 Task: Look for space in Pembroke Pines, United States from 10th June, 2023 to 25th June, 2023 for 4 adults in price range Rs.10000 to Rs.15000. Place can be private room with 4 bedrooms having 4 beds and 4 bathrooms. Property type can be house, flat, guest house, hotel. Amenities needed are: wifi, TV, free parkinig on premises, gym, breakfast. Booking option can be shelf check-in. Required host language is English.
Action: Mouse moved to (464, 95)
Screenshot: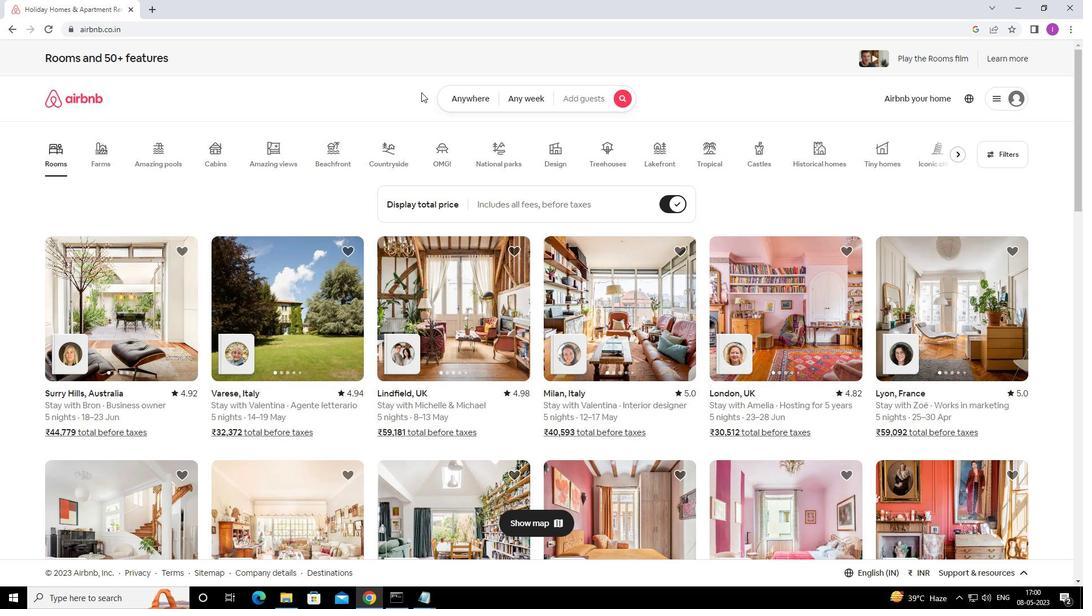 
Action: Mouse pressed left at (464, 95)
Screenshot: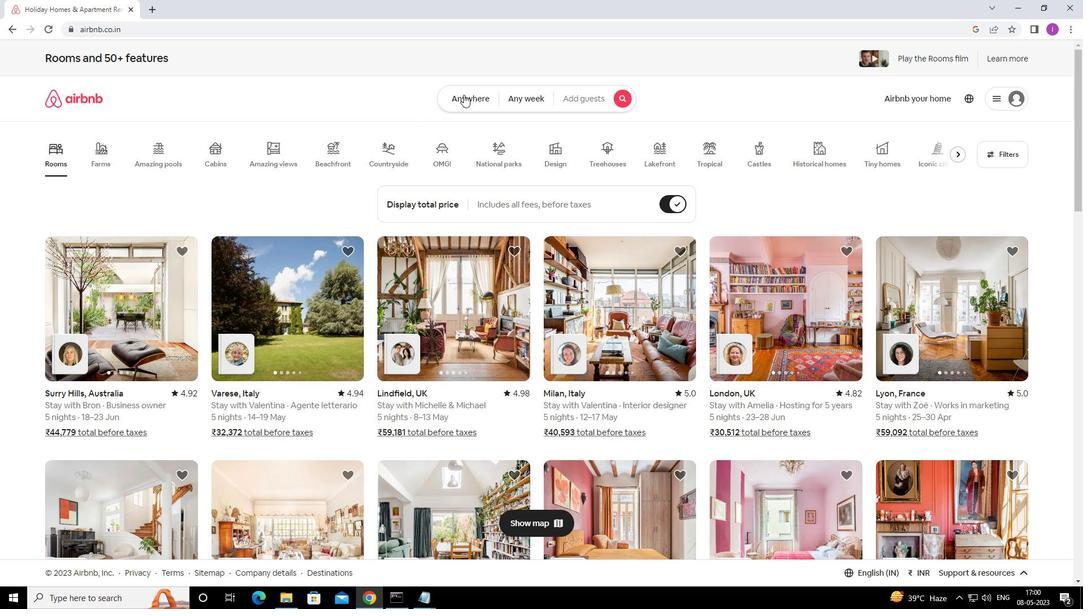 
Action: Mouse moved to (384, 139)
Screenshot: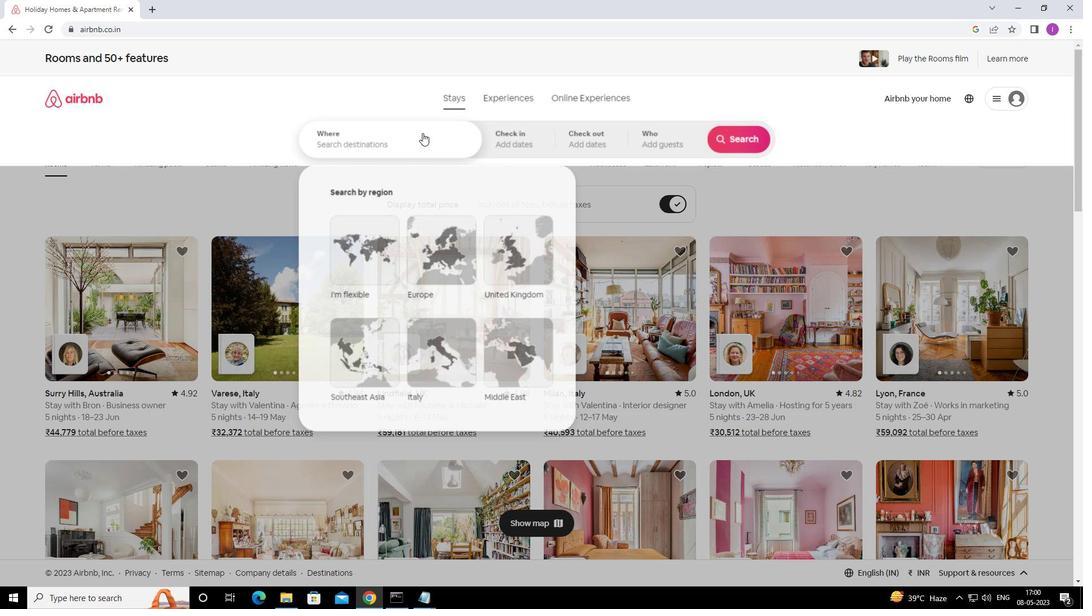 
Action: Mouse pressed left at (384, 139)
Screenshot: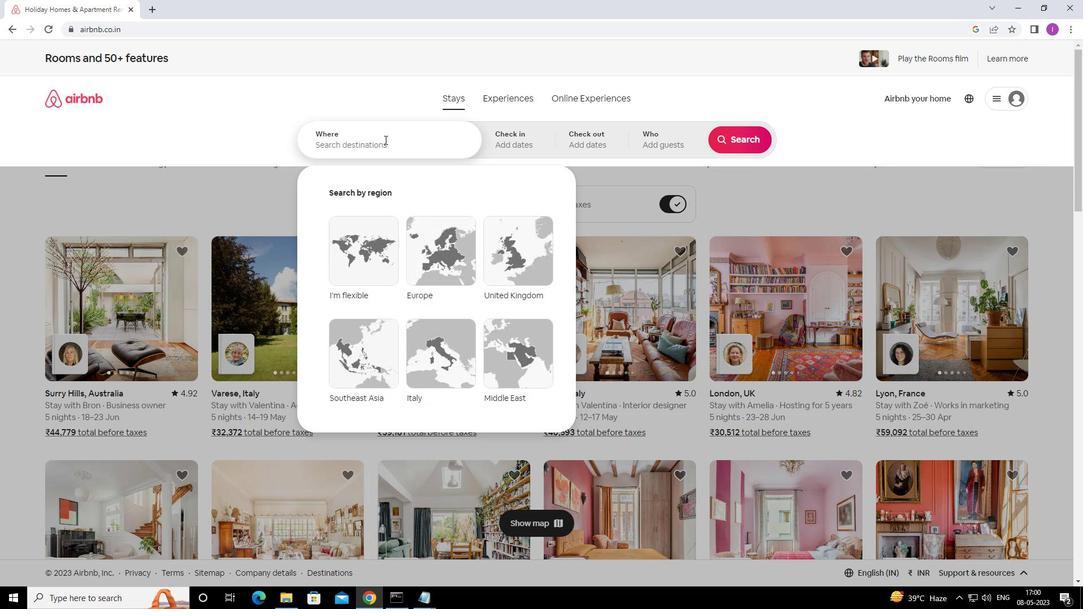 
Action: Key pressed <Key.shift><Key.shift><Key.shift><Key.shift><Key.shift><Key.shift>PEMBROKE<Key.space>PINES,<Key.shift>UNITED<Key.space>STATES
Screenshot: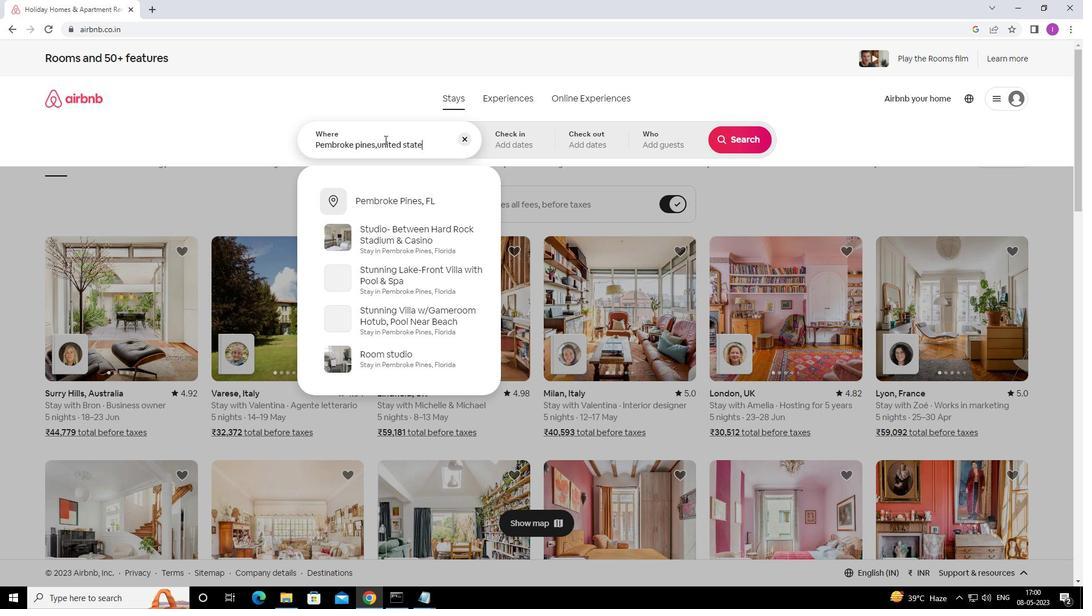 
Action: Mouse moved to (519, 142)
Screenshot: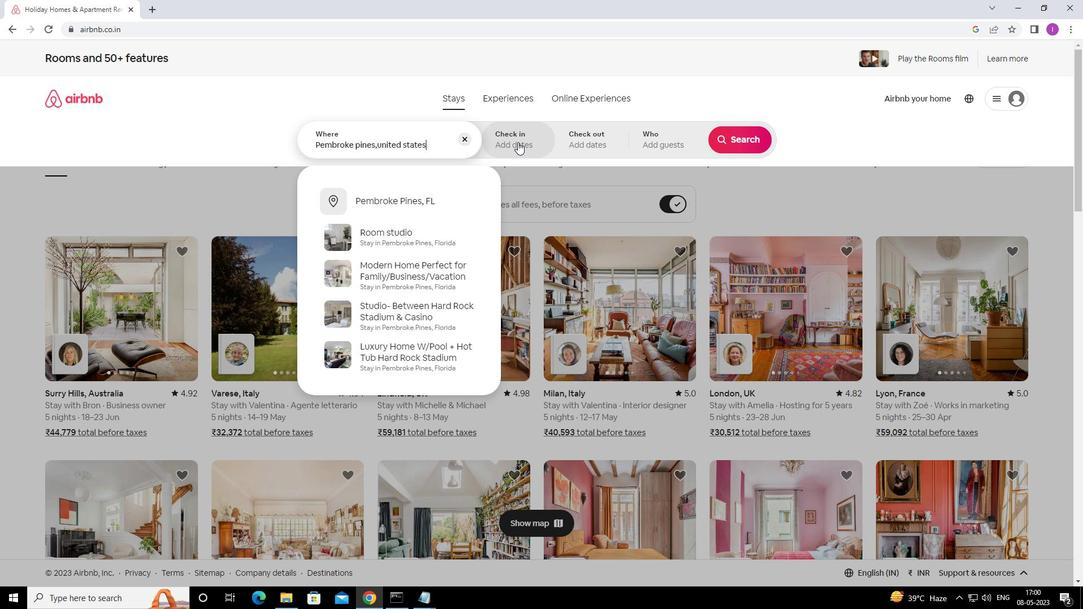 
Action: Mouse pressed left at (519, 142)
Screenshot: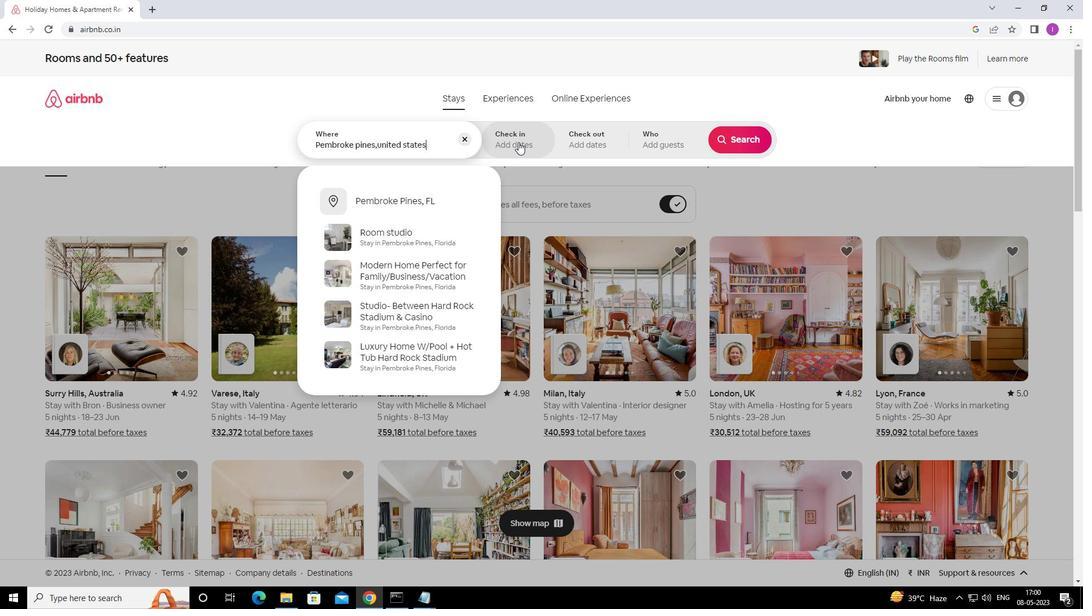 
Action: Mouse moved to (735, 226)
Screenshot: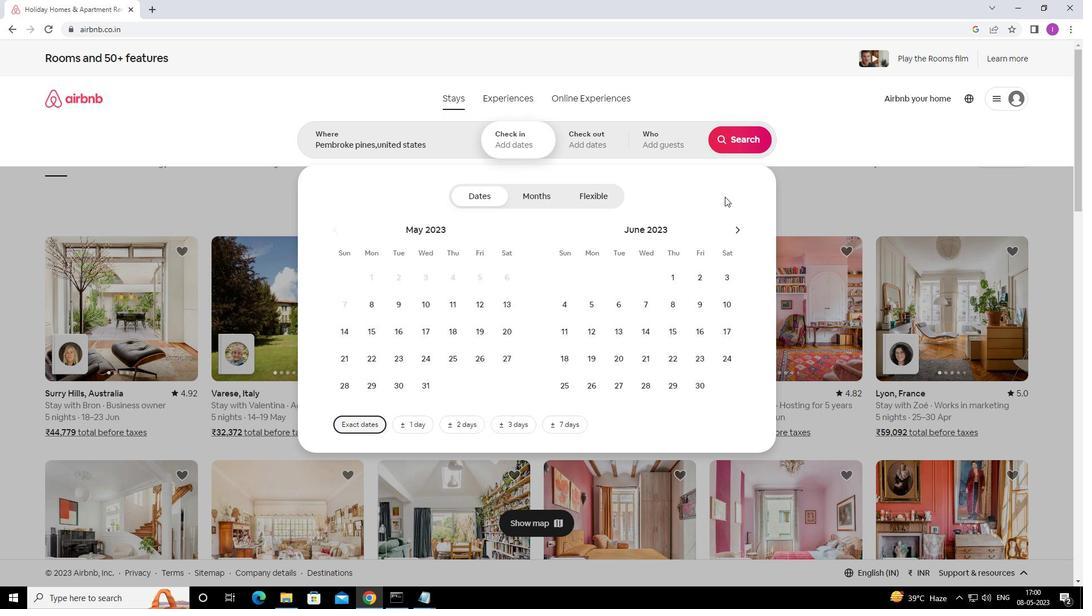 
Action: Mouse pressed left at (735, 226)
Screenshot: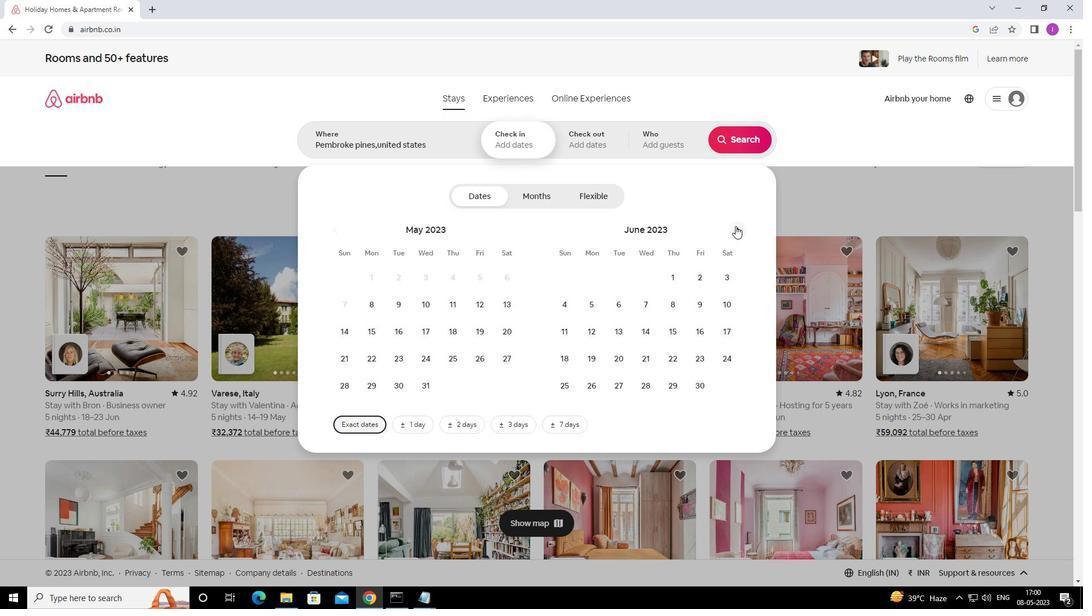 
Action: Mouse moved to (739, 224)
Screenshot: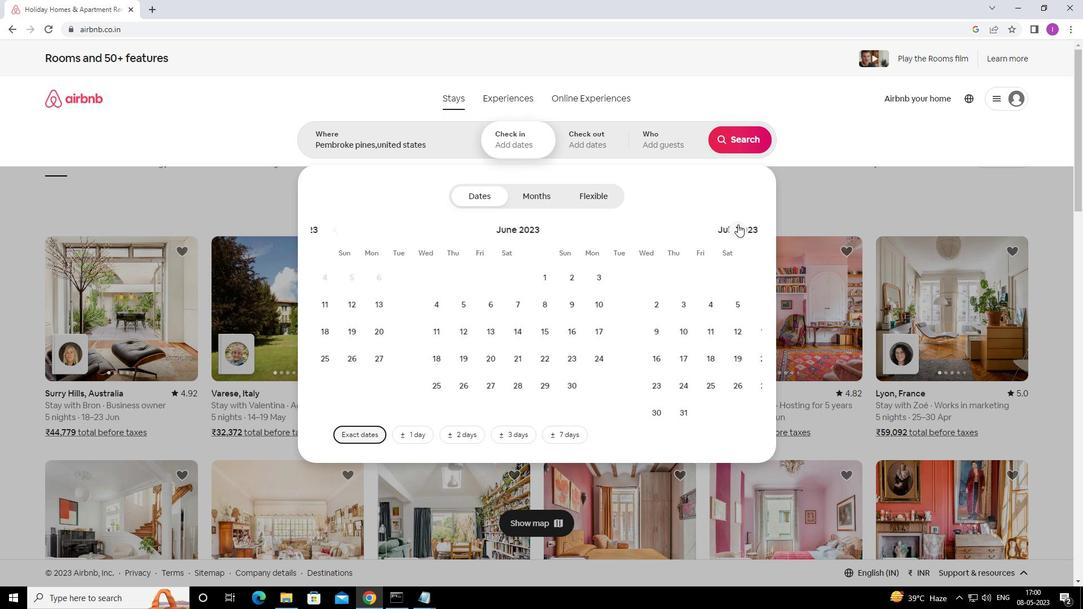
Action: Mouse pressed left at (739, 224)
Screenshot: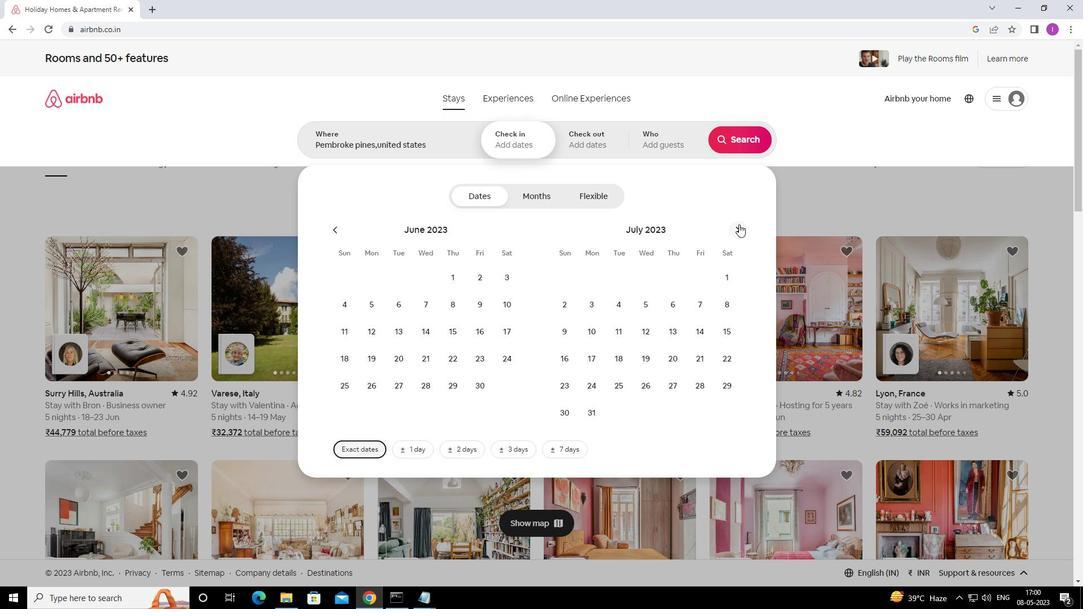 
Action: Mouse moved to (336, 232)
Screenshot: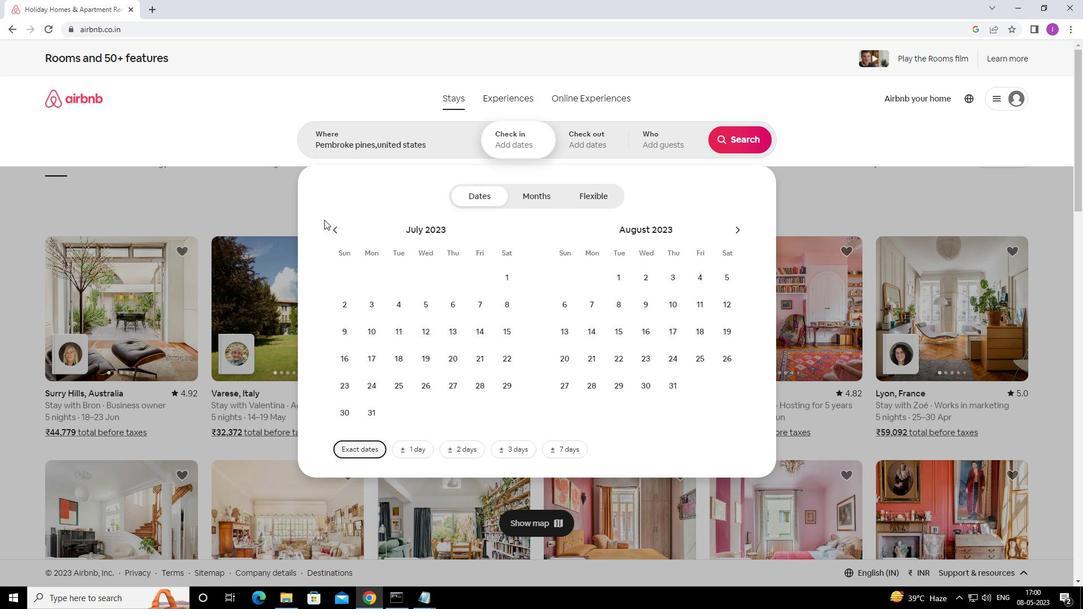 
Action: Mouse pressed left at (336, 232)
Screenshot: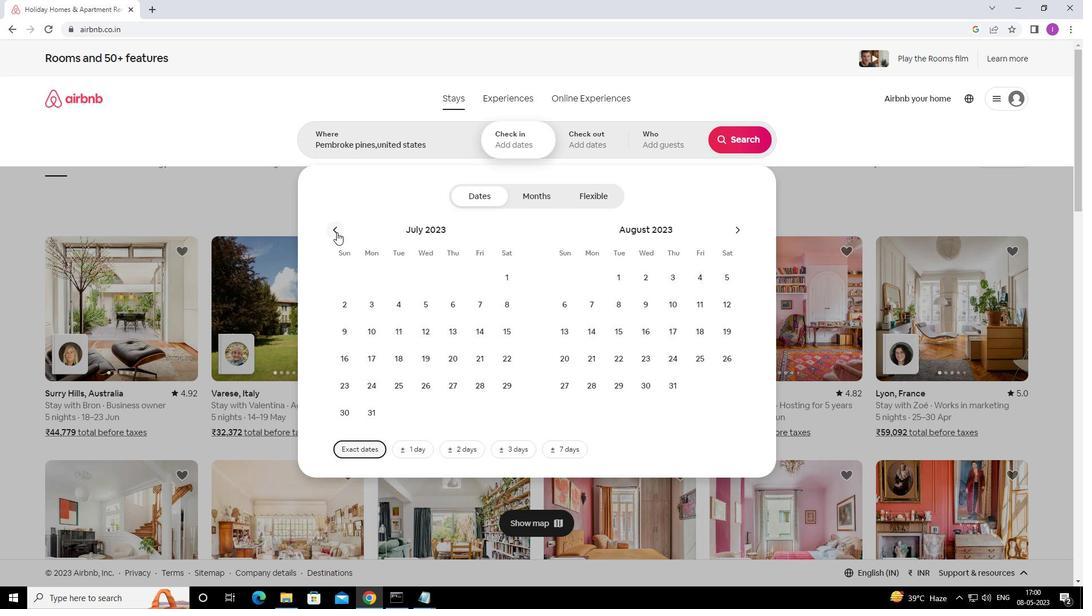 
Action: Mouse moved to (504, 303)
Screenshot: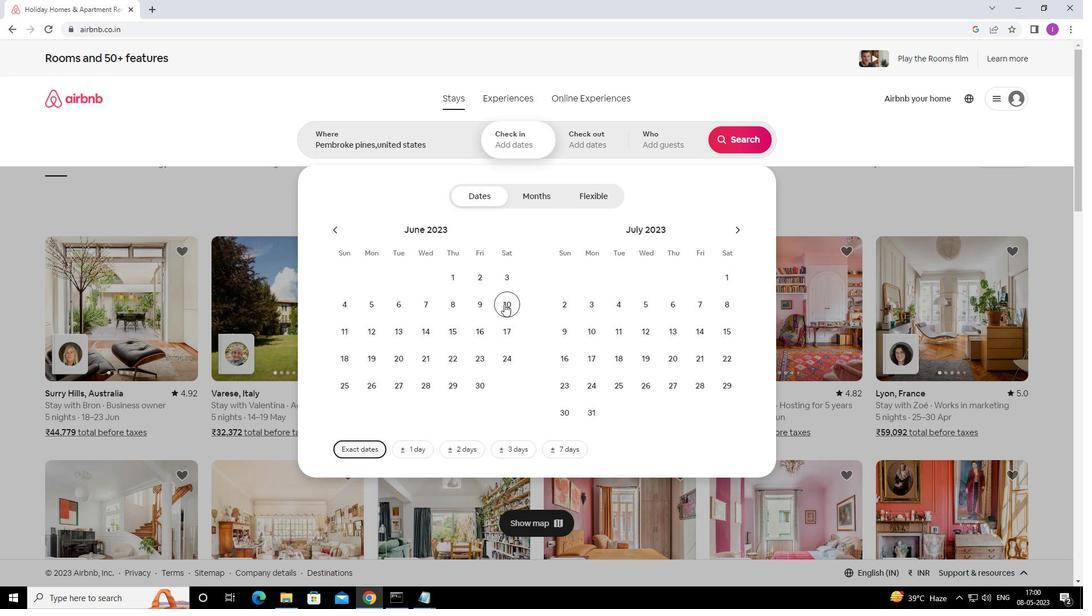
Action: Mouse pressed left at (504, 303)
Screenshot: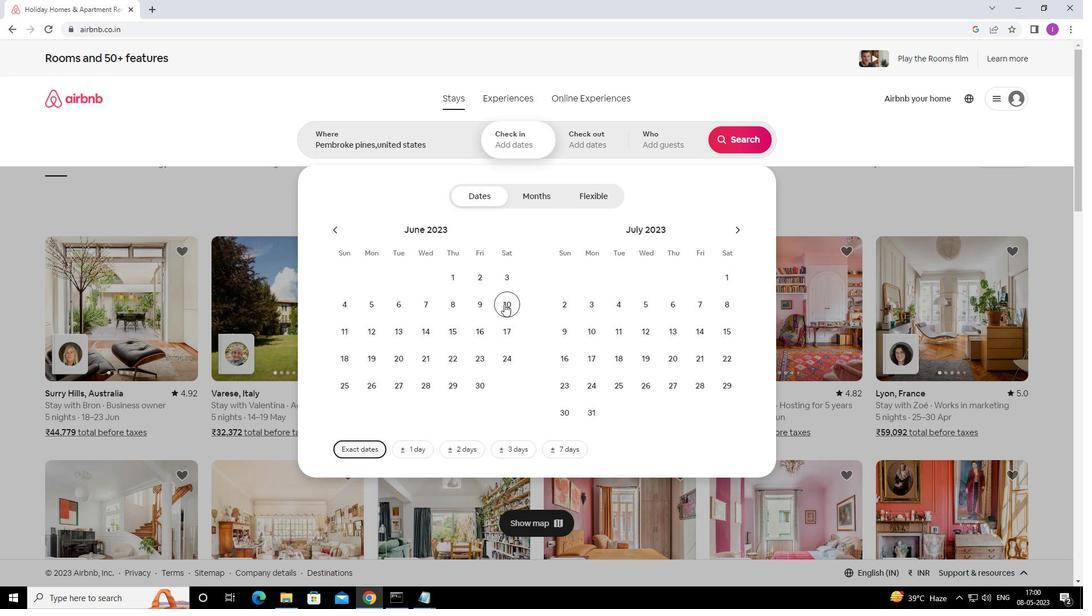 
Action: Mouse moved to (347, 388)
Screenshot: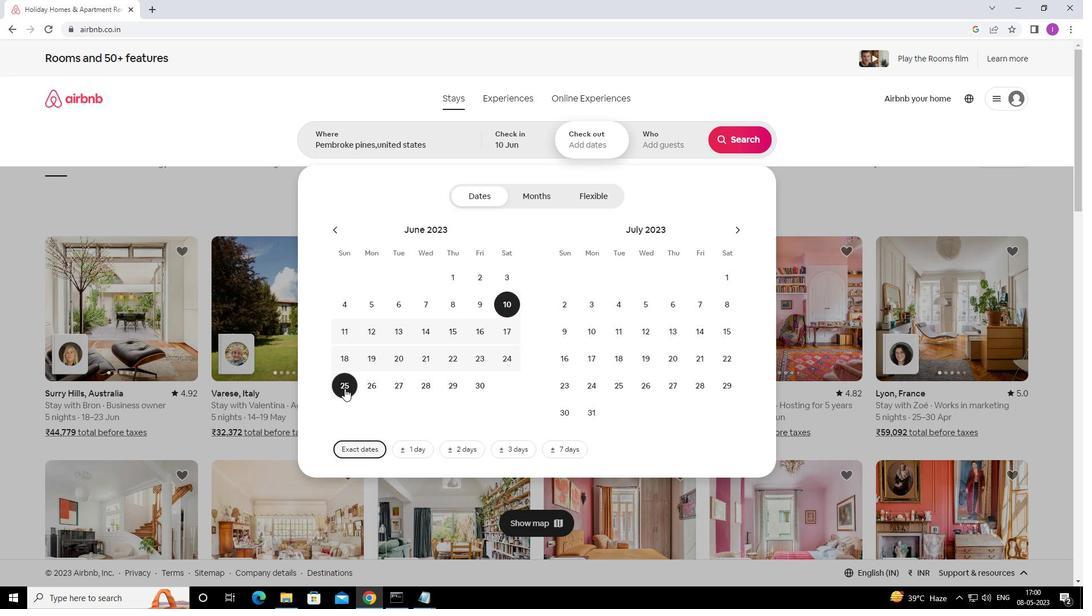 
Action: Mouse pressed left at (347, 388)
Screenshot: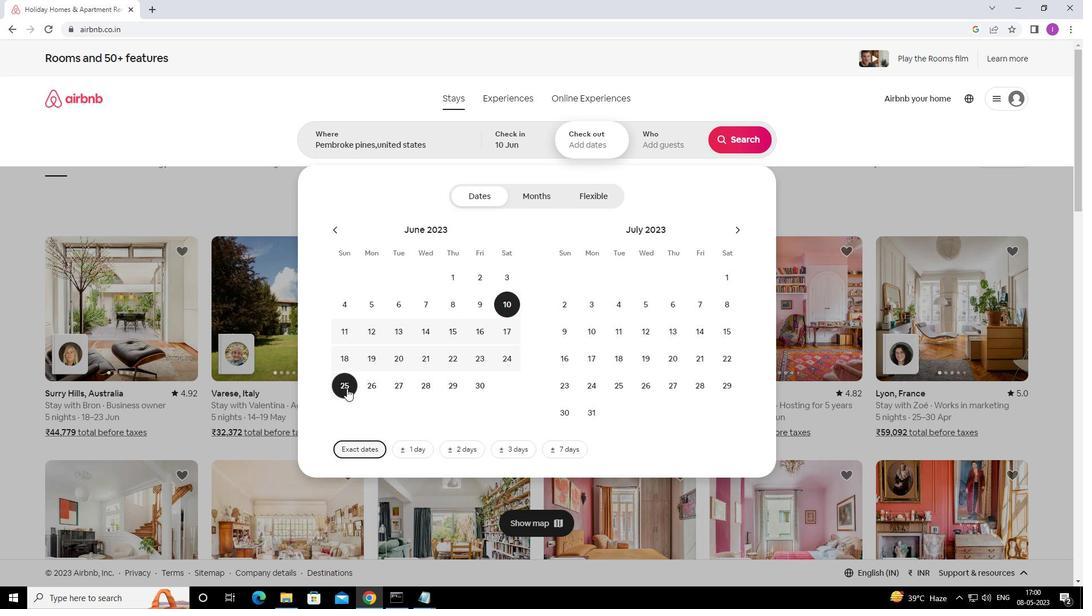 
Action: Mouse moved to (664, 134)
Screenshot: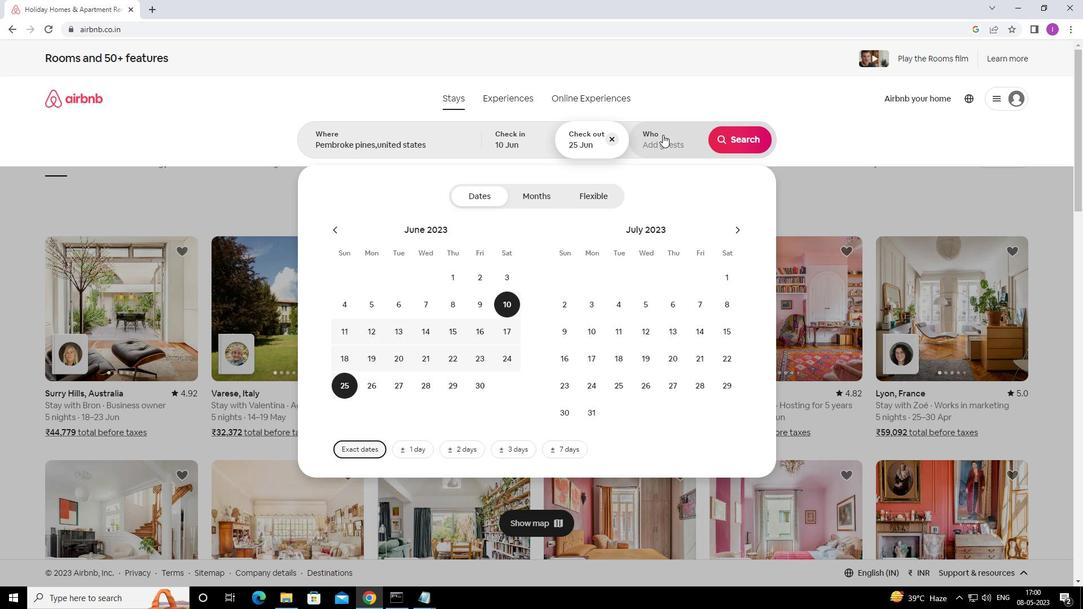 
Action: Mouse pressed left at (664, 134)
Screenshot: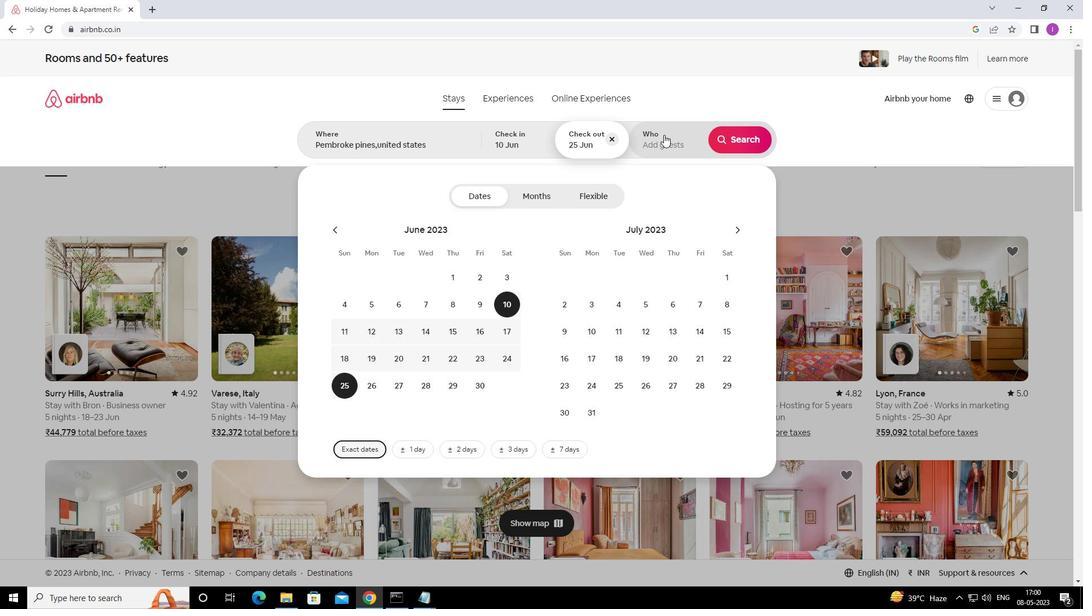
Action: Mouse moved to (741, 200)
Screenshot: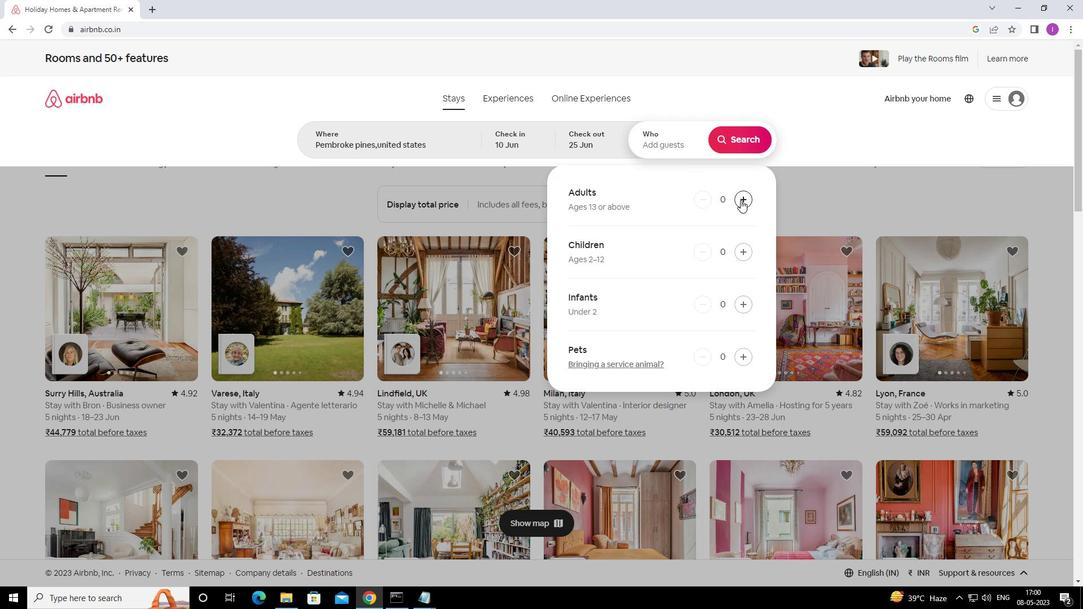 
Action: Mouse pressed left at (741, 200)
Screenshot: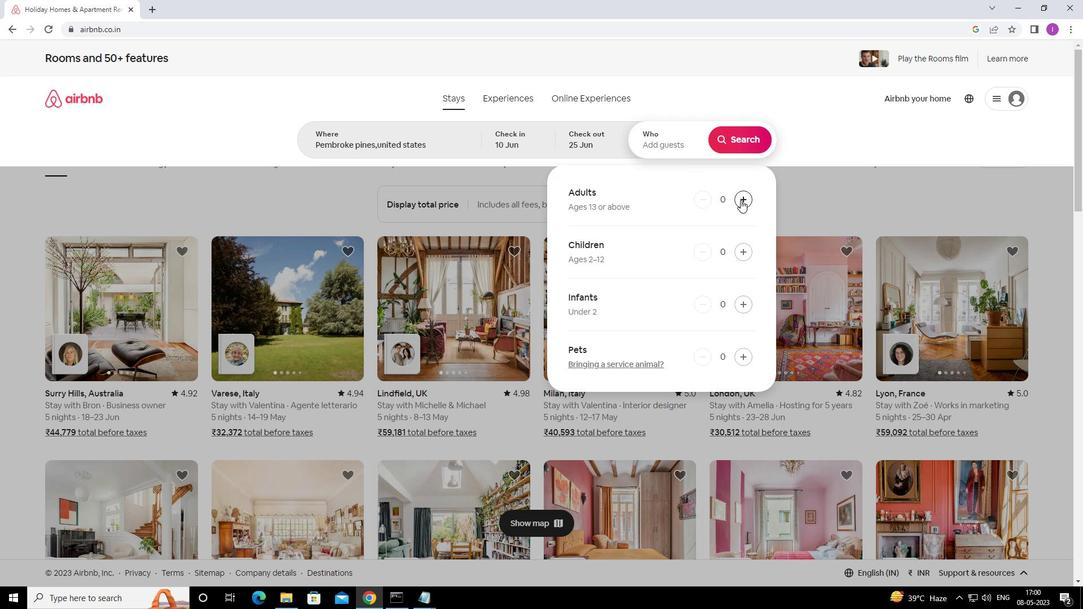 
Action: Mouse pressed left at (741, 200)
Screenshot: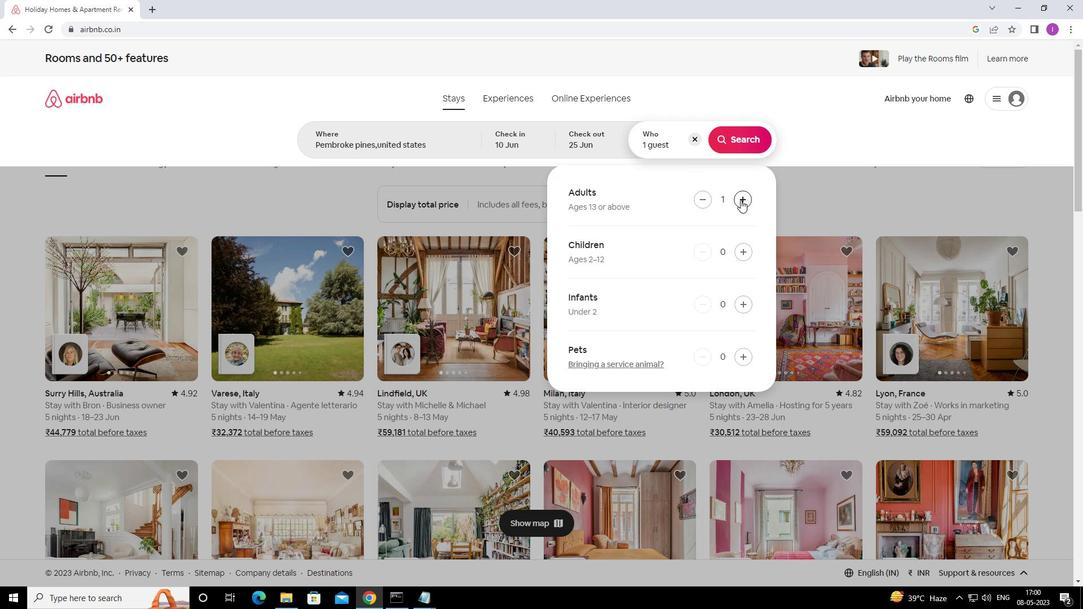 
Action: Mouse pressed left at (741, 200)
Screenshot: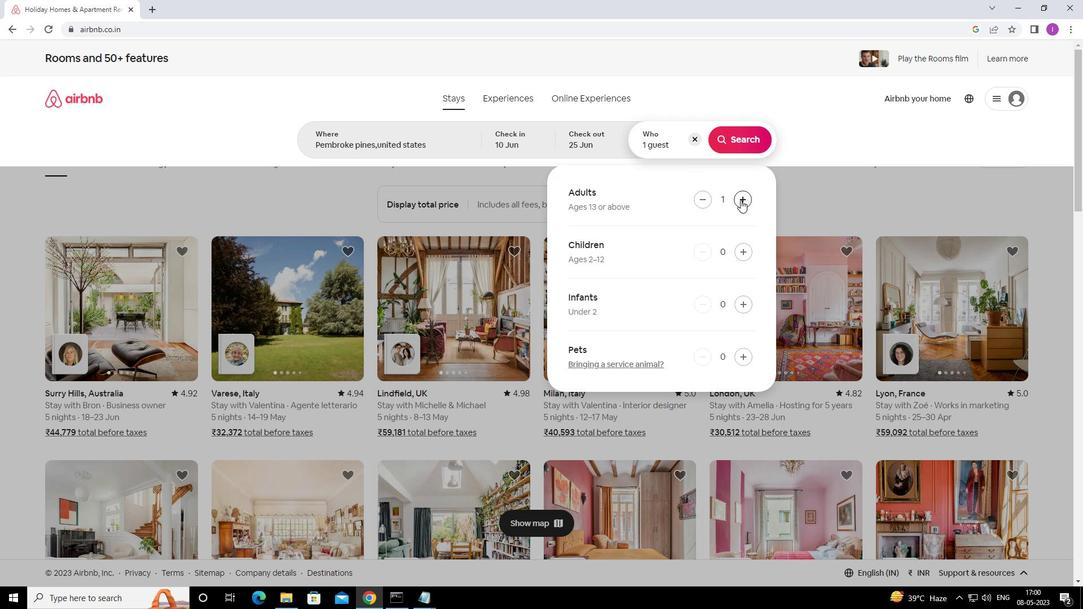 
Action: Mouse pressed left at (741, 200)
Screenshot: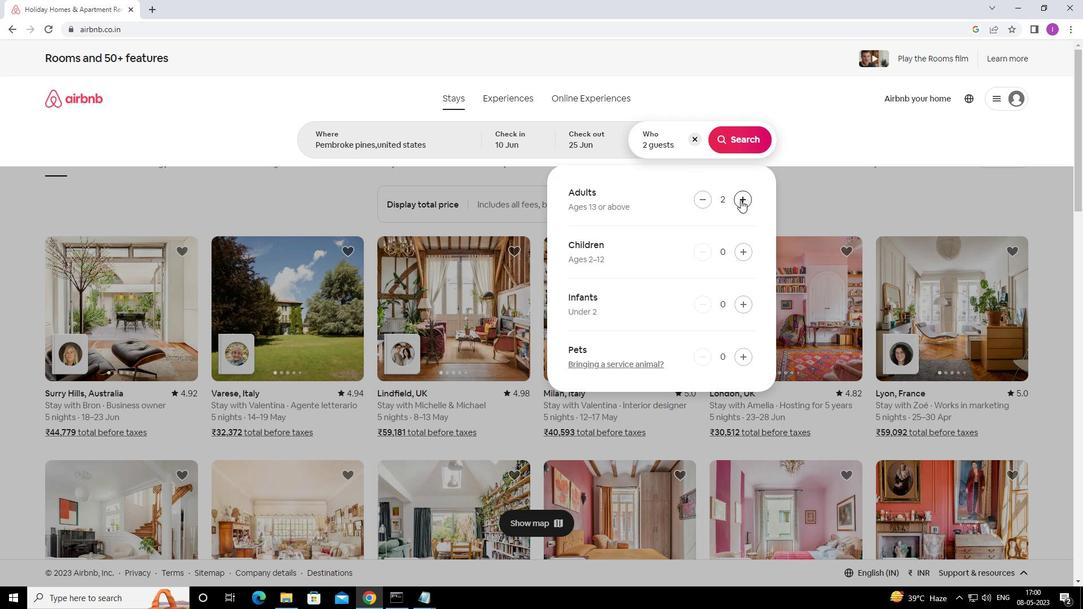 
Action: Mouse pressed left at (741, 200)
Screenshot: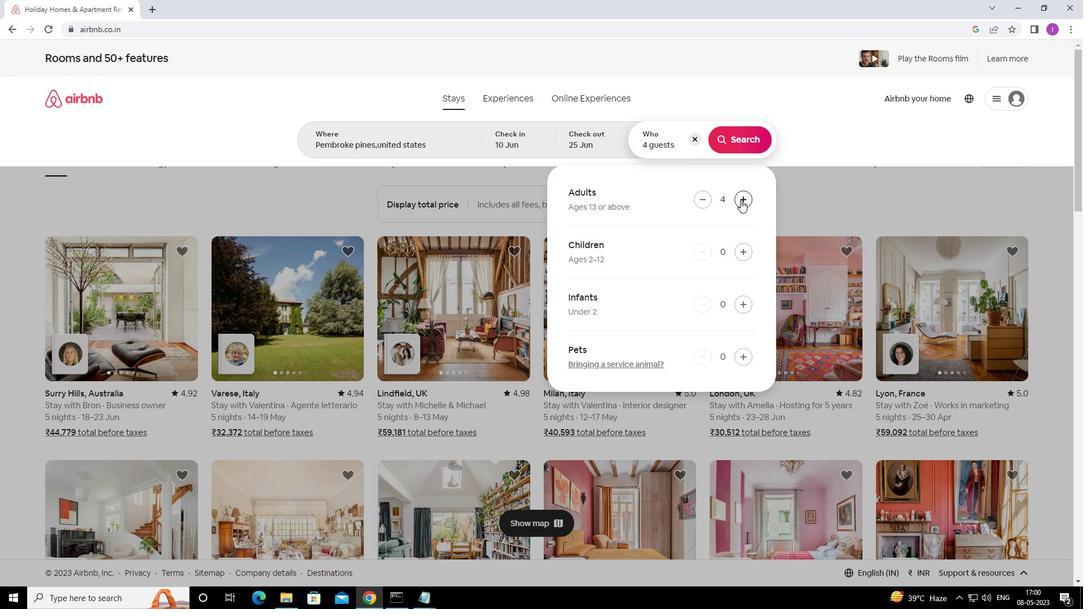 
Action: Mouse moved to (697, 195)
Screenshot: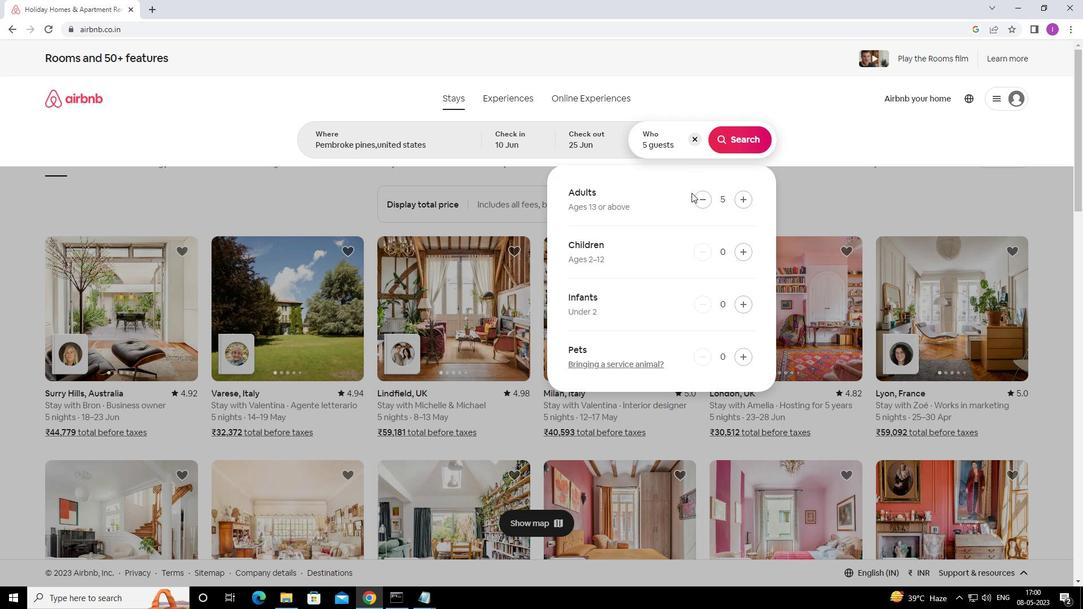 
Action: Mouse pressed left at (697, 195)
Screenshot: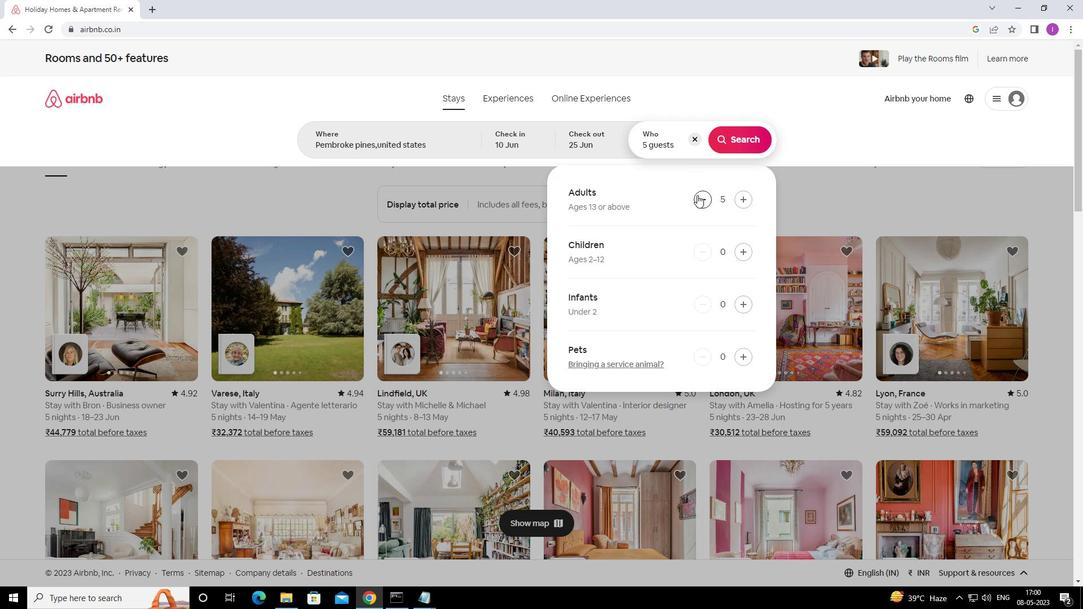 
Action: Mouse moved to (739, 142)
Screenshot: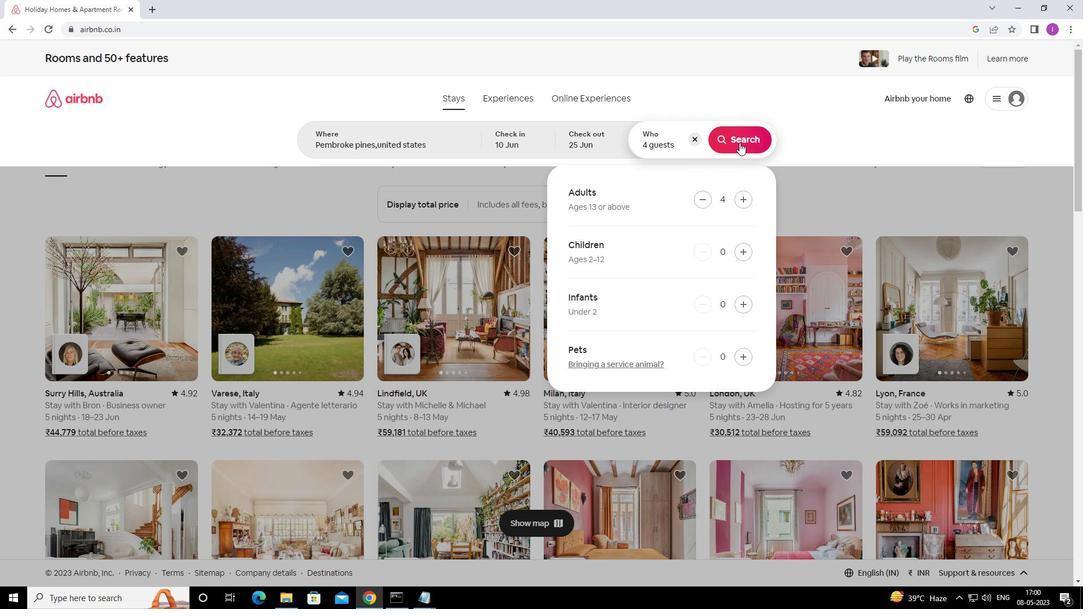 
Action: Mouse pressed left at (739, 142)
Screenshot: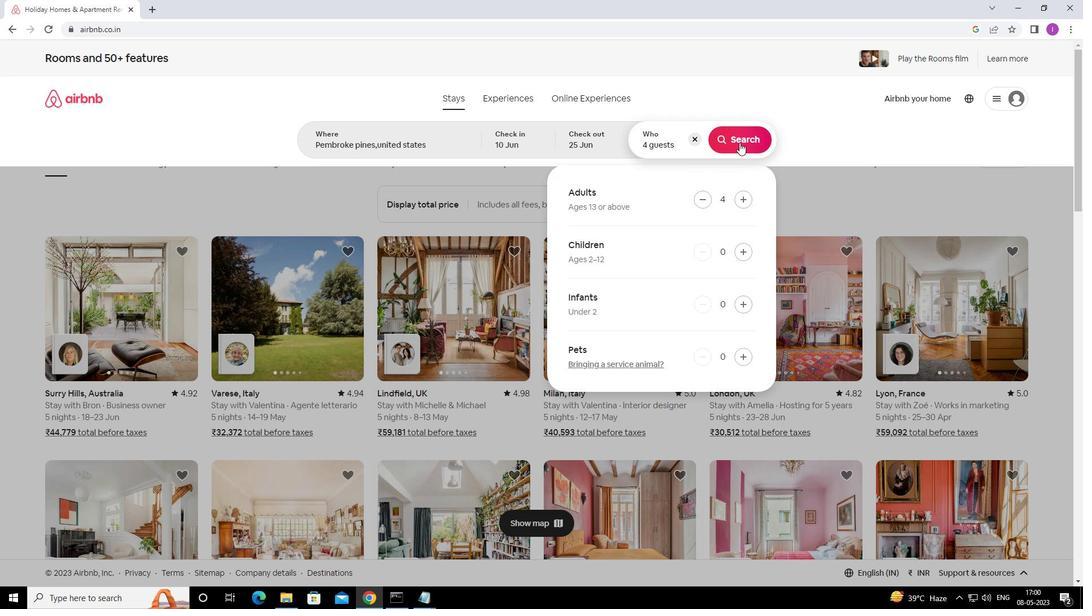 
Action: Mouse moved to (1029, 107)
Screenshot: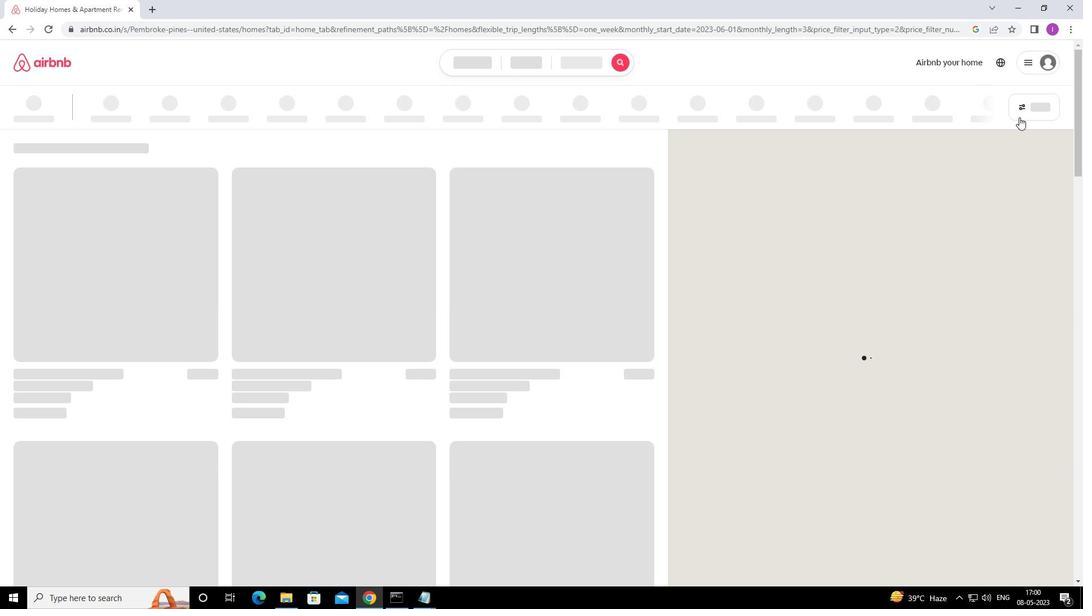 
Action: Mouse pressed left at (1029, 107)
Screenshot: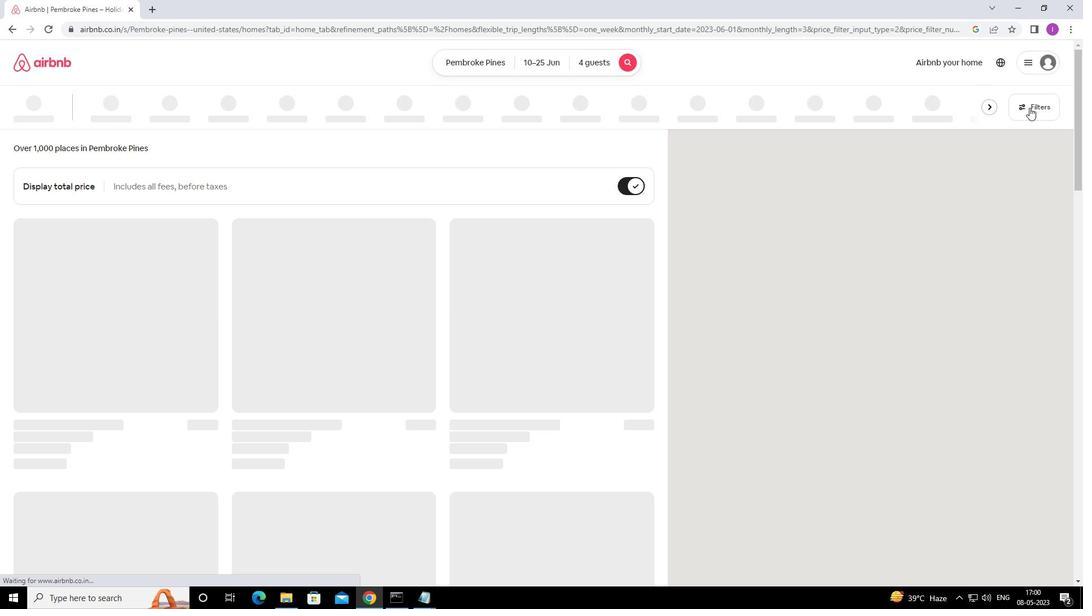 
Action: Mouse moved to (431, 387)
Screenshot: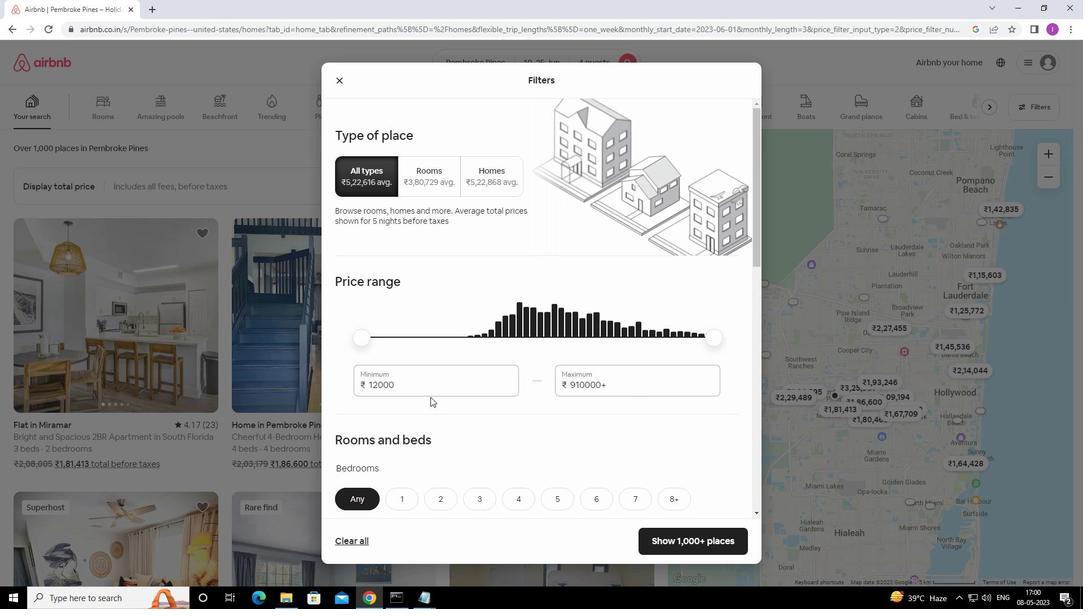 
Action: Mouse pressed left at (431, 387)
Screenshot: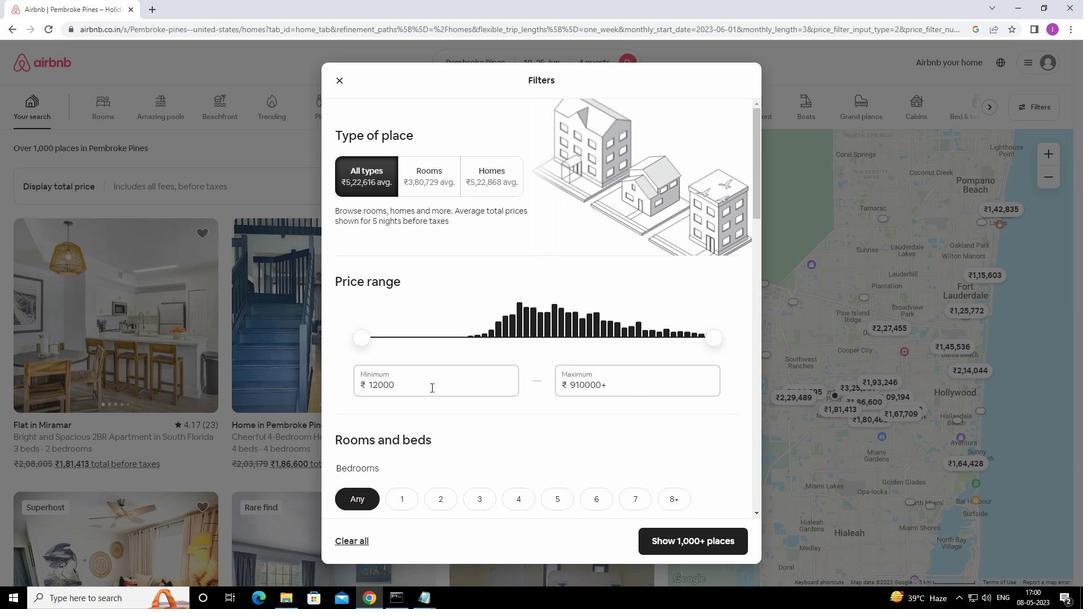 
Action: Mouse moved to (343, 379)
Screenshot: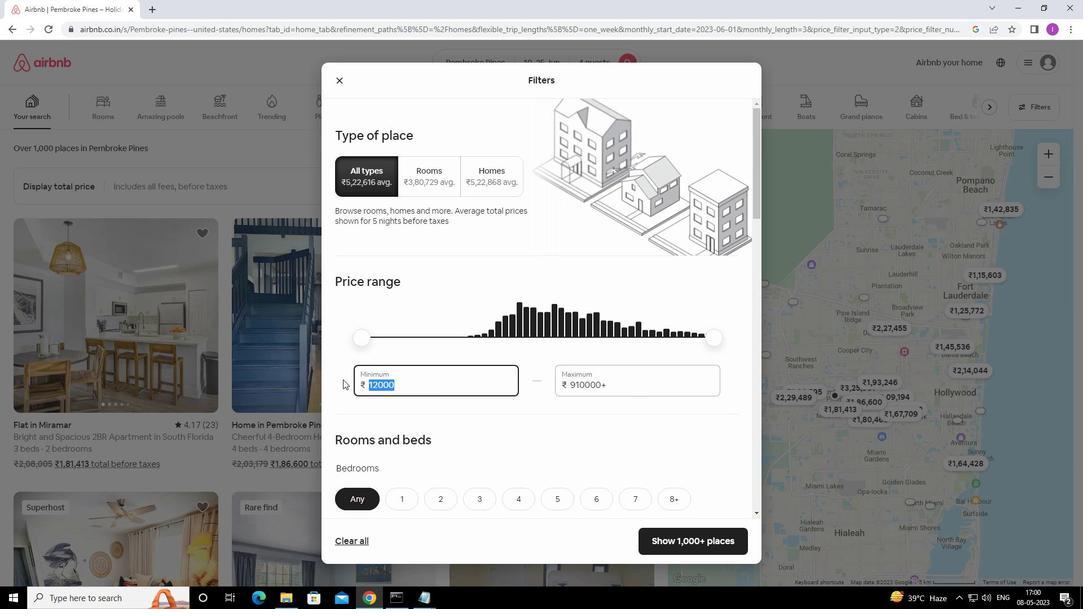 
Action: Key pressed 1
Screenshot: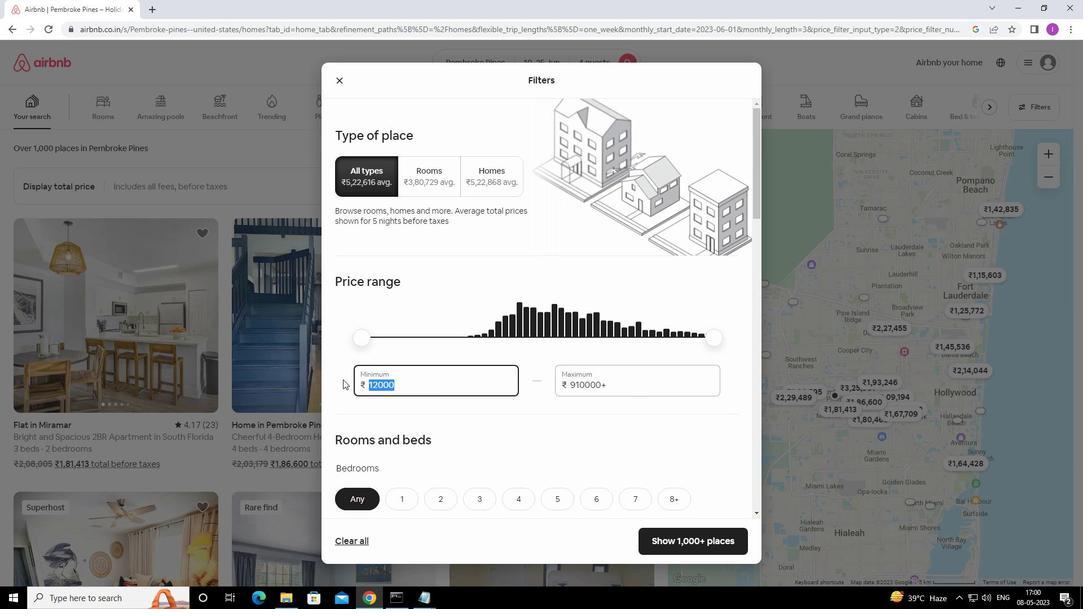 
Action: Mouse moved to (351, 375)
Screenshot: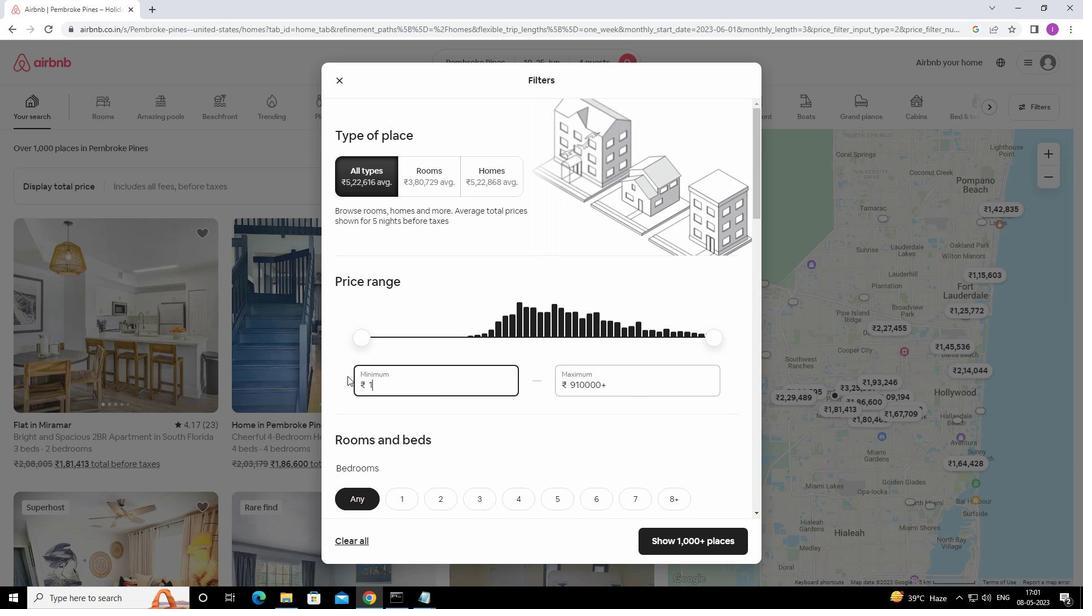 
Action: Key pressed 0
Screenshot: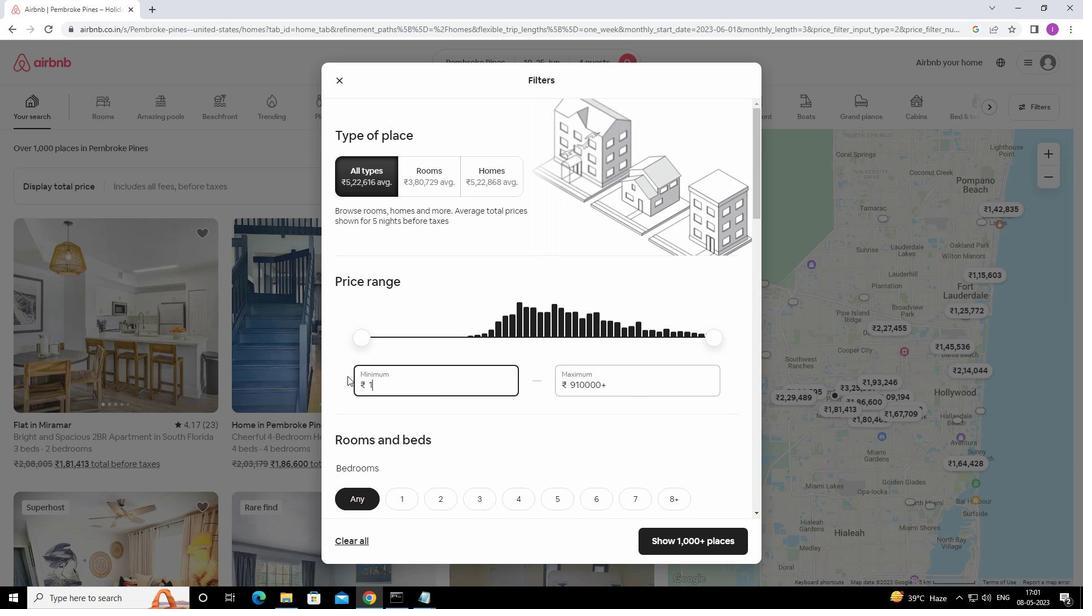 
Action: Mouse moved to (356, 371)
Screenshot: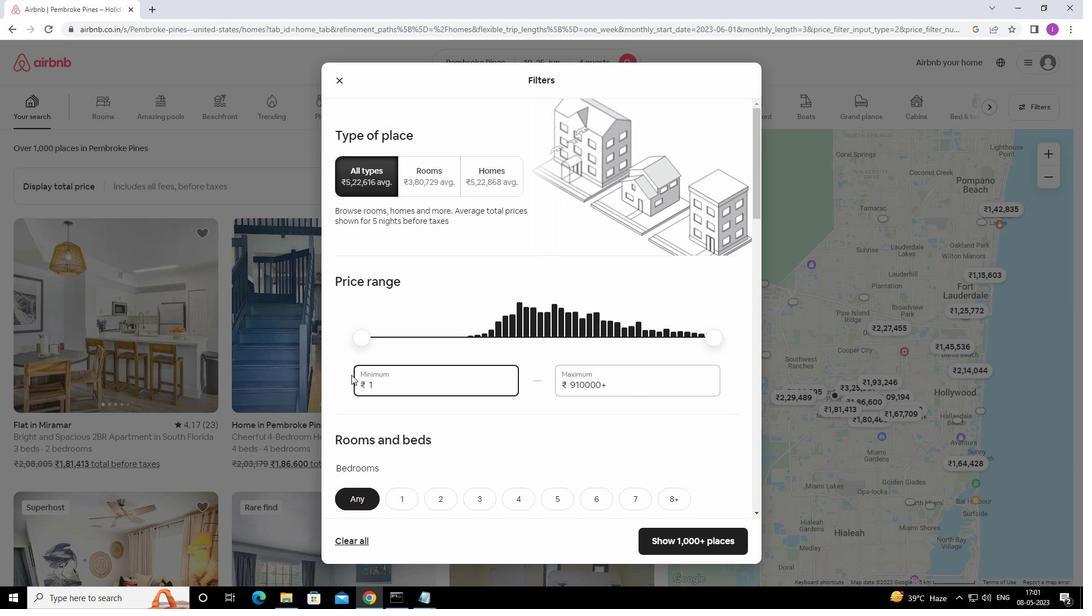 
Action: Key pressed 0
Screenshot: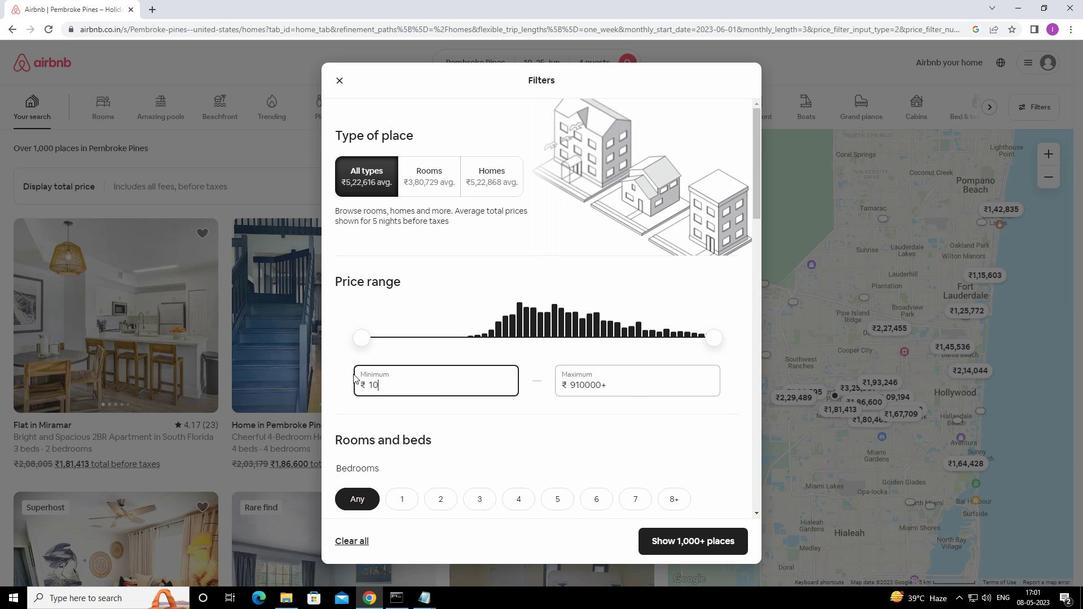 
Action: Mouse moved to (357, 371)
Screenshot: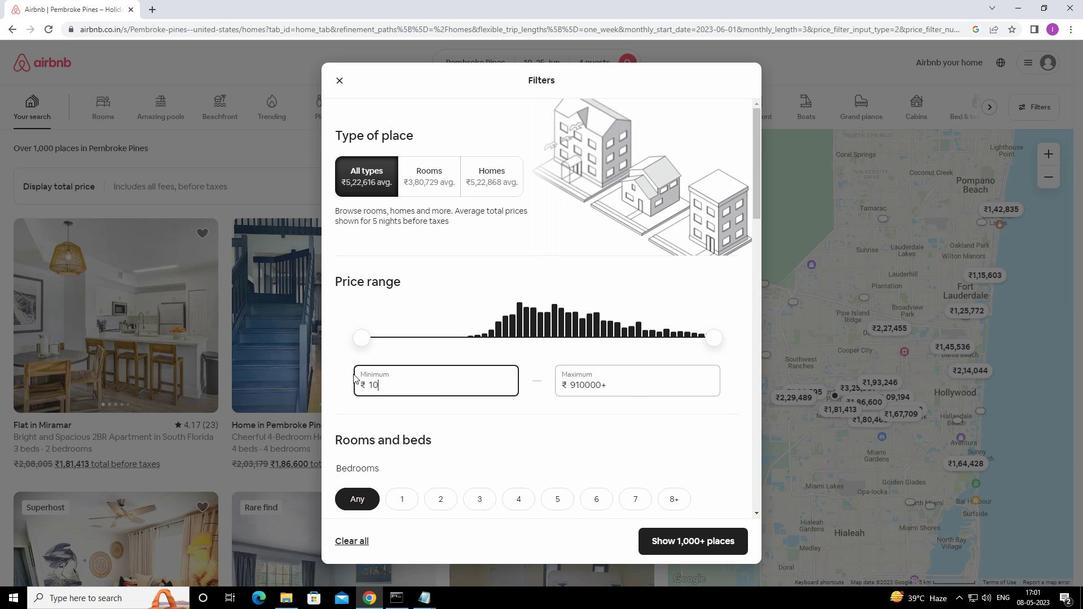 
Action: Key pressed 0
Screenshot: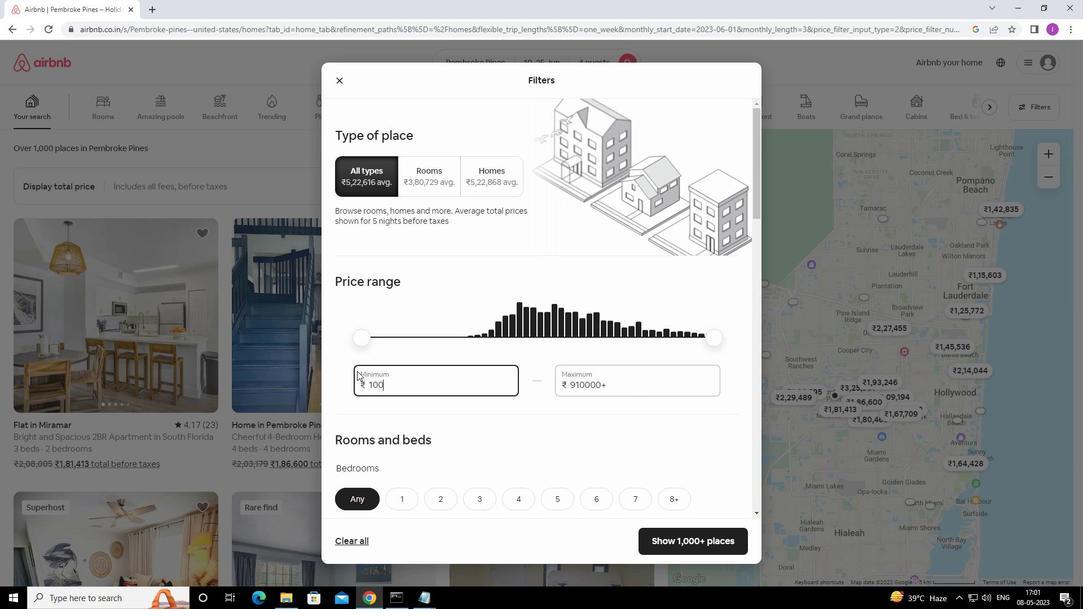 
Action: Mouse moved to (371, 371)
Screenshot: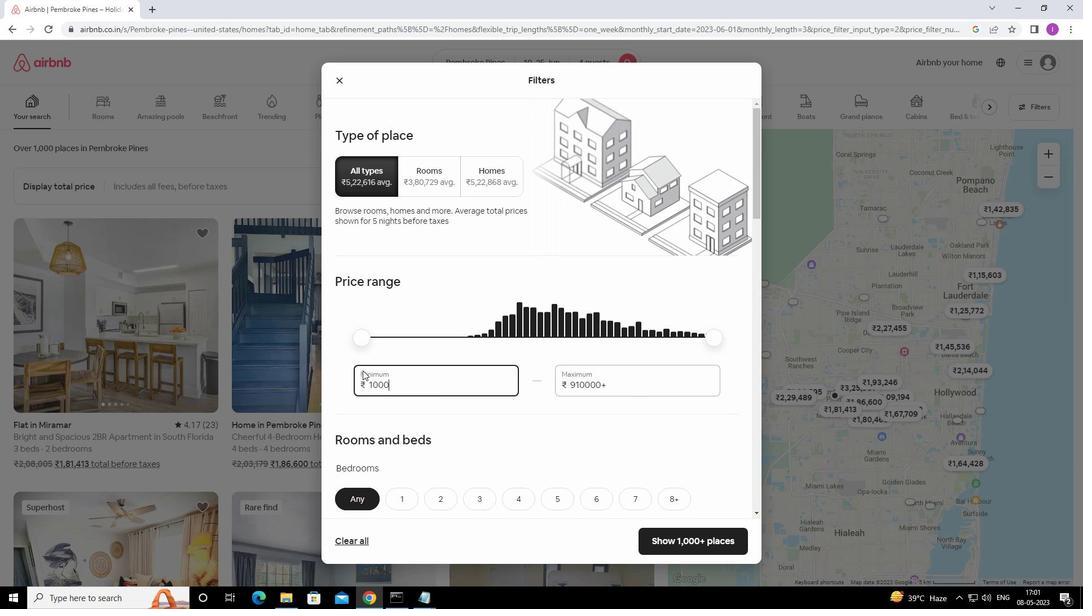 
Action: Key pressed 0
Screenshot: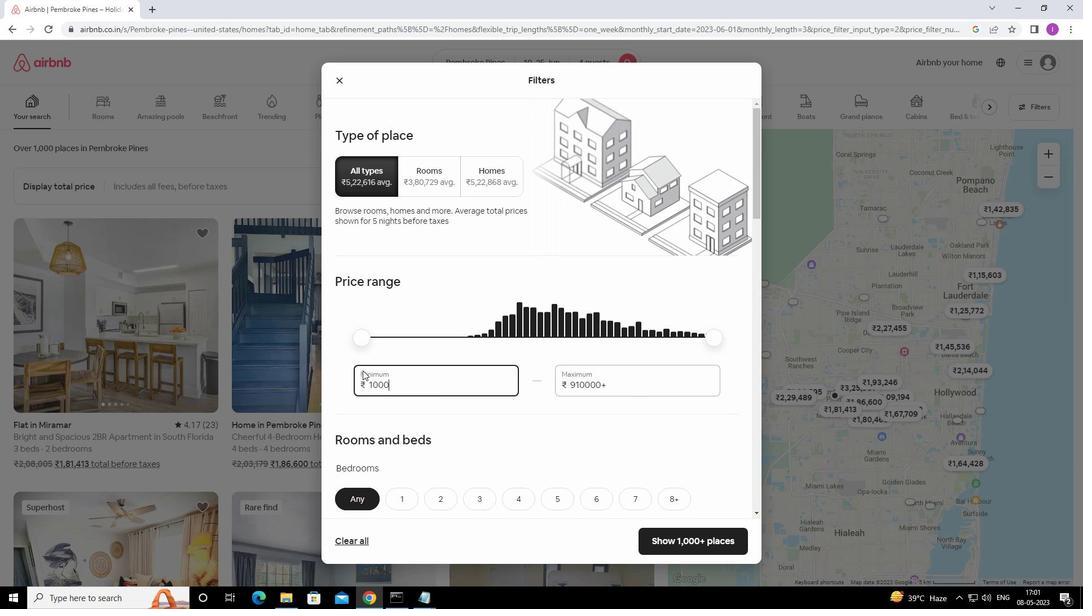 
Action: Mouse moved to (620, 386)
Screenshot: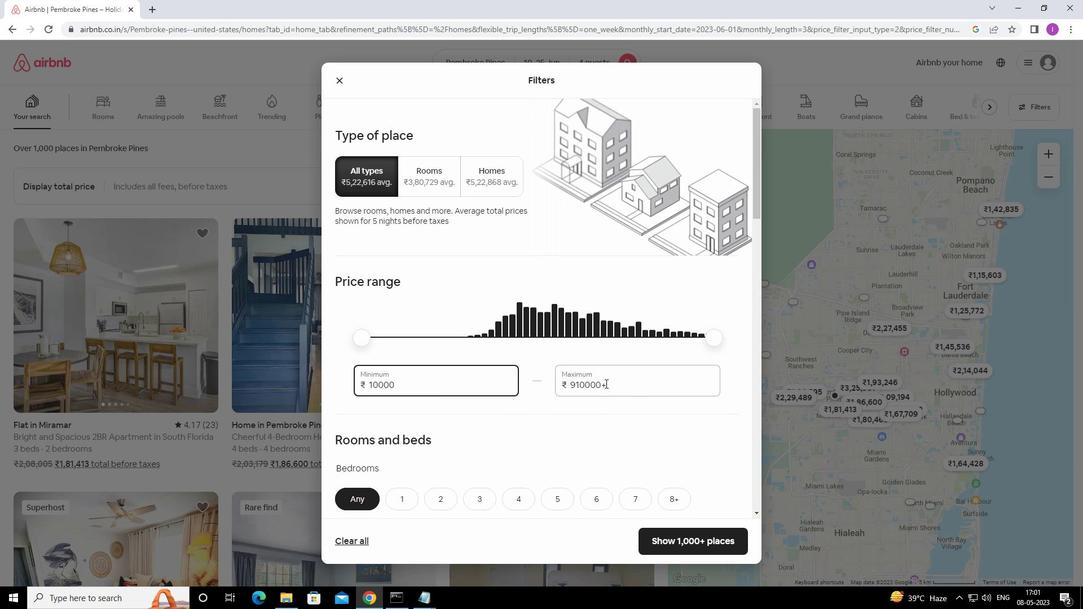 
Action: Mouse pressed left at (620, 386)
Screenshot: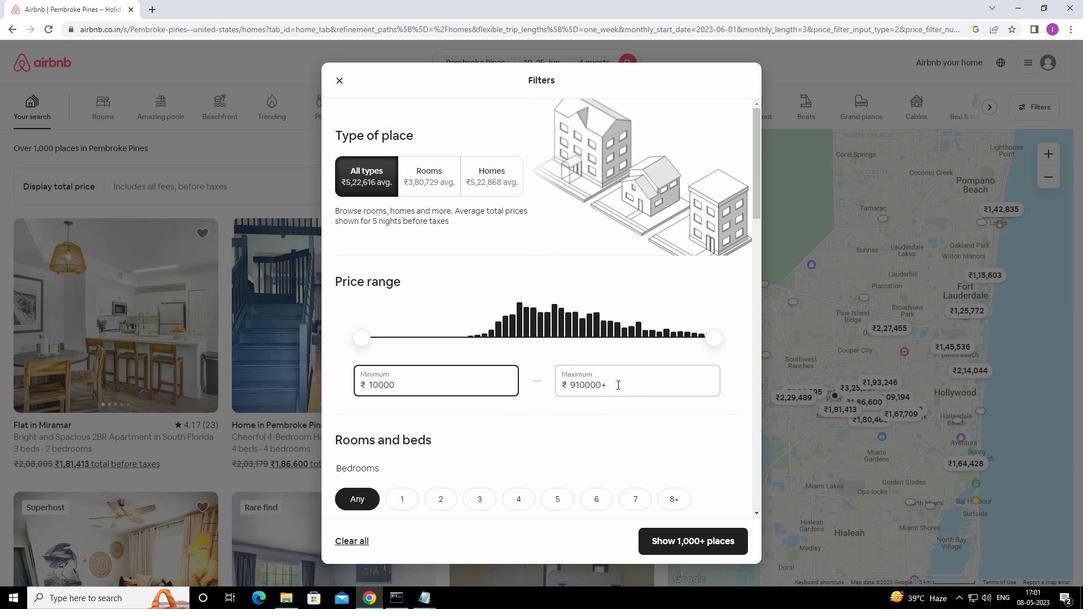 
Action: Mouse moved to (559, 395)
Screenshot: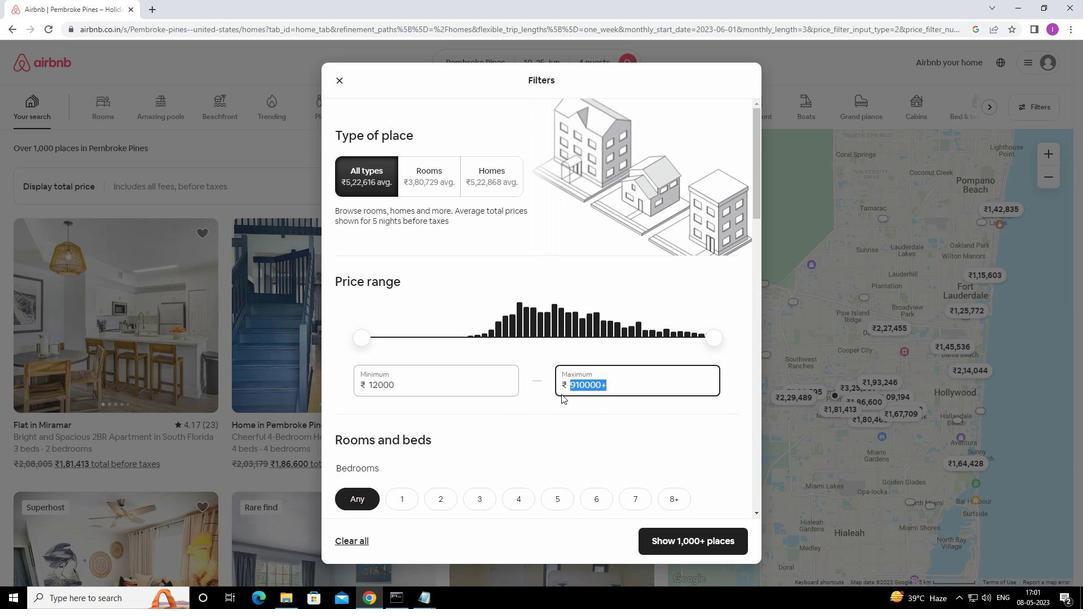 
Action: Key pressed 1
Screenshot: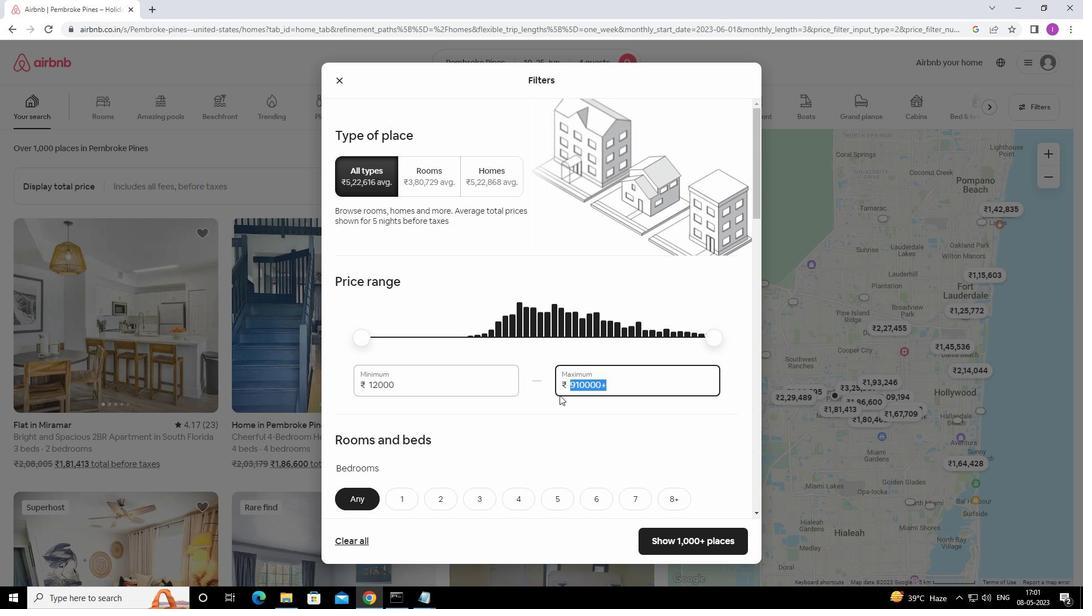 
Action: Mouse moved to (557, 395)
Screenshot: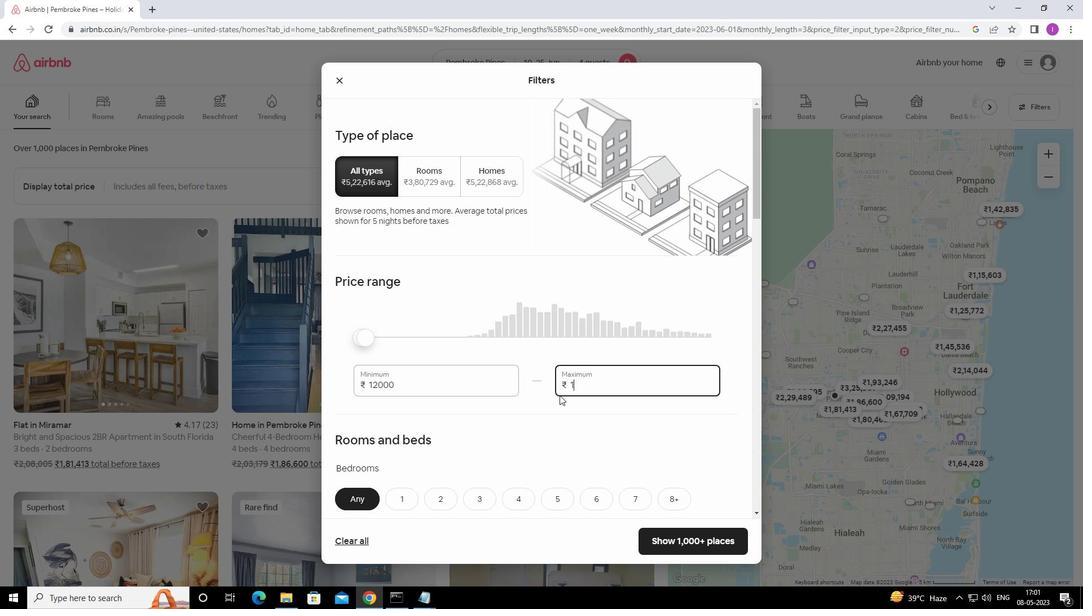 
Action: Key pressed 5000
Screenshot: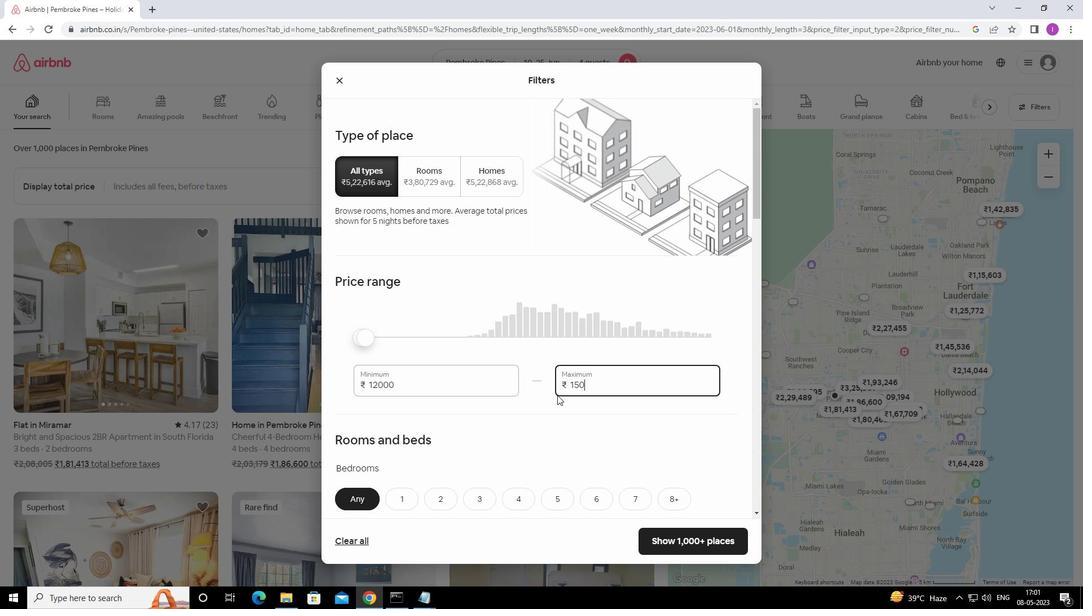 
Action: Mouse moved to (557, 405)
Screenshot: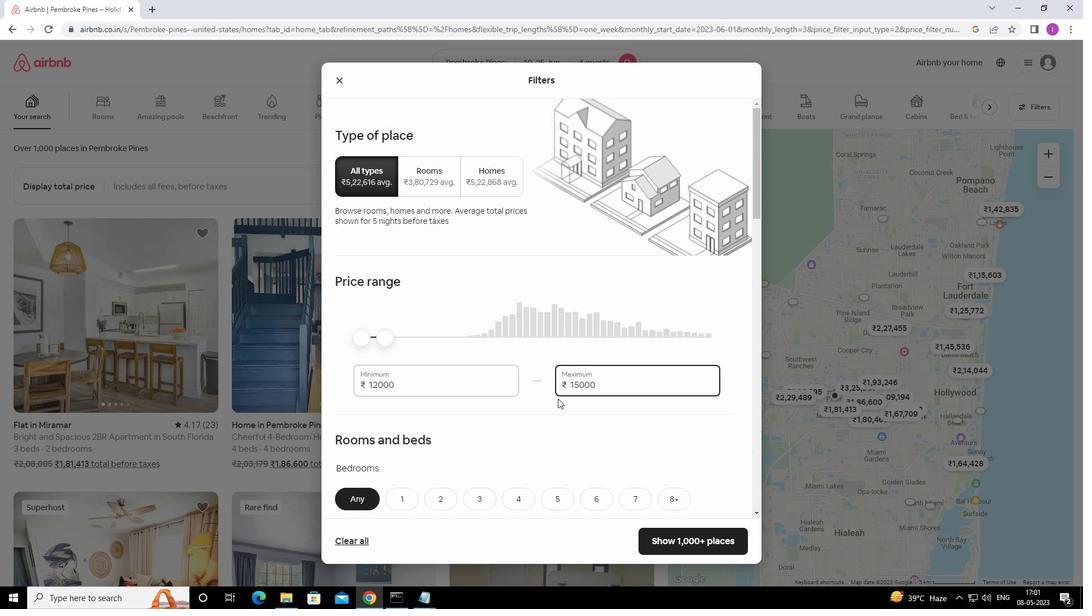 
Action: Mouse scrolled (557, 405) with delta (0, 0)
Screenshot: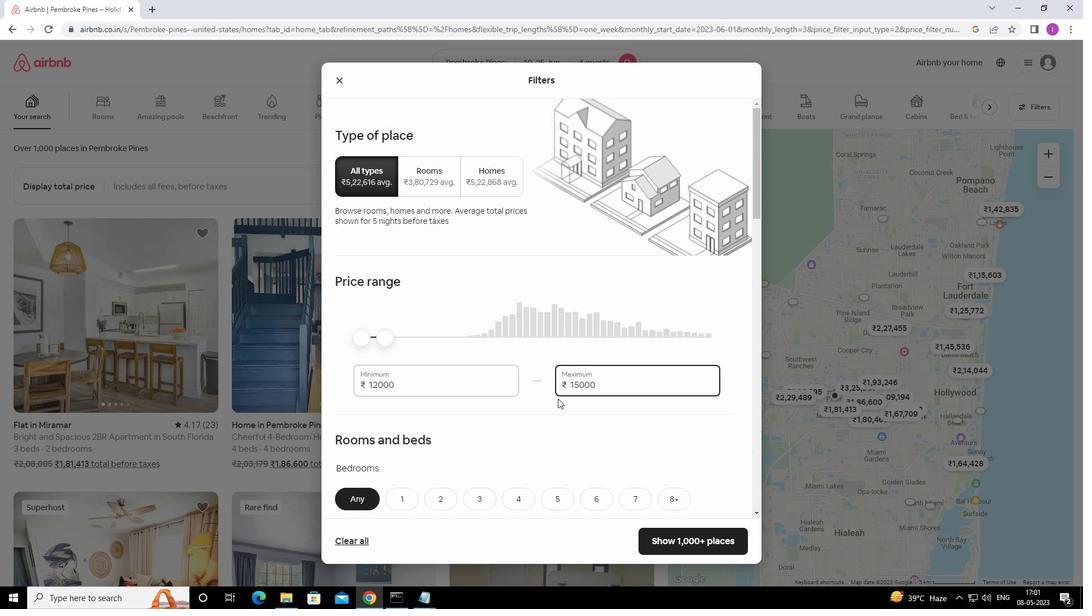 
Action: Mouse moved to (557, 405)
Screenshot: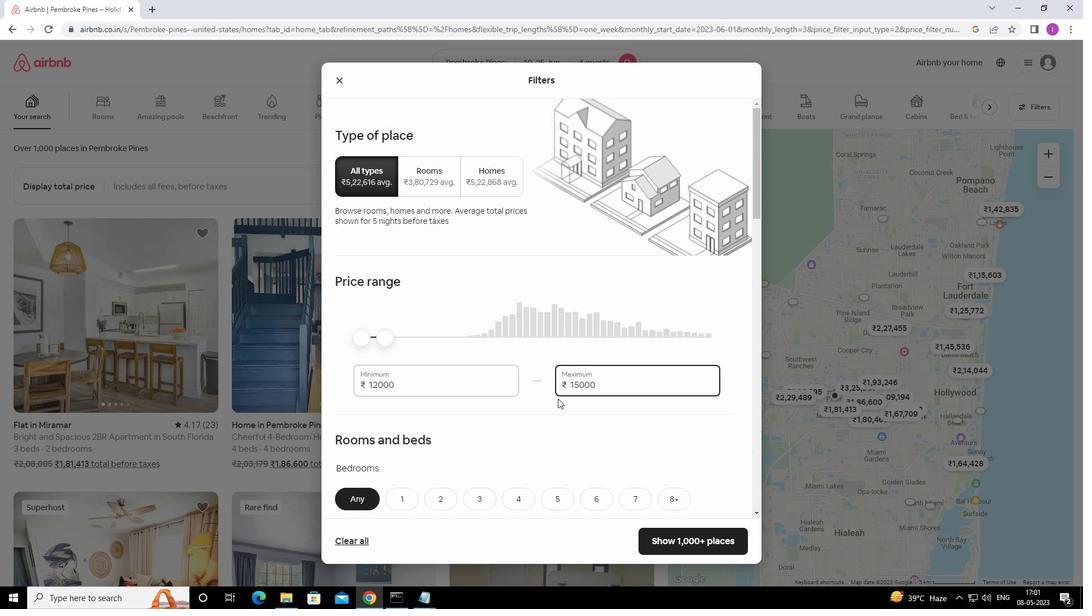 
Action: Mouse scrolled (557, 405) with delta (0, 0)
Screenshot: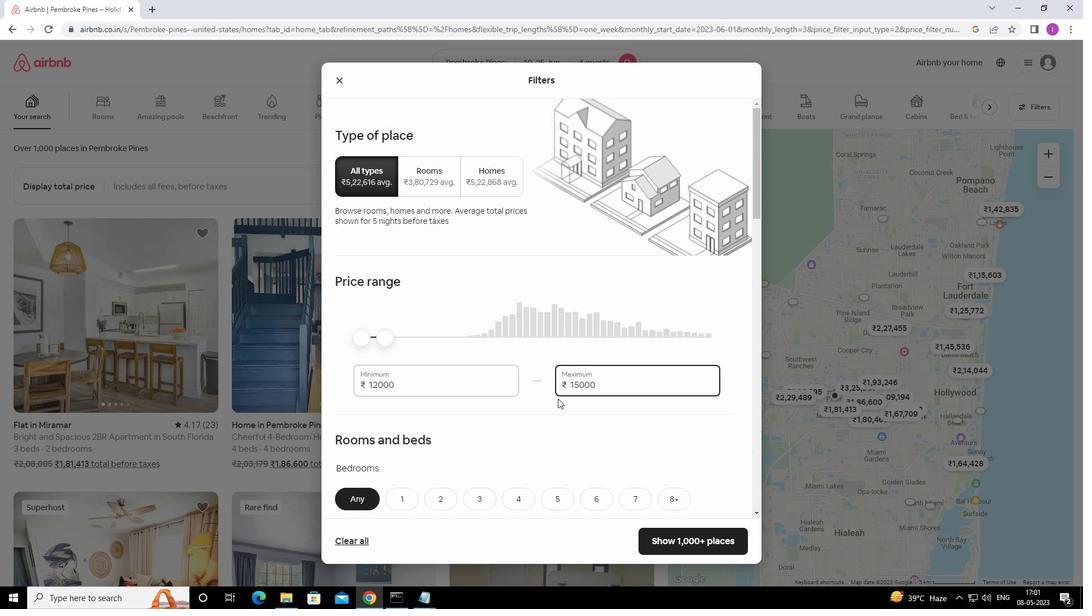 
Action: Mouse scrolled (557, 405) with delta (0, 0)
Screenshot: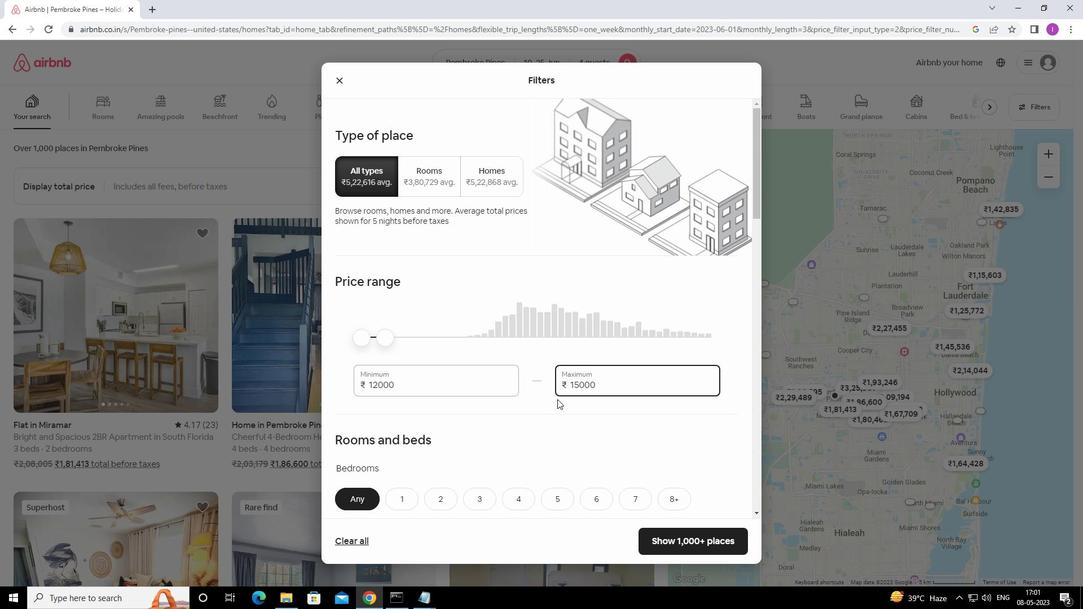
Action: Mouse moved to (518, 336)
Screenshot: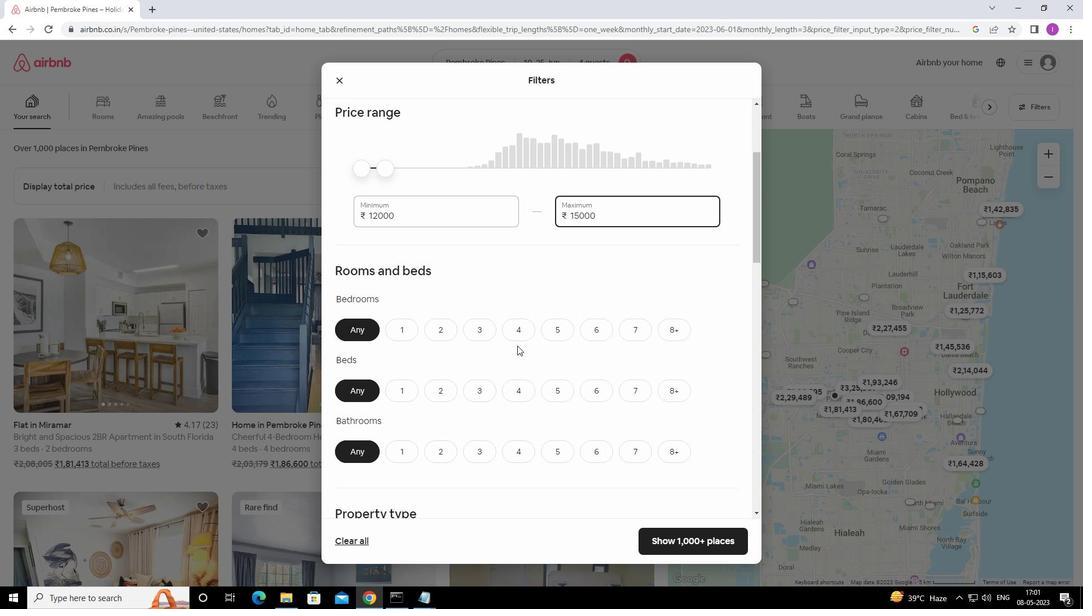 
Action: Mouse pressed left at (518, 336)
Screenshot: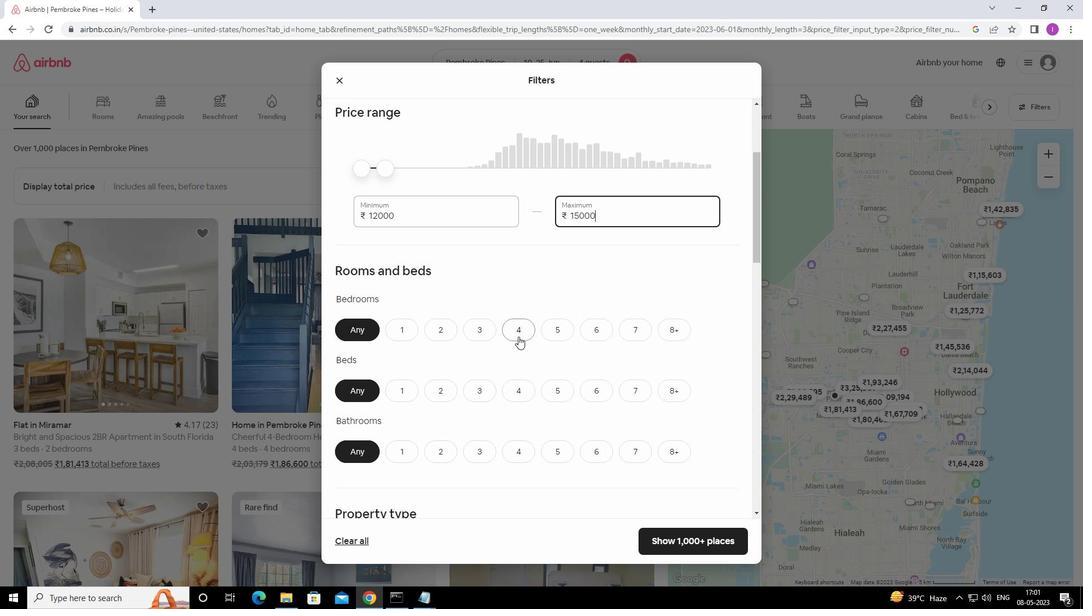 
Action: Mouse moved to (518, 392)
Screenshot: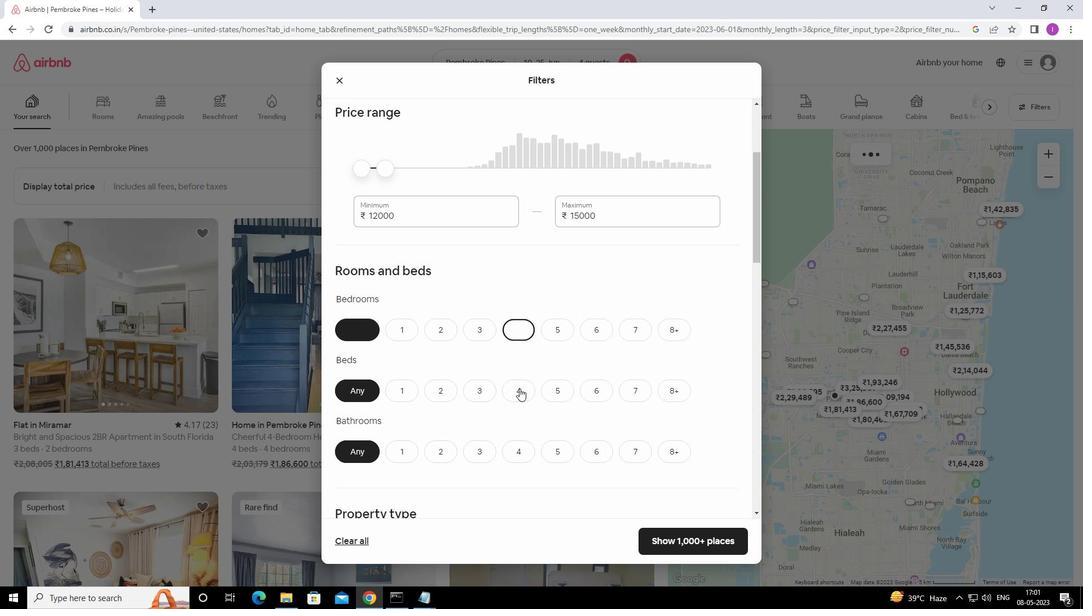
Action: Mouse pressed left at (518, 392)
Screenshot: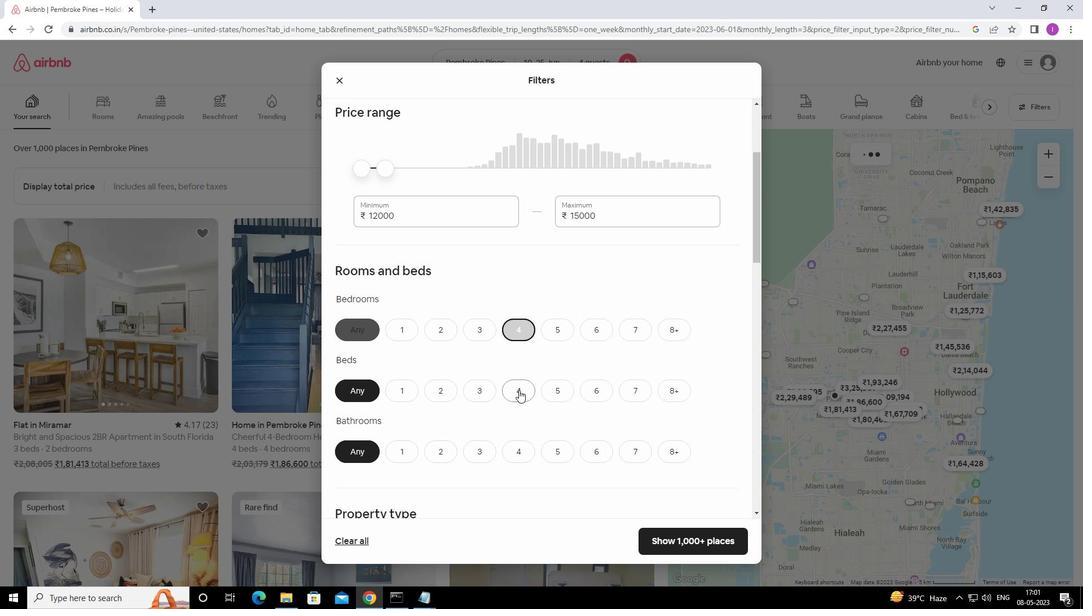 
Action: Mouse moved to (519, 449)
Screenshot: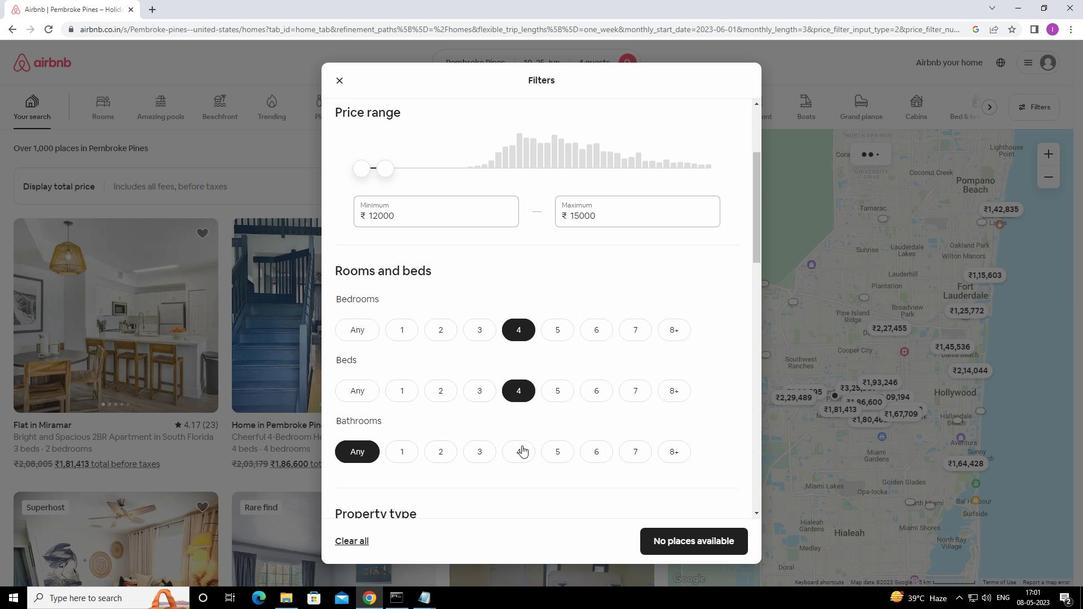 
Action: Mouse pressed left at (519, 449)
Screenshot: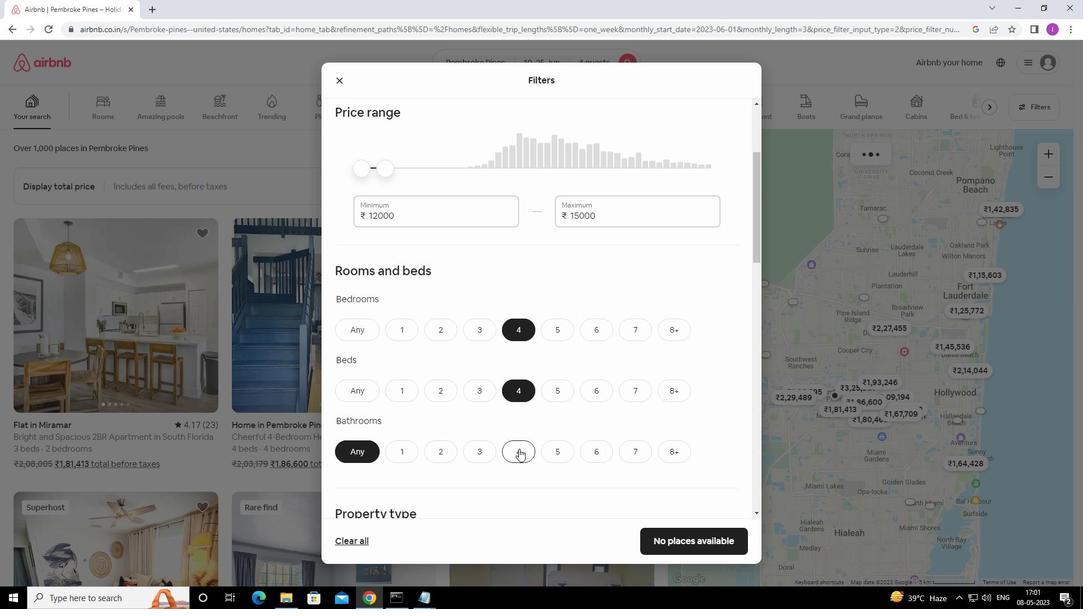 
Action: Mouse moved to (535, 459)
Screenshot: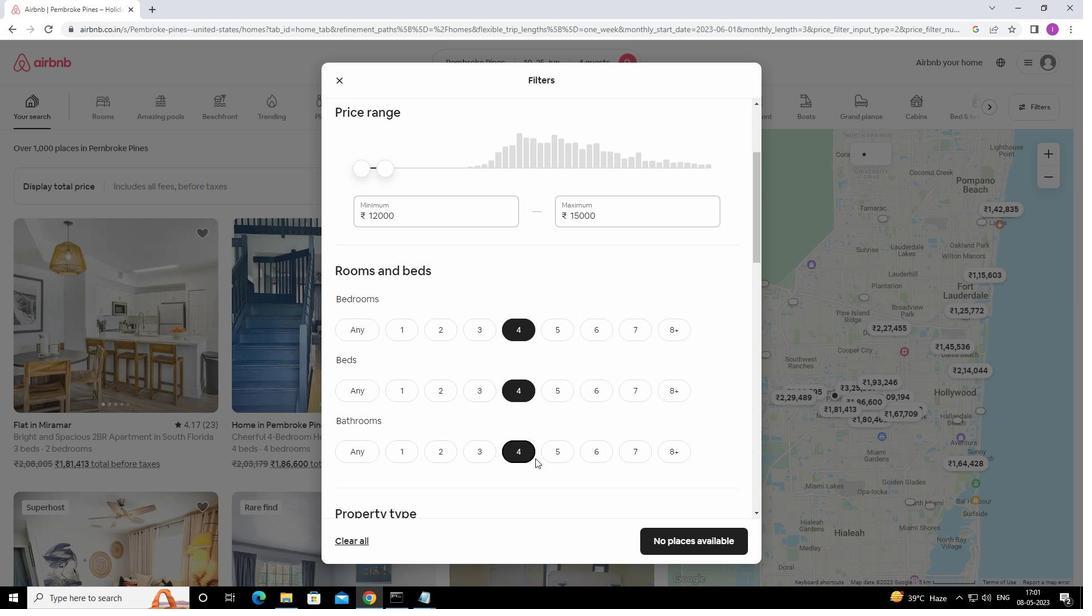 
Action: Mouse scrolled (535, 458) with delta (0, 0)
Screenshot: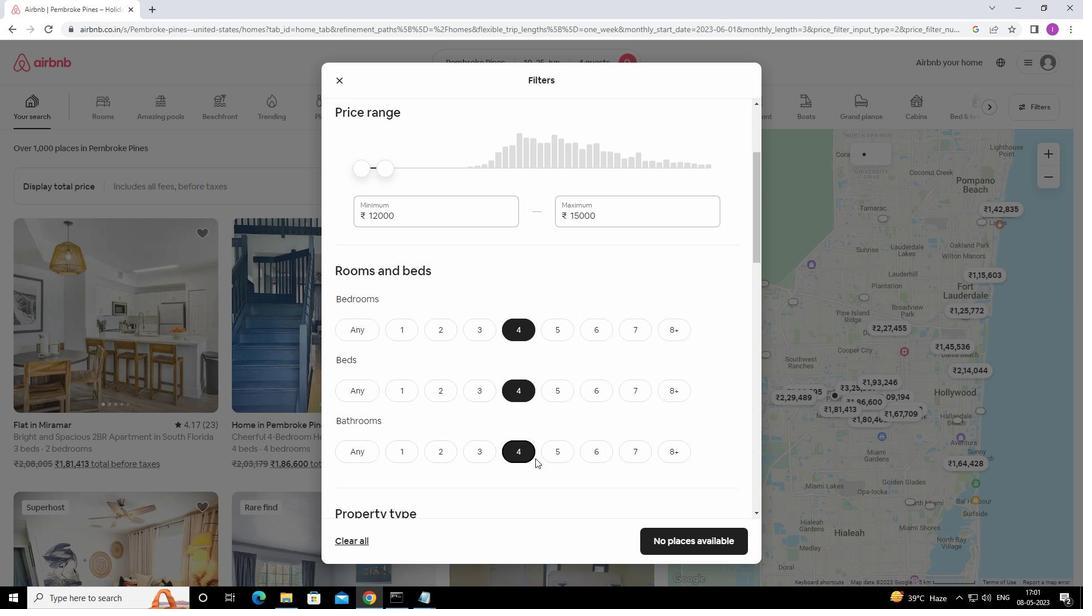
Action: Mouse scrolled (535, 458) with delta (0, 0)
Screenshot: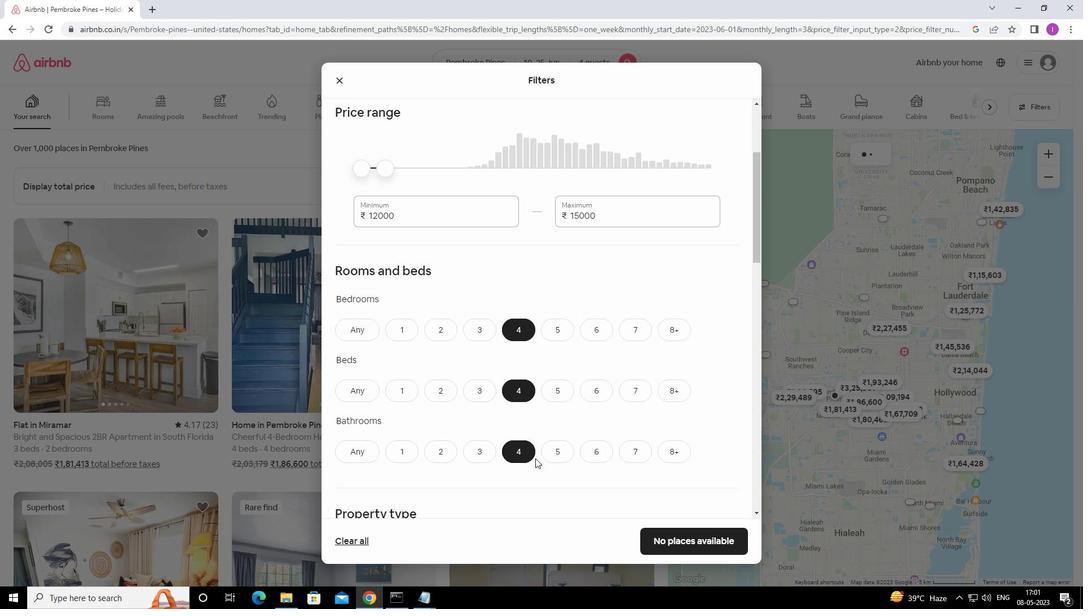 
Action: Mouse scrolled (535, 458) with delta (0, 0)
Screenshot: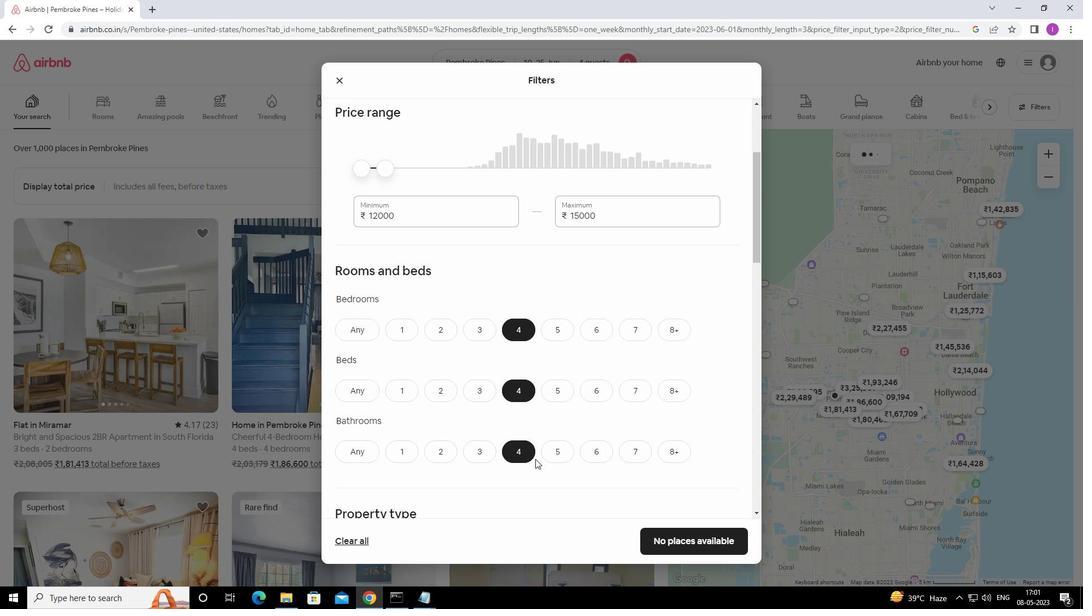 
Action: Mouse moved to (401, 421)
Screenshot: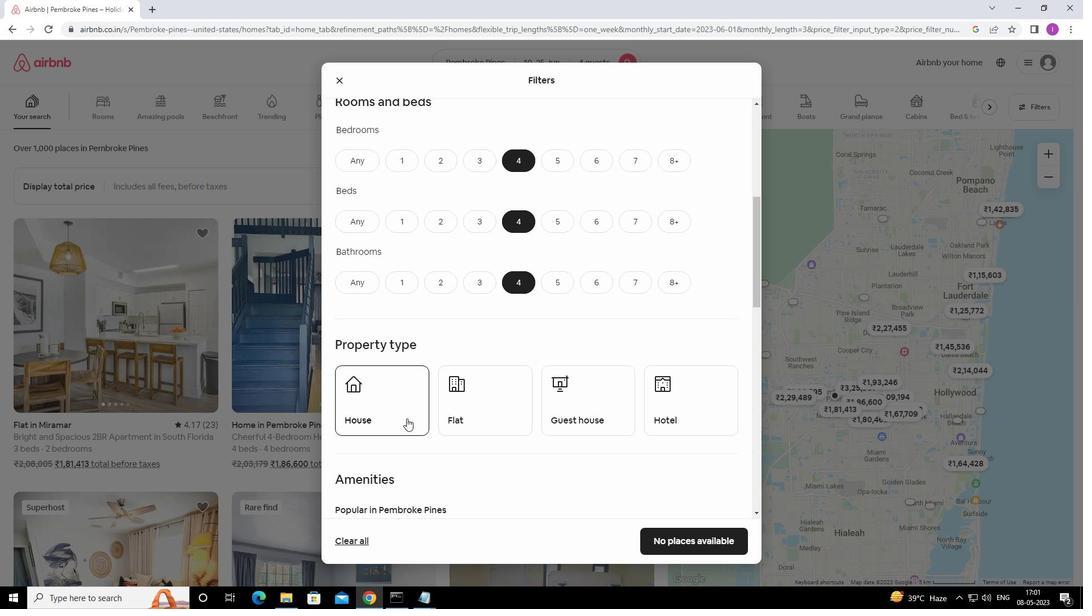 
Action: Mouse pressed left at (401, 421)
Screenshot: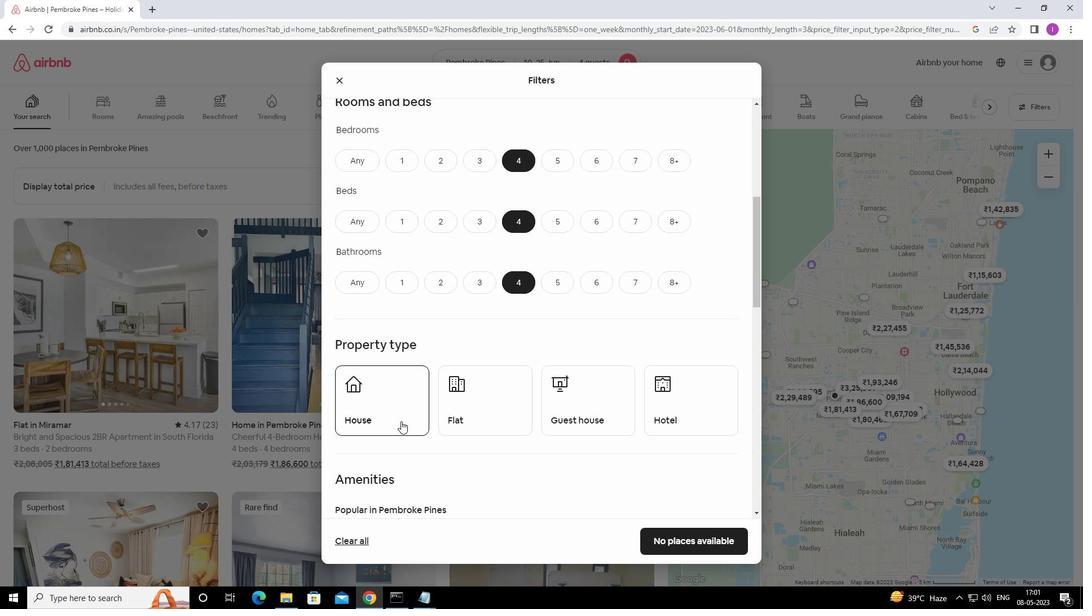 
Action: Mouse moved to (467, 424)
Screenshot: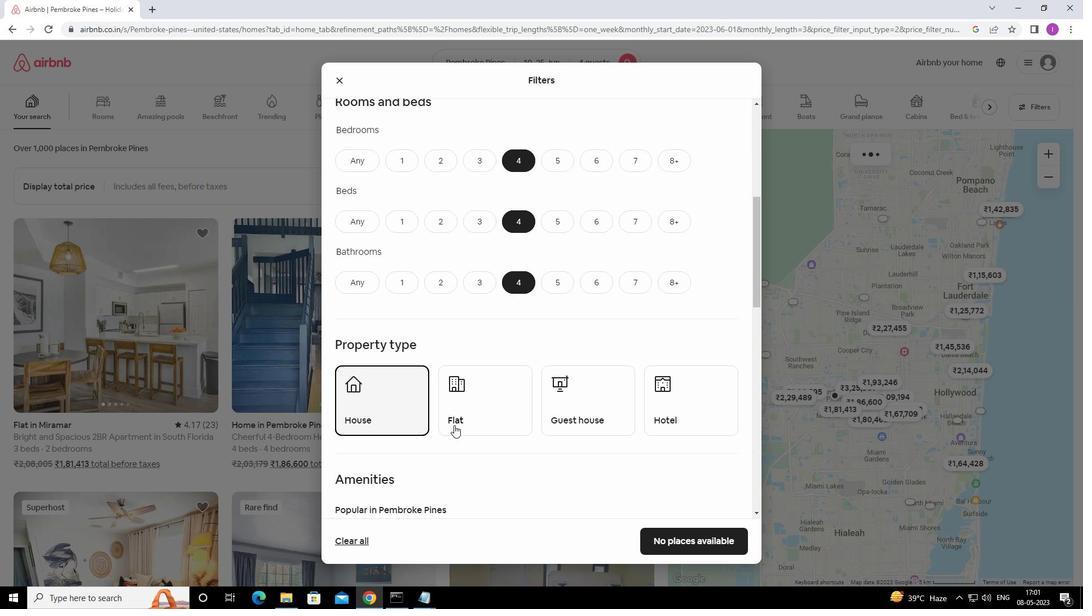 
Action: Mouse pressed left at (467, 424)
Screenshot: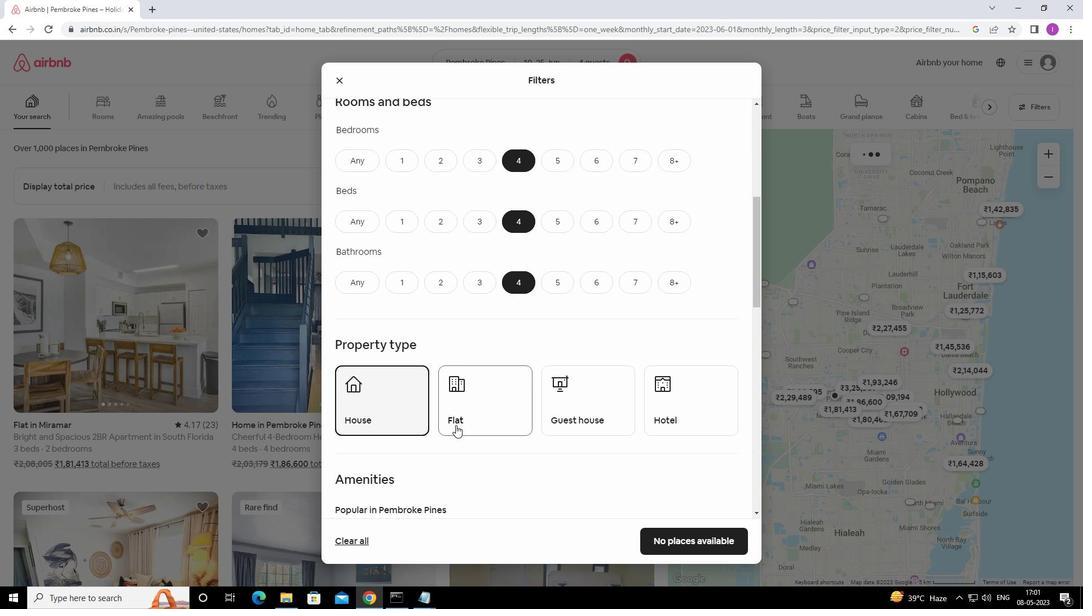 
Action: Mouse moved to (602, 410)
Screenshot: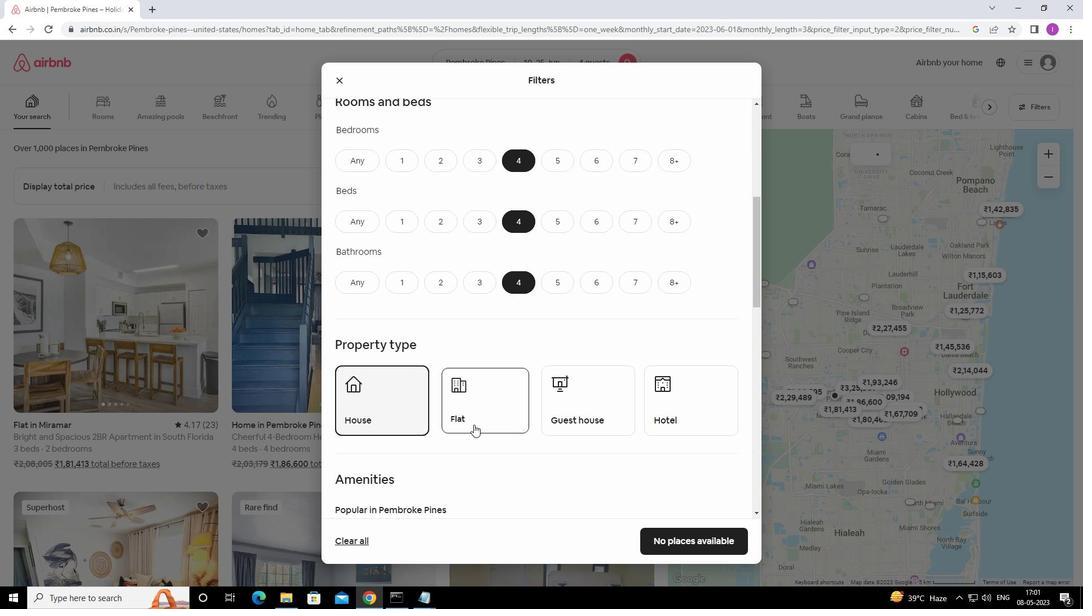 
Action: Mouse pressed left at (602, 410)
Screenshot: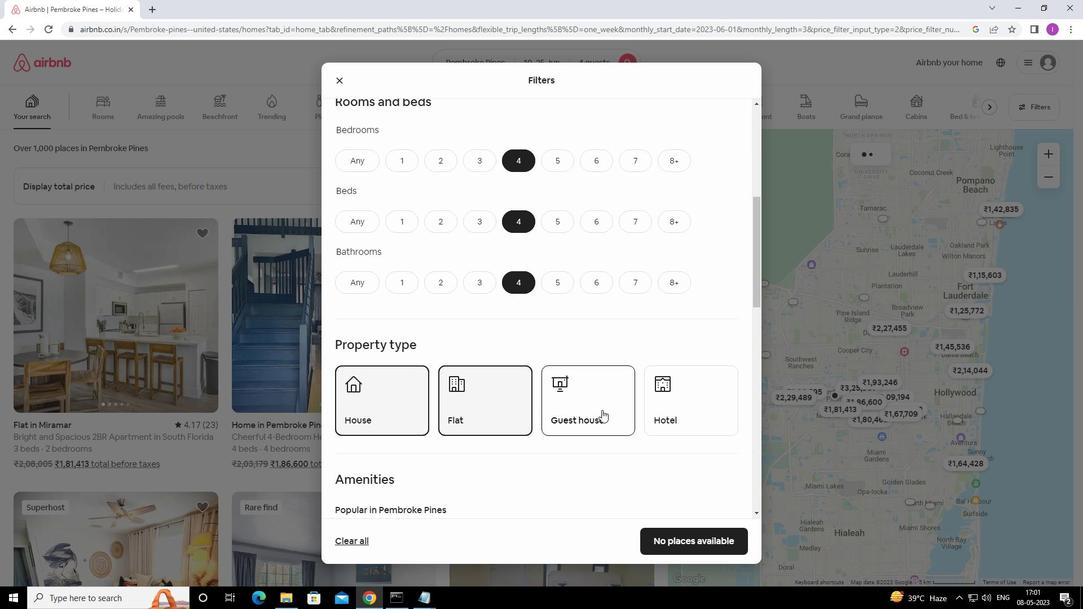 
Action: Mouse moved to (708, 408)
Screenshot: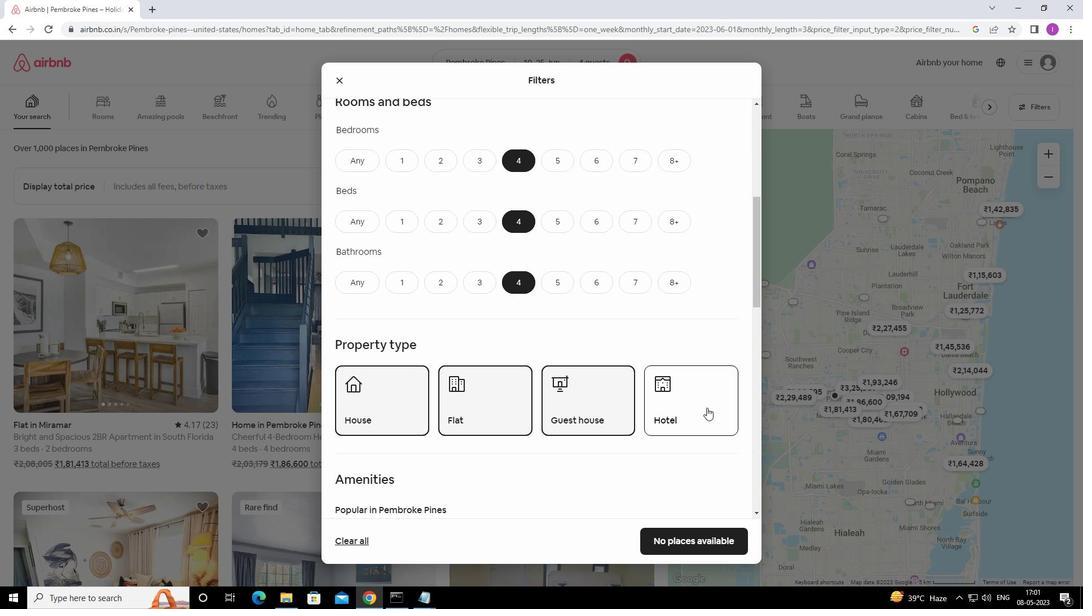 
Action: Mouse pressed left at (708, 408)
Screenshot: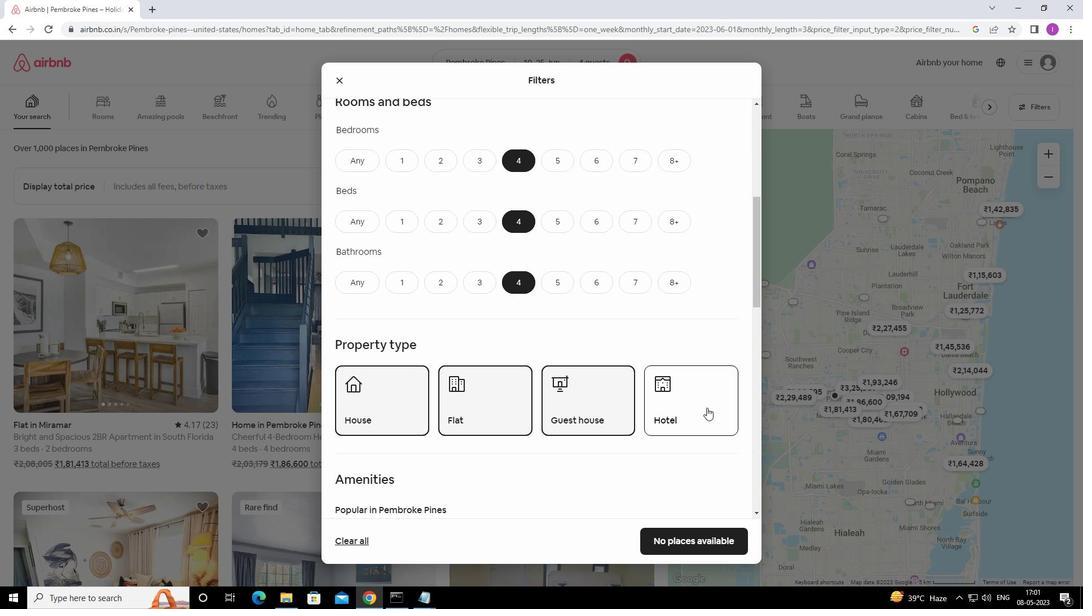 
Action: Mouse moved to (511, 429)
Screenshot: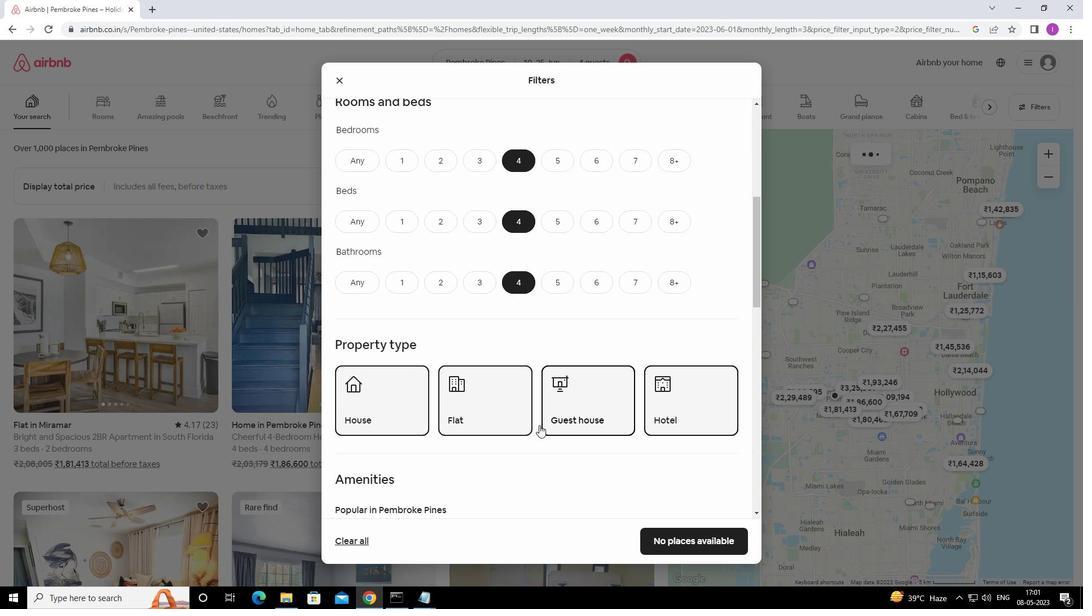 
Action: Mouse scrolled (511, 428) with delta (0, 0)
Screenshot: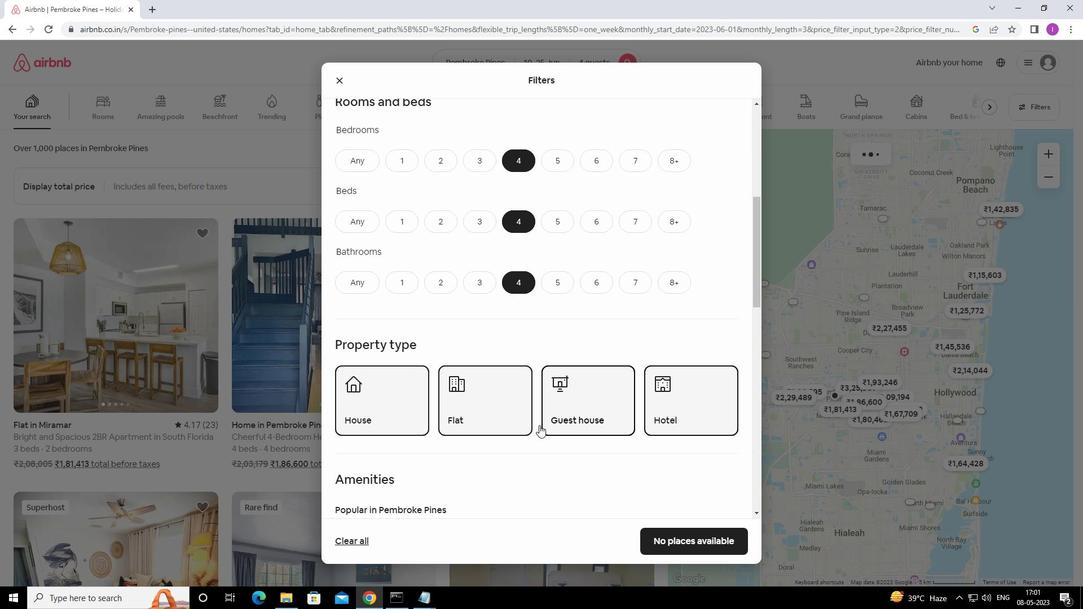 
Action: Mouse moved to (511, 430)
Screenshot: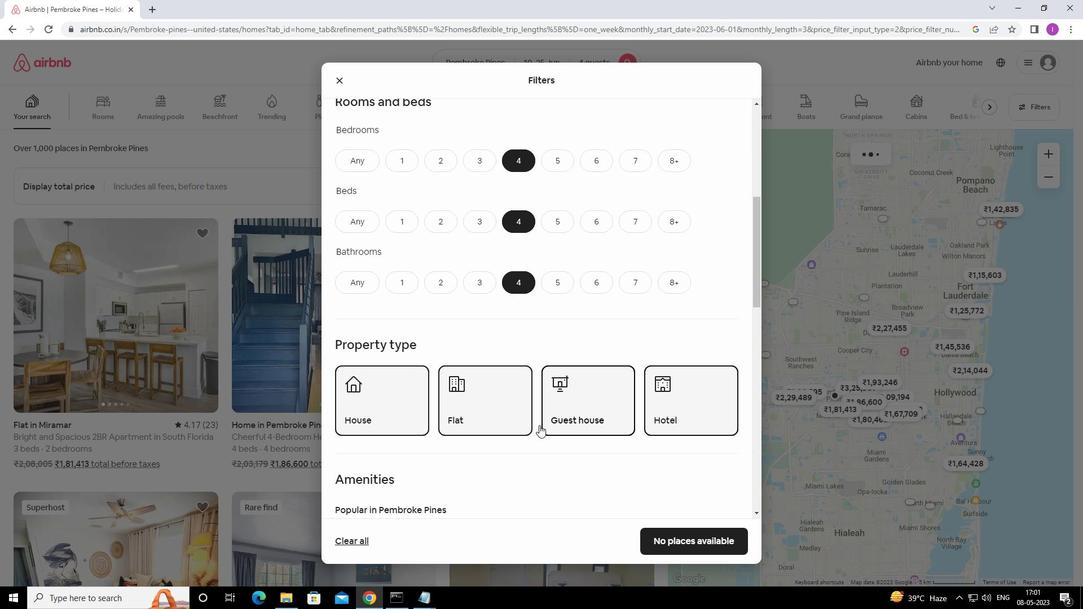 
Action: Mouse scrolled (511, 429) with delta (0, 0)
Screenshot: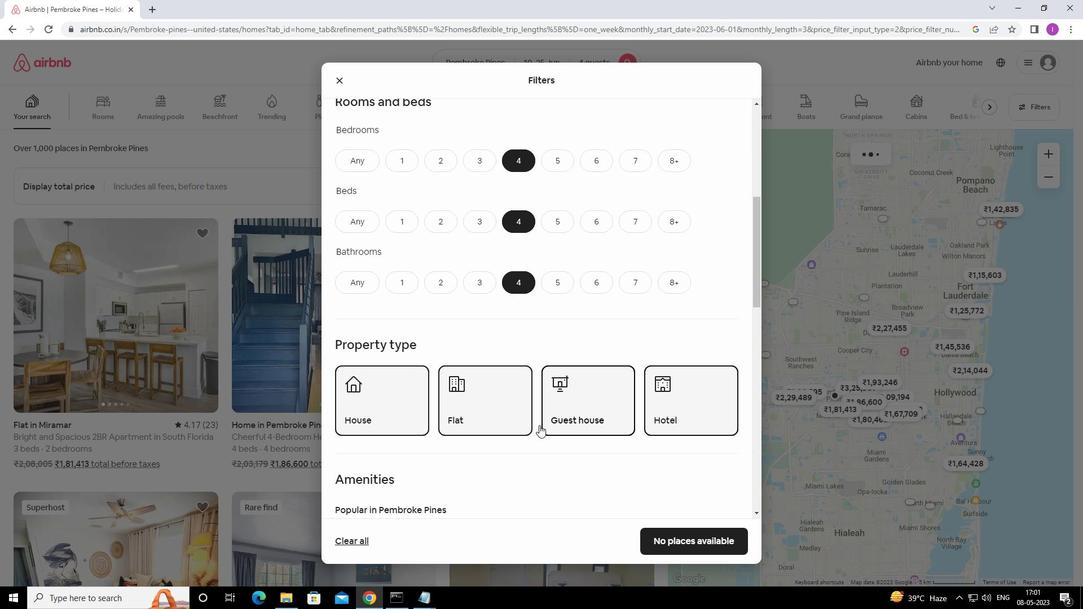 
Action: Mouse moved to (511, 431)
Screenshot: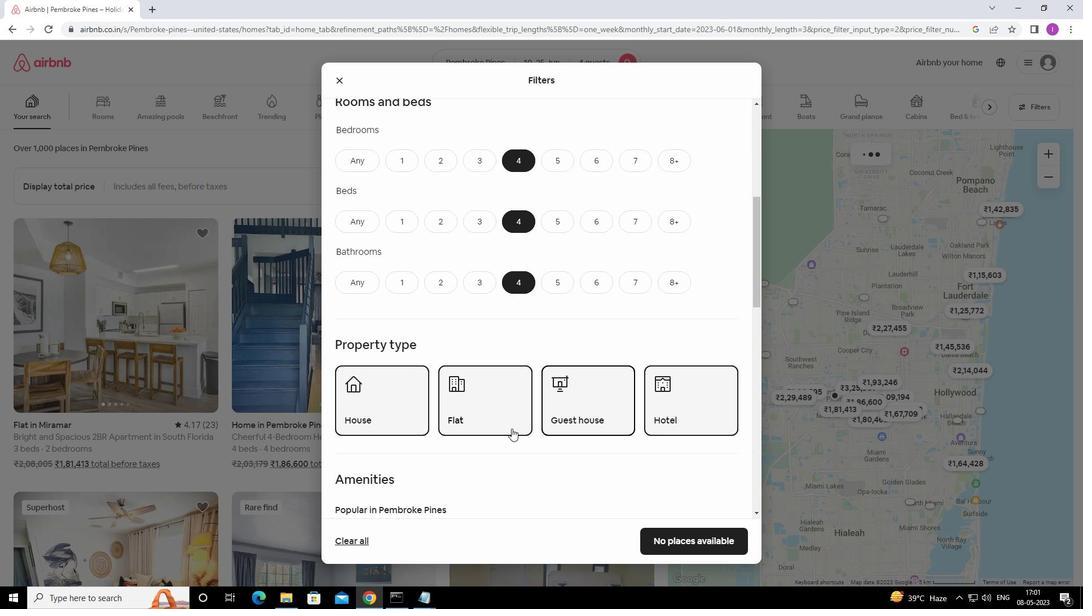 
Action: Mouse scrolled (511, 430) with delta (0, 0)
Screenshot: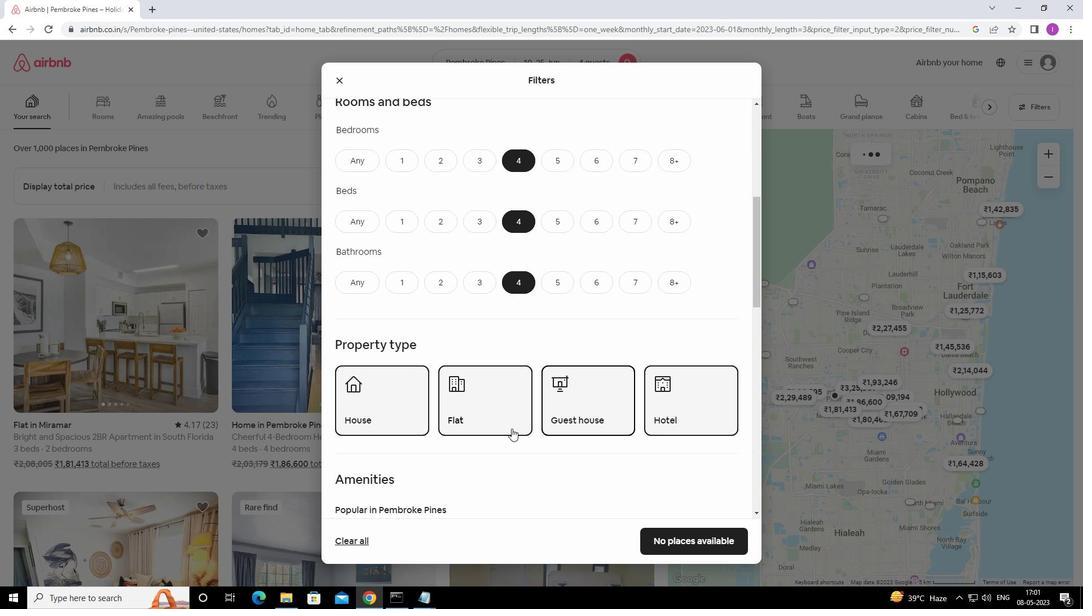 
Action: Mouse moved to (511, 427)
Screenshot: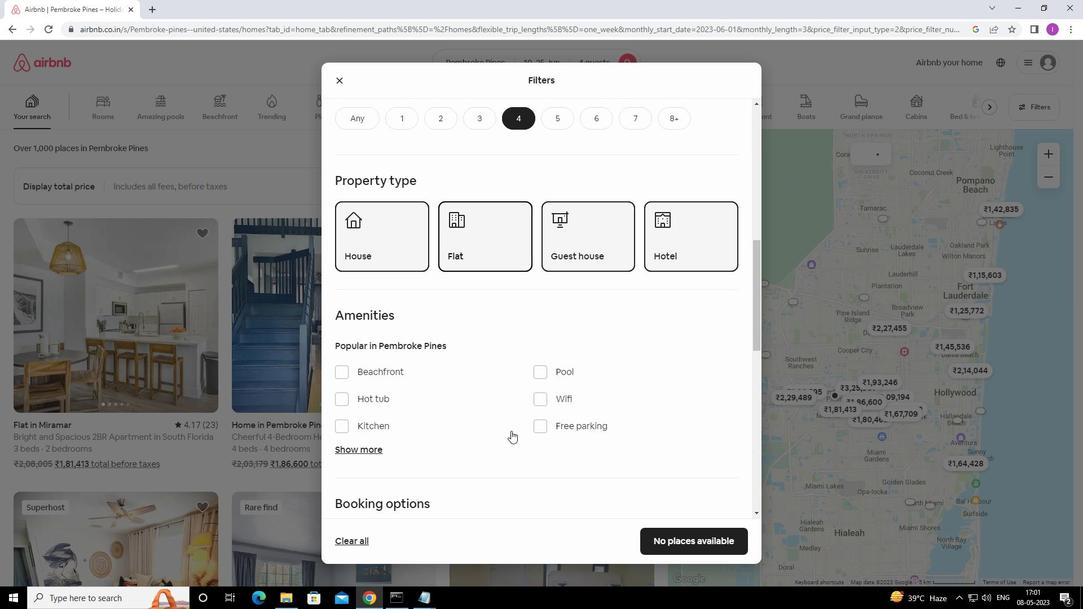 
Action: Mouse scrolled (511, 426) with delta (0, 0)
Screenshot: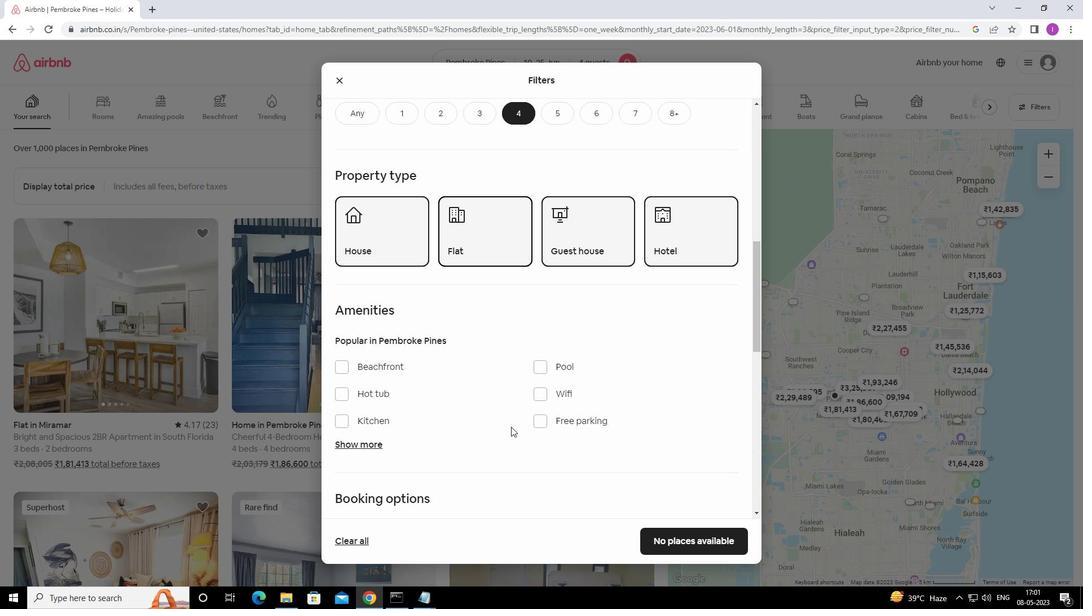 
Action: Mouse moved to (511, 427)
Screenshot: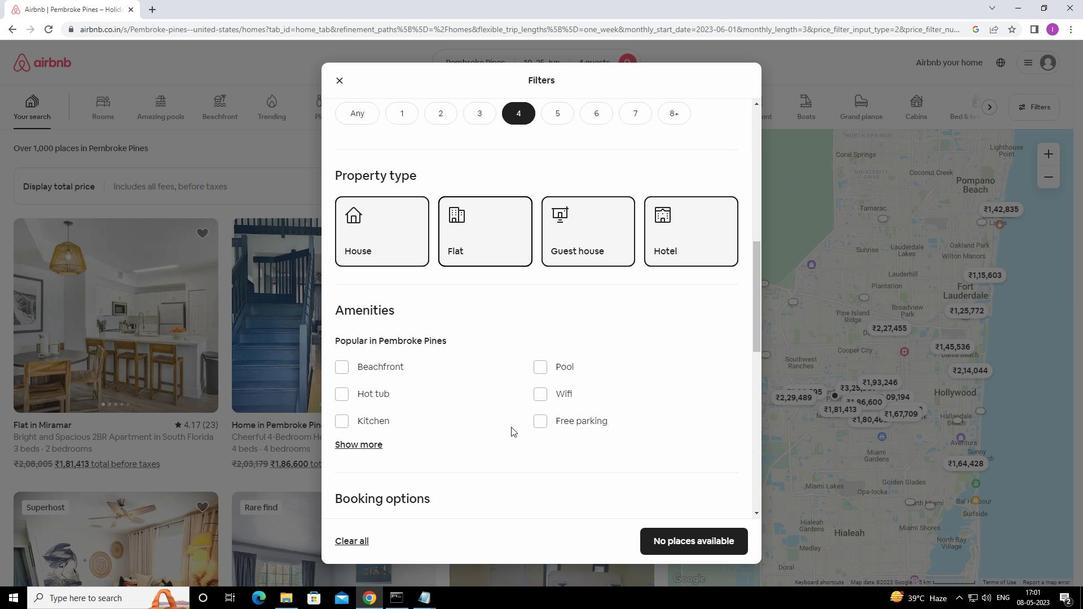 
Action: Mouse scrolled (511, 426) with delta (0, 0)
Screenshot: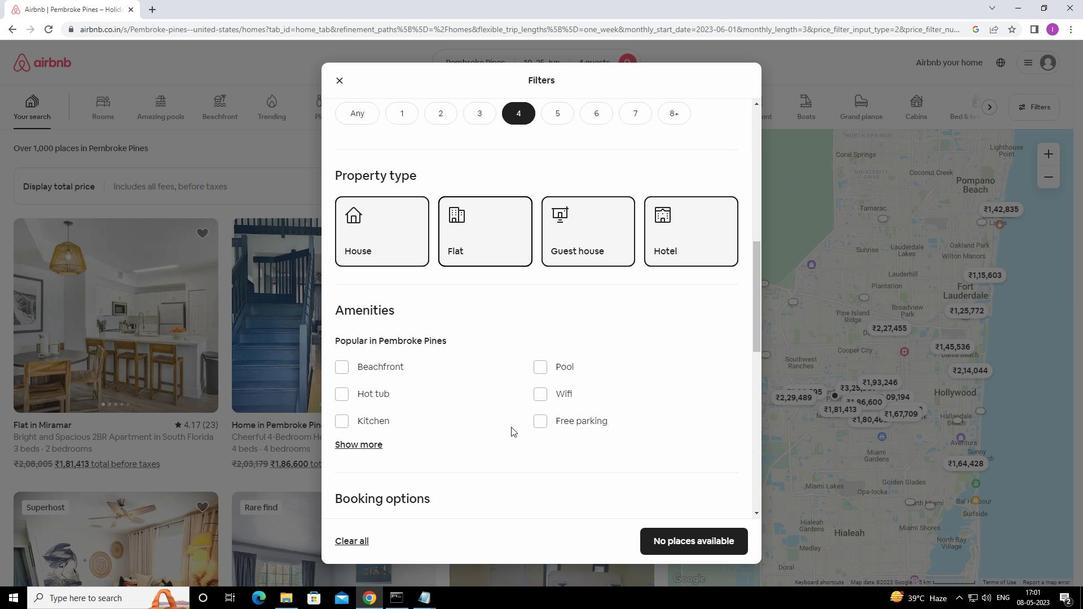 
Action: Mouse moved to (537, 275)
Screenshot: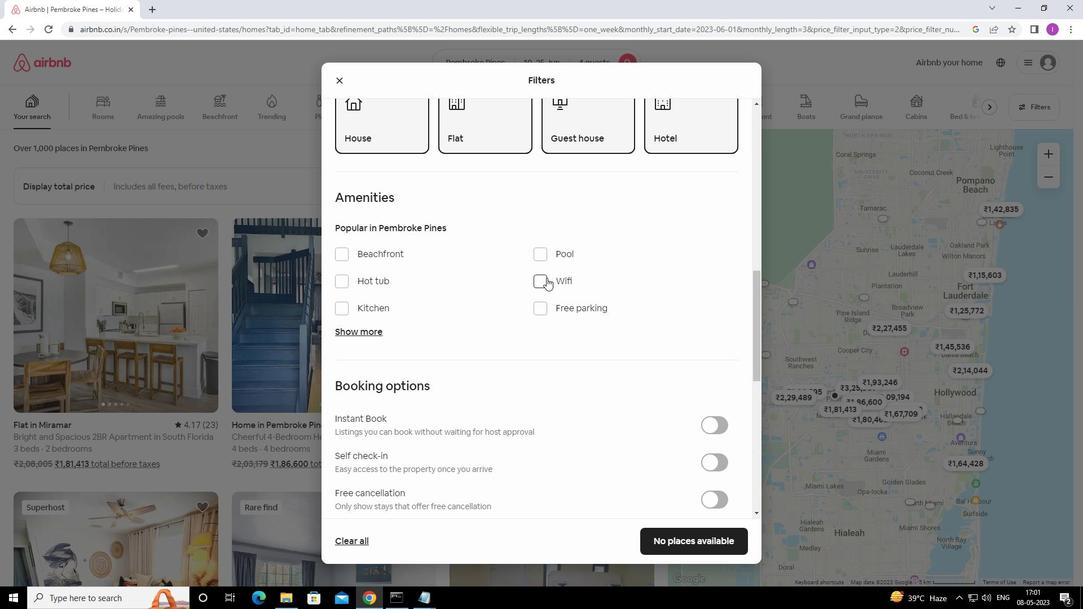 
Action: Mouse pressed left at (537, 275)
Screenshot: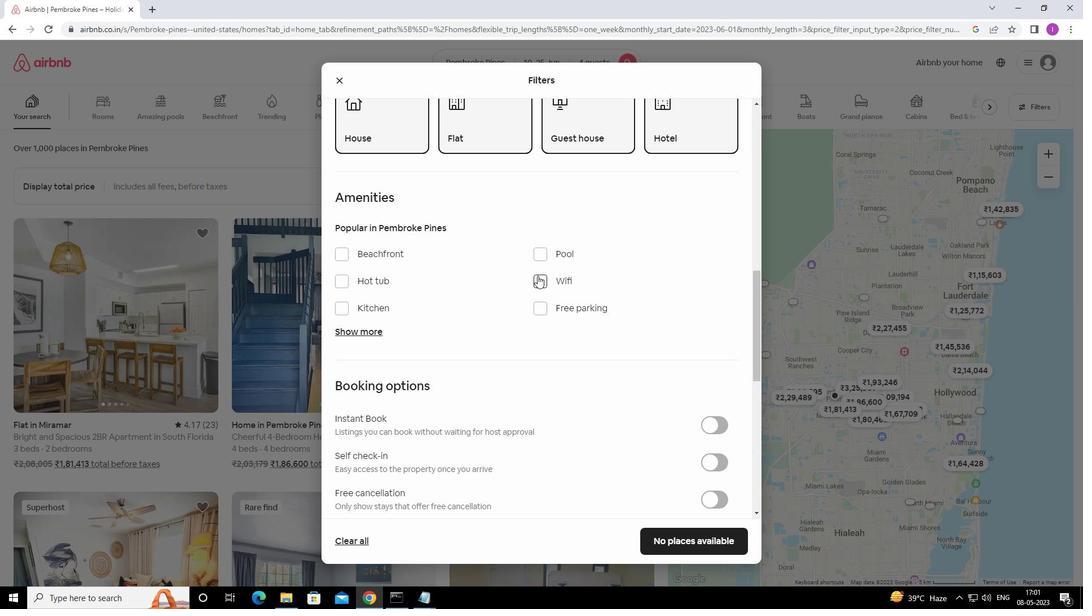 
Action: Mouse moved to (544, 304)
Screenshot: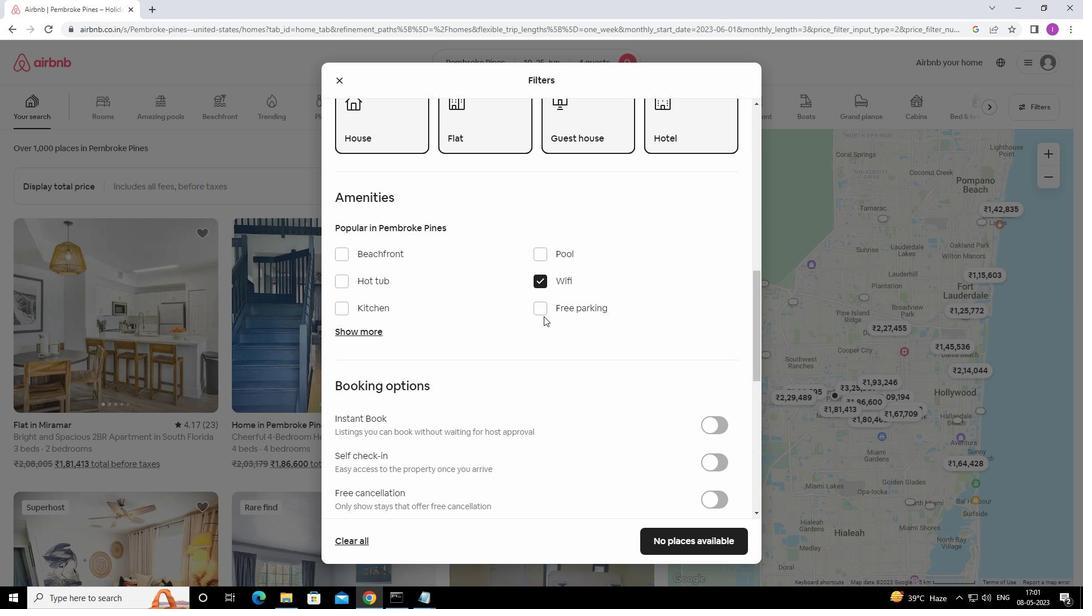
Action: Mouse pressed left at (544, 304)
Screenshot: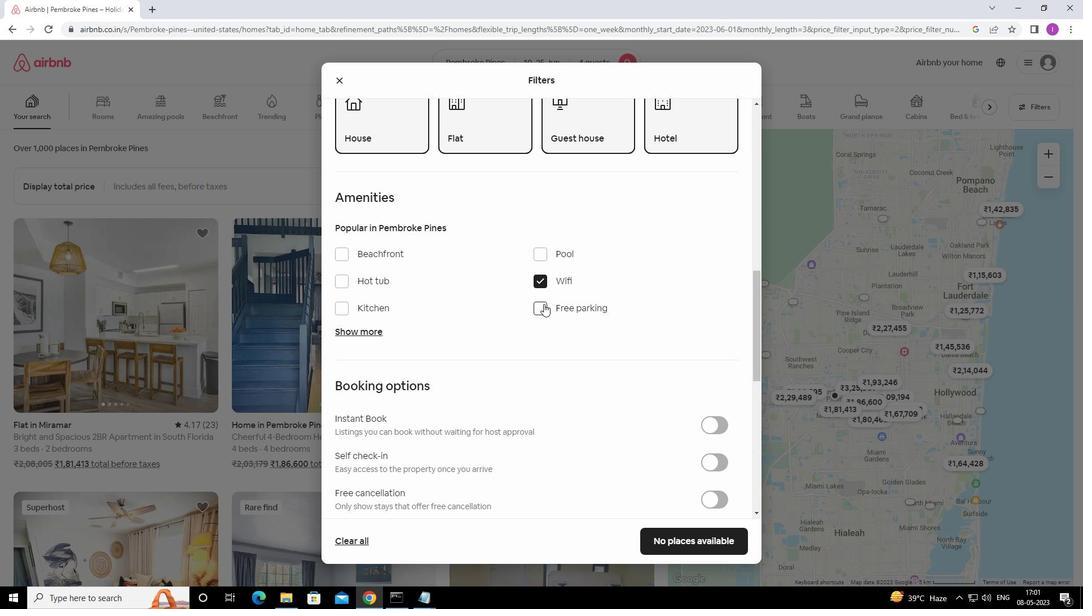 
Action: Mouse moved to (372, 326)
Screenshot: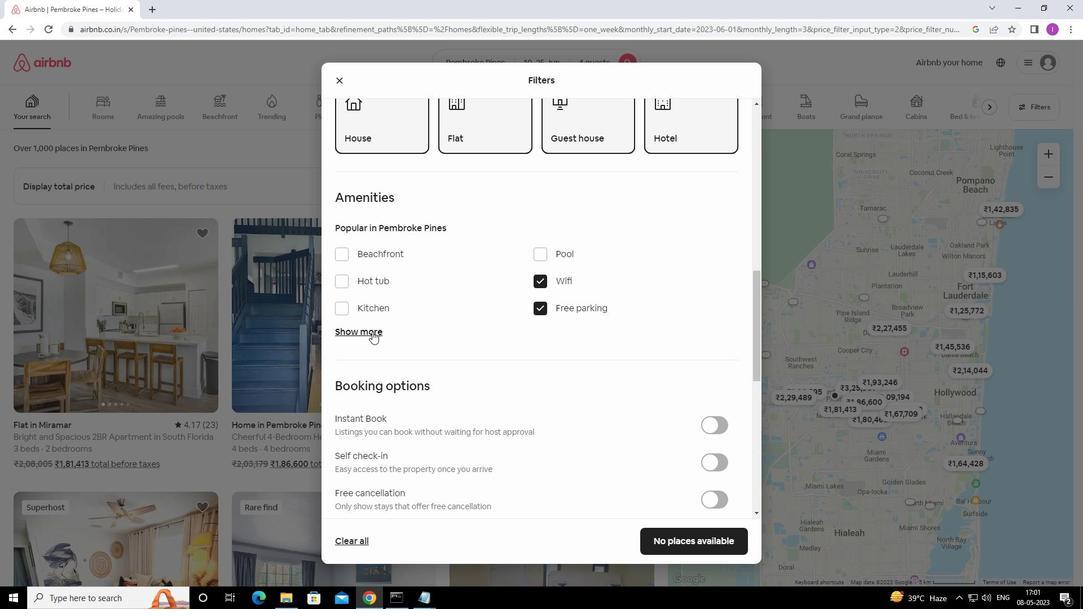 
Action: Mouse pressed left at (372, 326)
Screenshot: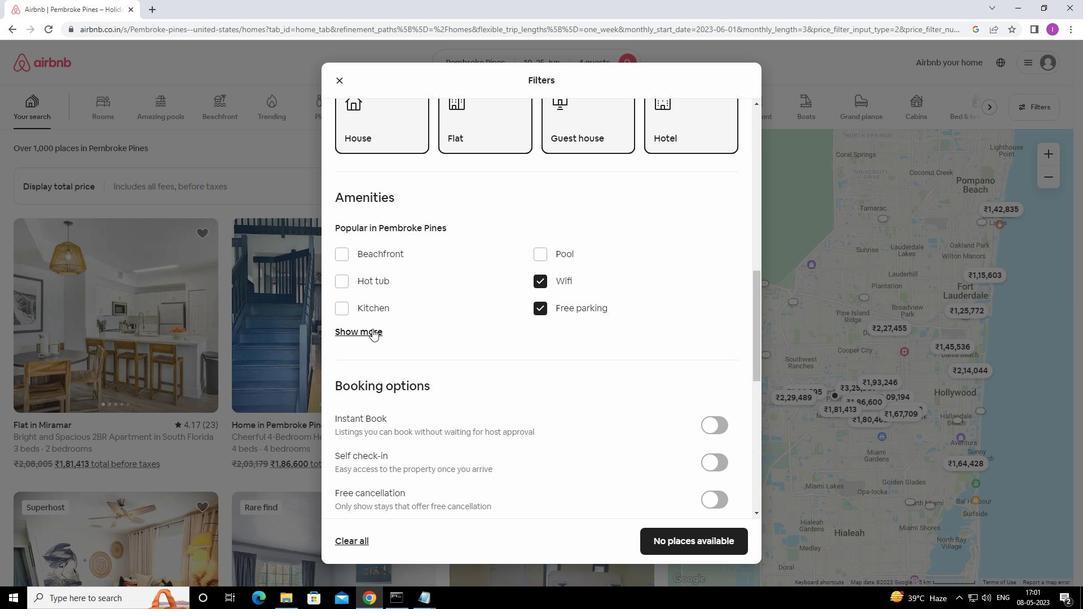 
Action: Mouse moved to (422, 365)
Screenshot: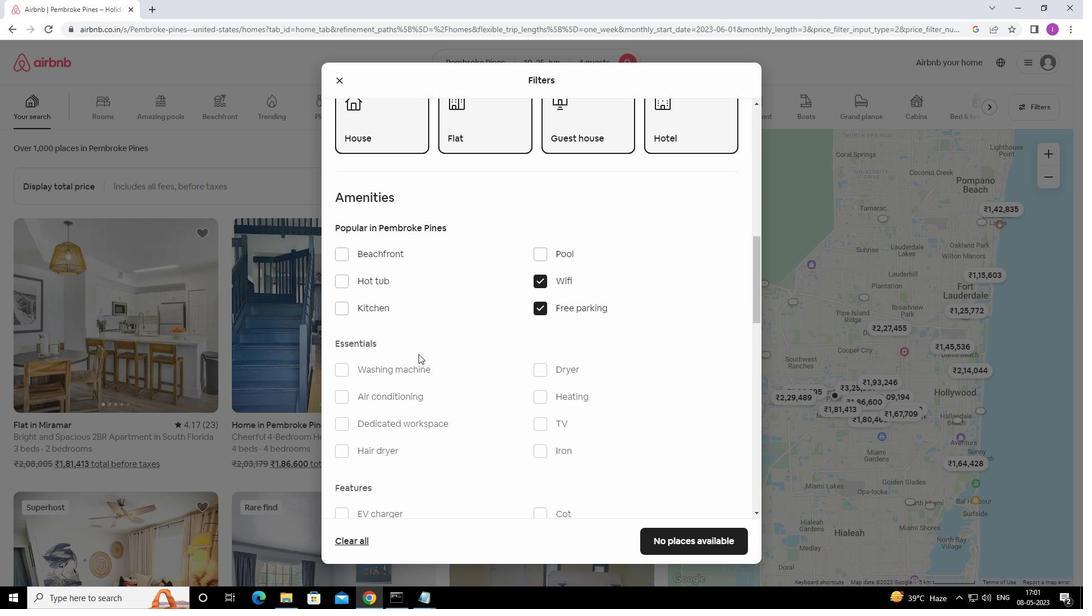
Action: Mouse scrolled (422, 365) with delta (0, 0)
Screenshot: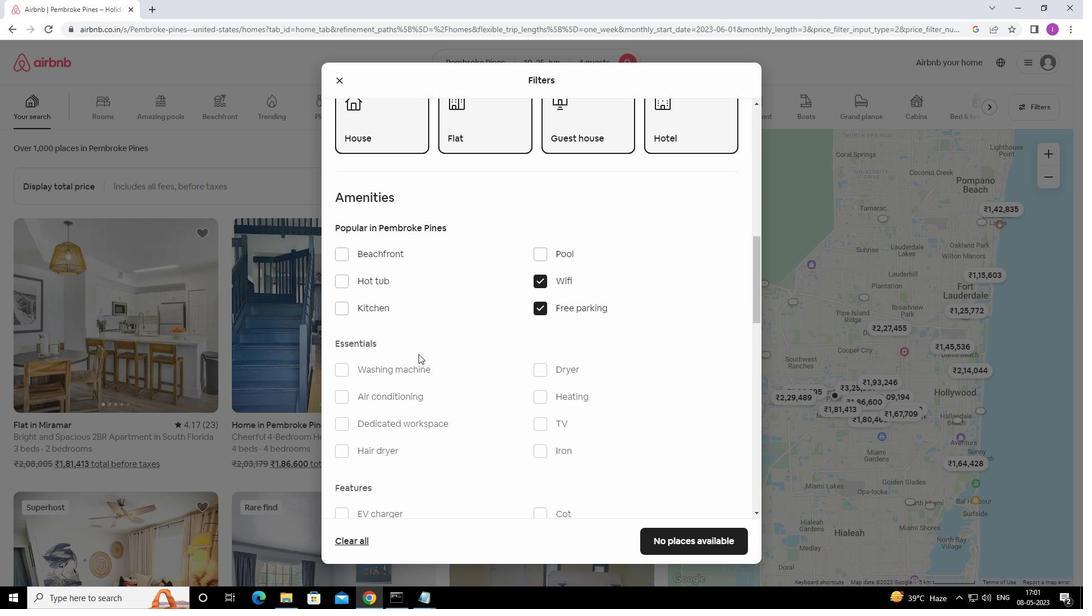 
Action: Mouse moved to (423, 370)
Screenshot: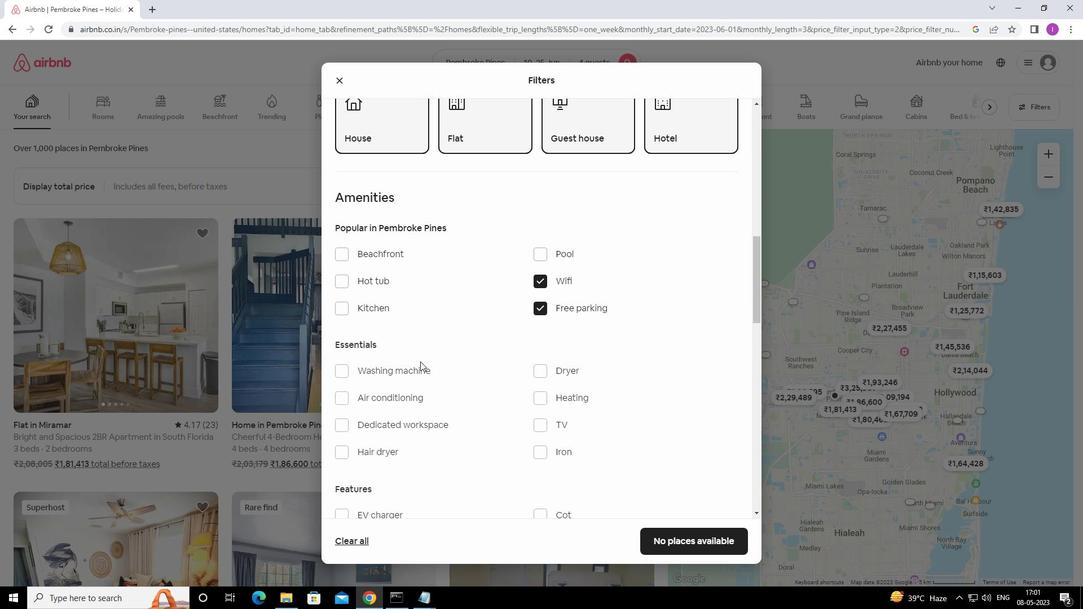 
Action: Mouse scrolled (423, 370) with delta (0, 0)
Screenshot: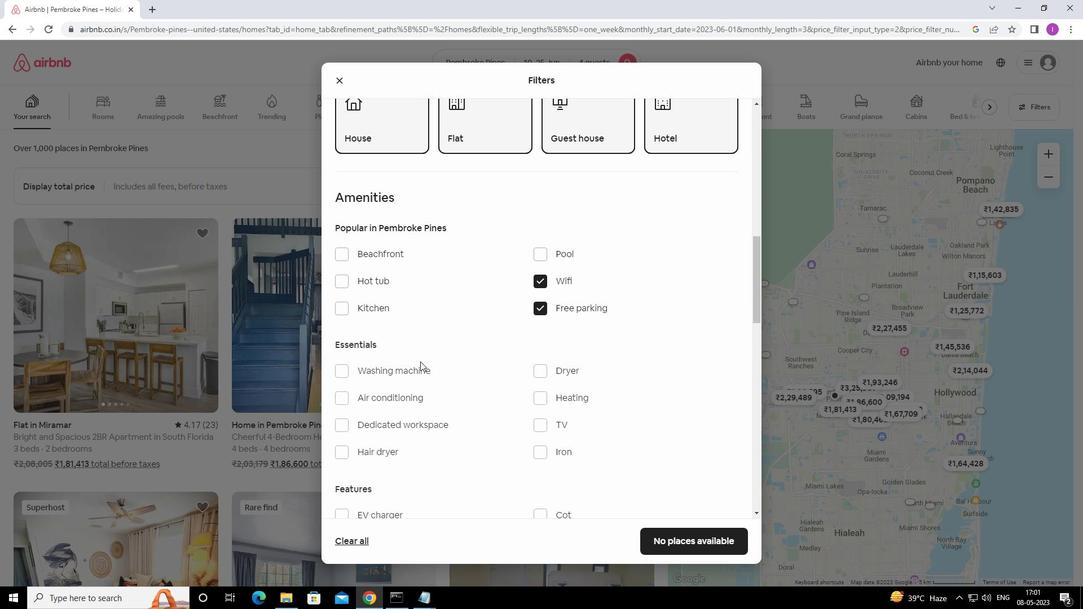 
Action: Mouse moved to (541, 307)
Screenshot: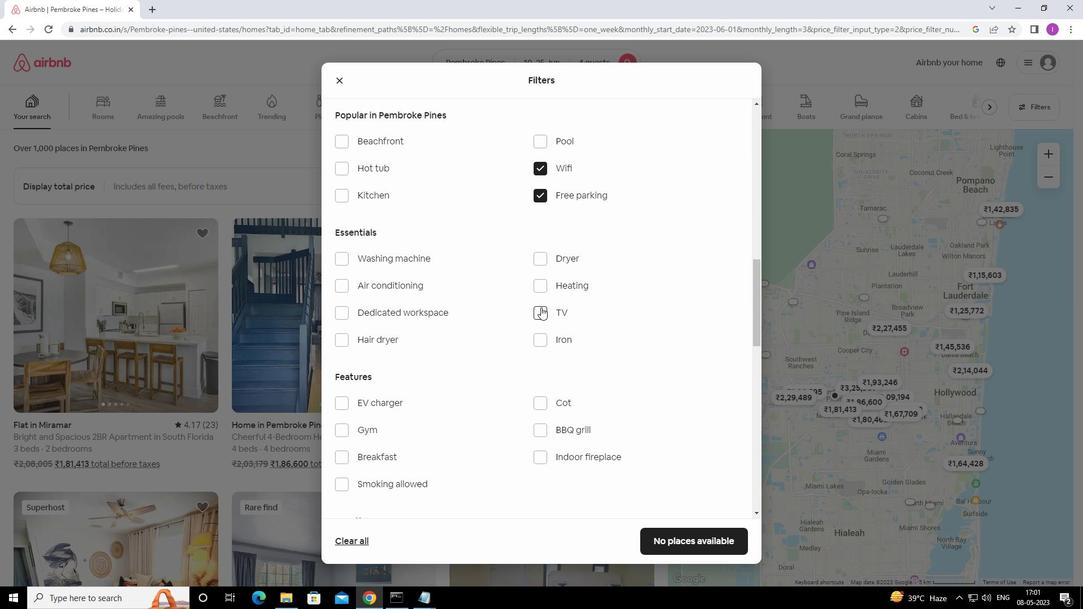
Action: Mouse pressed left at (541, 307)
Screenshot: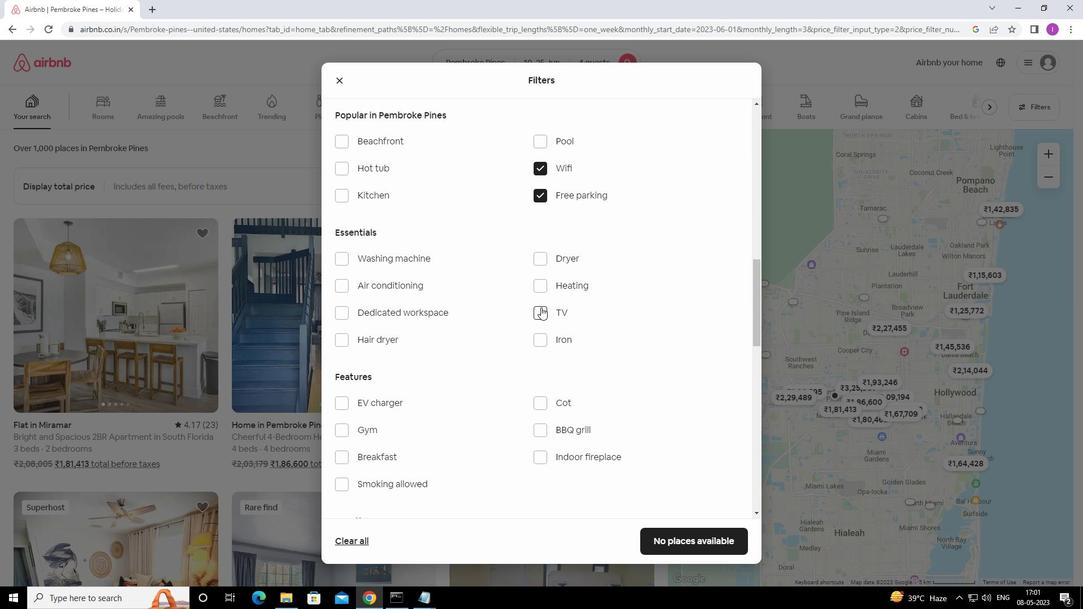 
Action: Mouse moved to (370, 409)
Screenshot: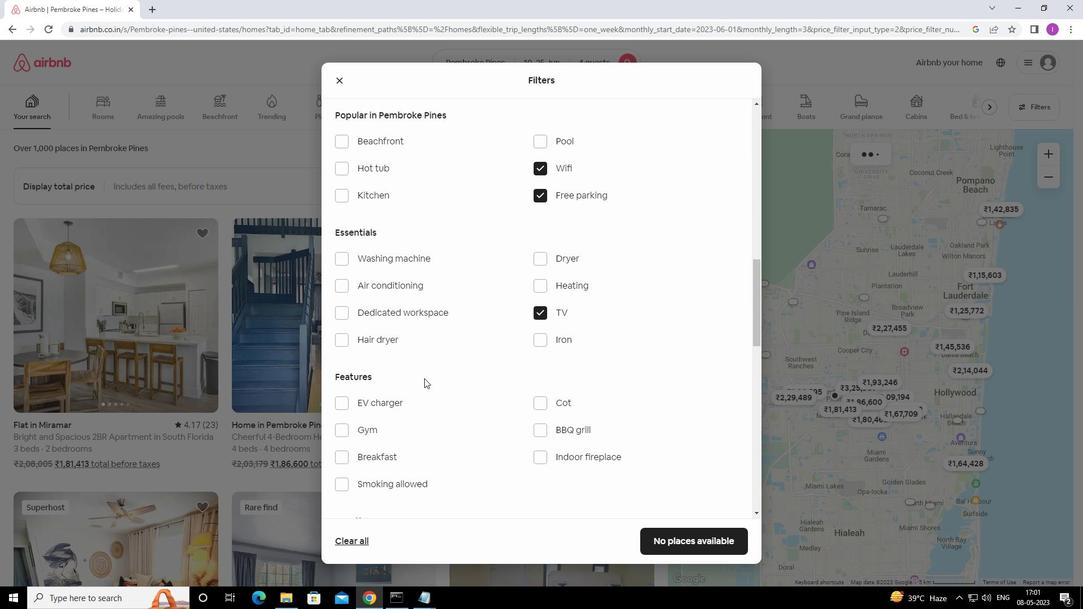 
Action: Mouse scrolled (370, 409) with delta (0, 0)
Screenshot: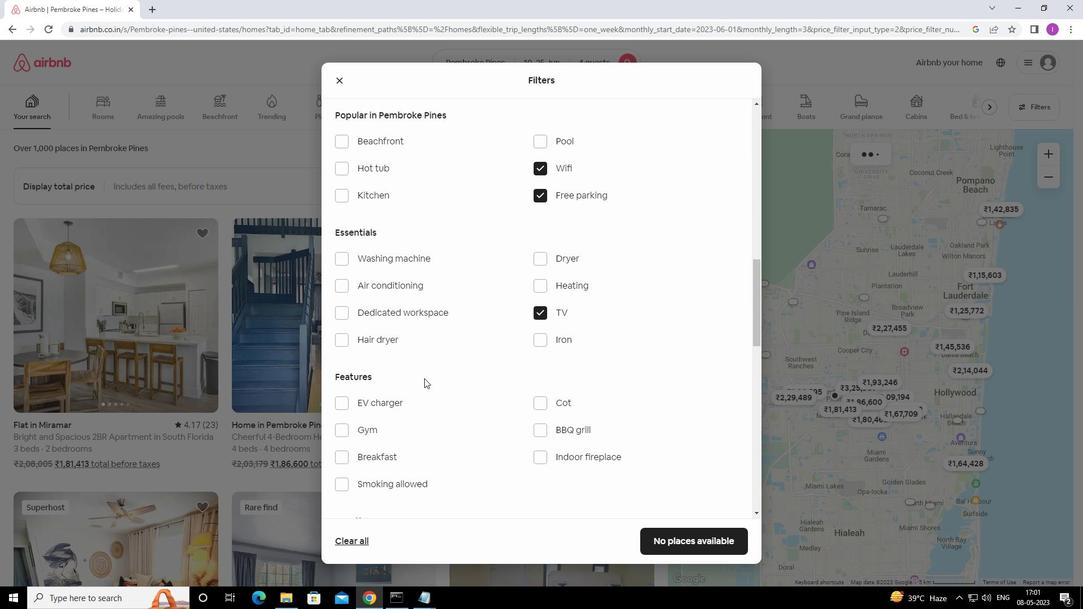 
Action: Mouse scrolled (370, 409) with delta (0, 0)
Screenshot: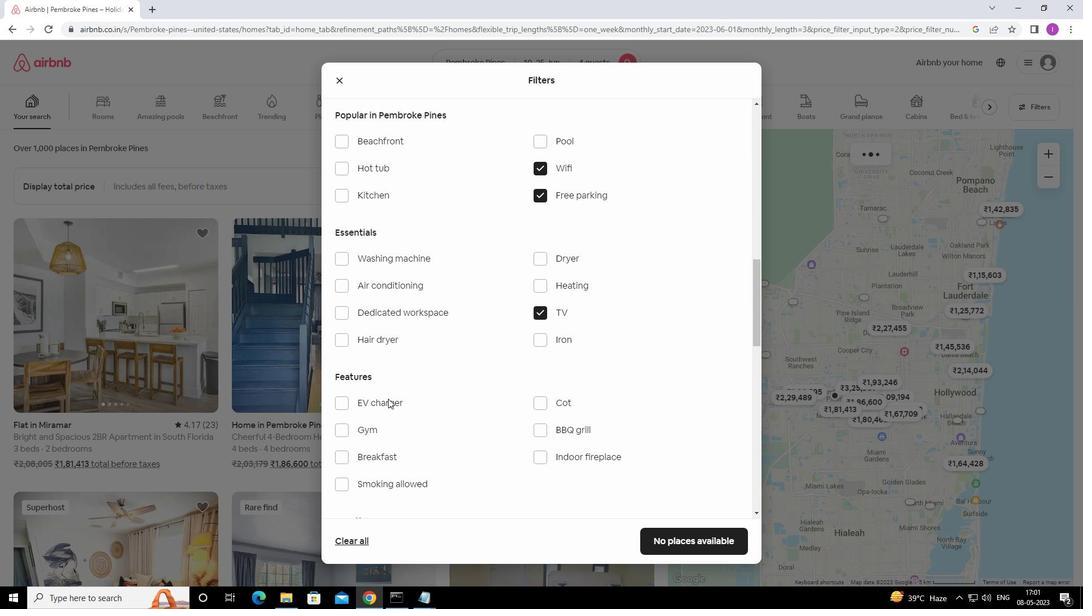
Action: Mouse moved to (351, 317)
Screenshot: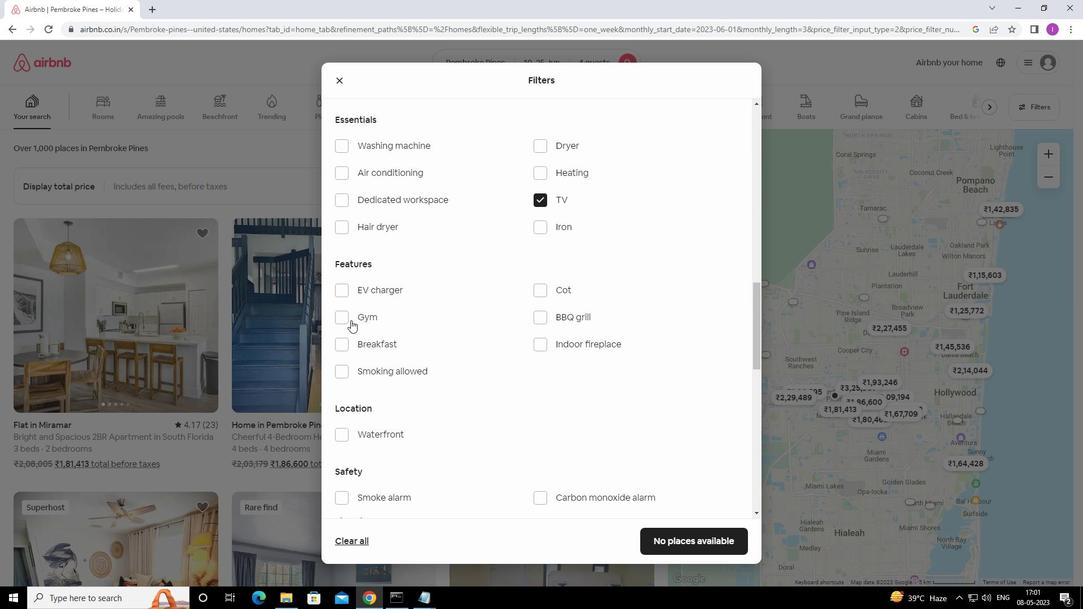 
Action: Mouse pressed left at (351, 317)
Screenshot: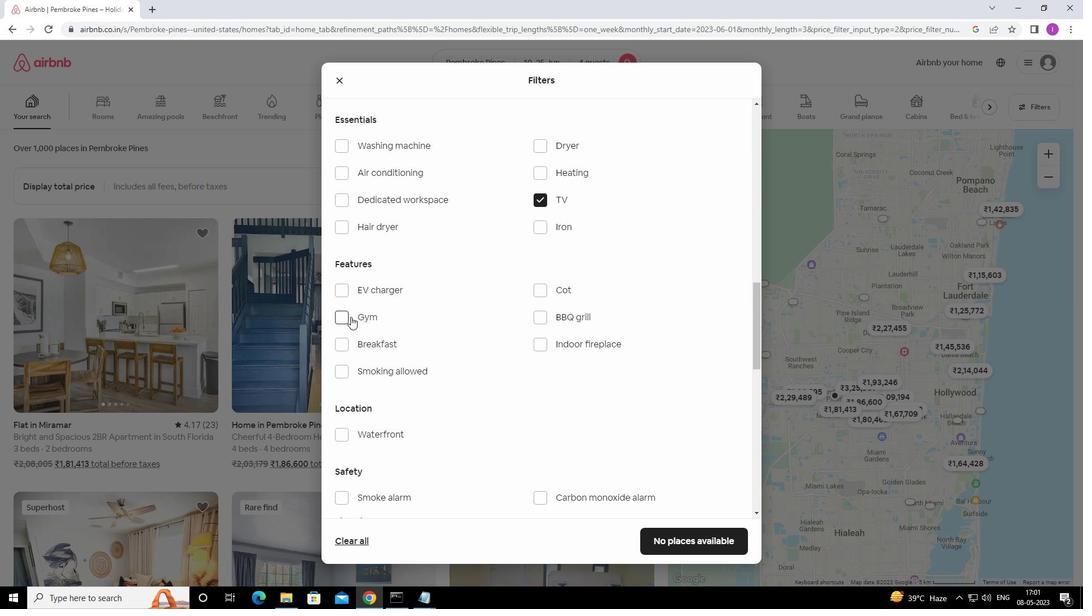 
Action: Mouse moved to (356, 344)
Screenshot: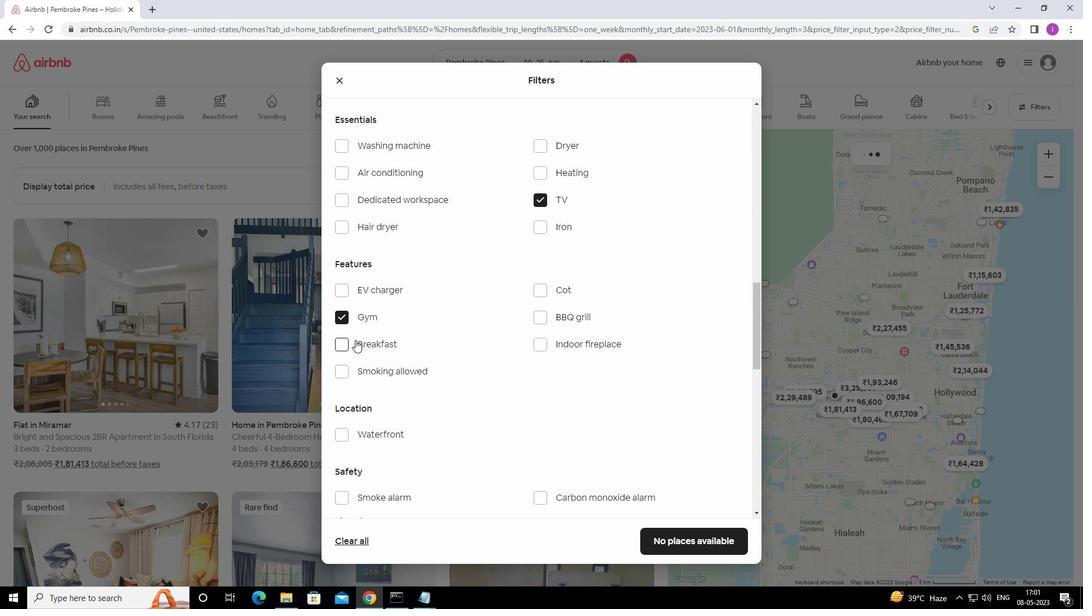 
Action: Mouse pressed left at (356, 344)
Screenshot: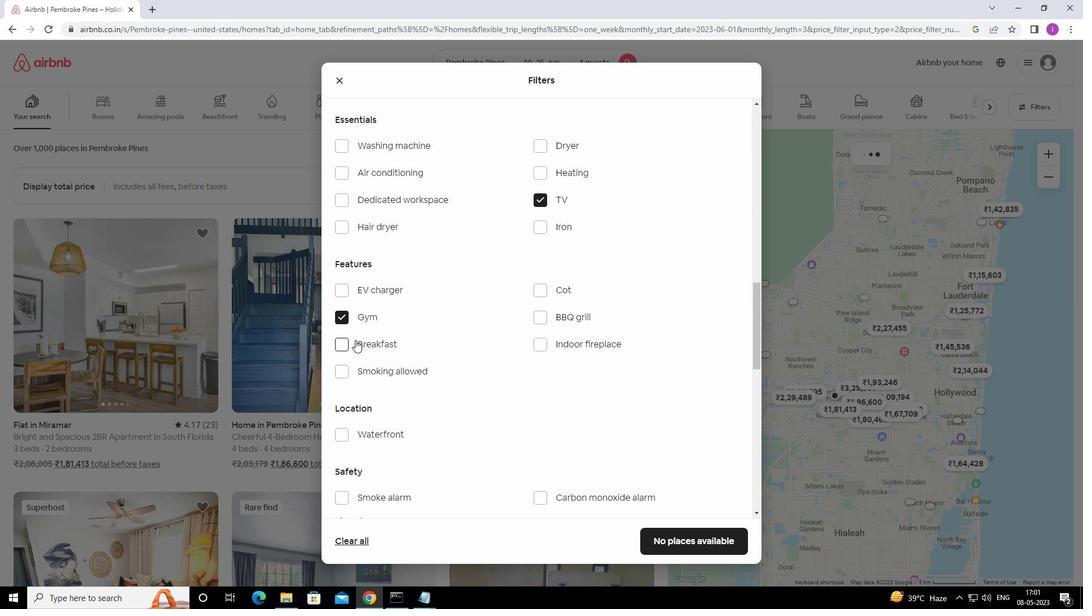 
Action: Mouse moved to (451, 393)
Screenshot: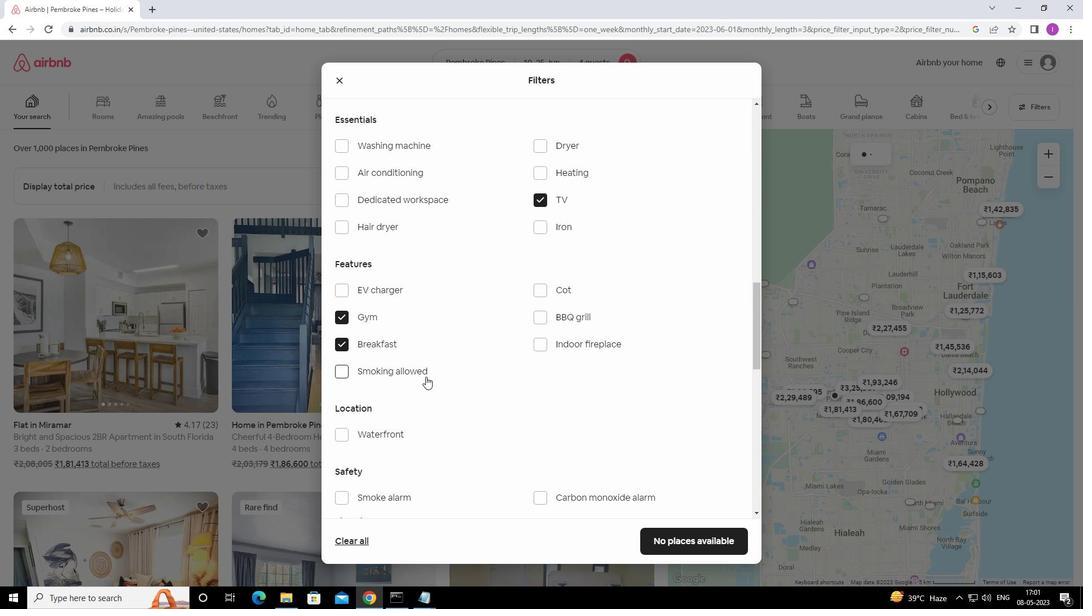
Action: Mouse scrolled (451, 393) with delta (0, 0)
Screenshot: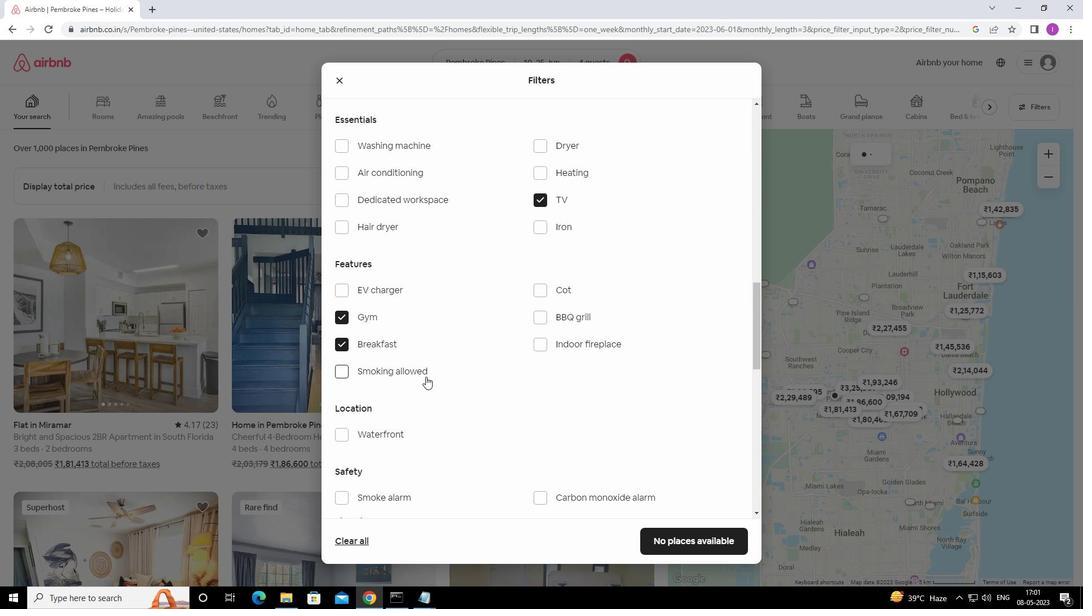 
Action: Mouse moved to (452, 395)
Screenshot: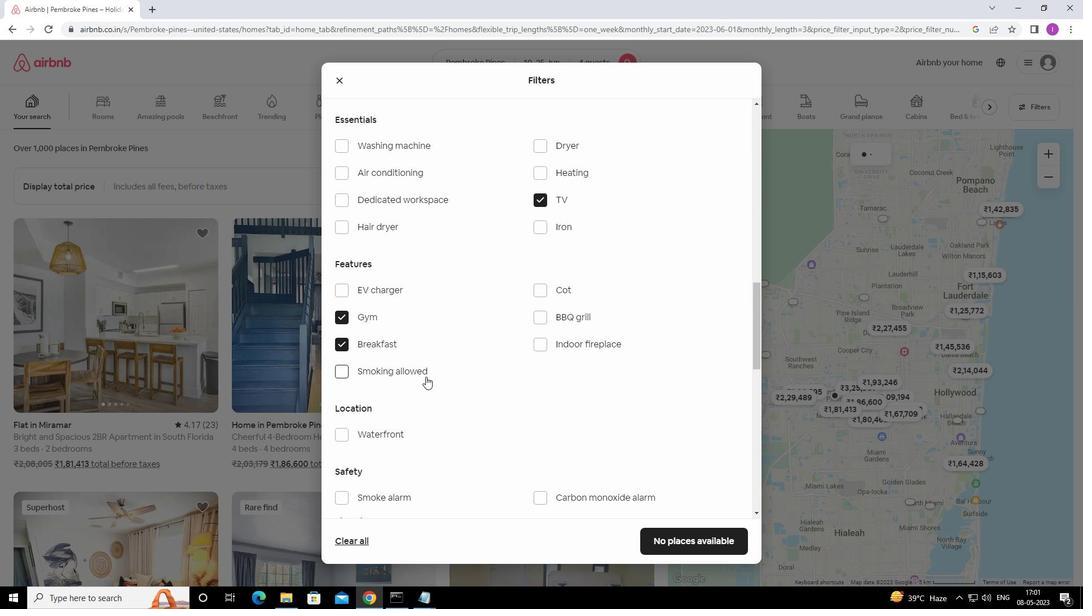 
Action: Mouse scrolled (452, 394) with delta (0, 0)
Screenshot: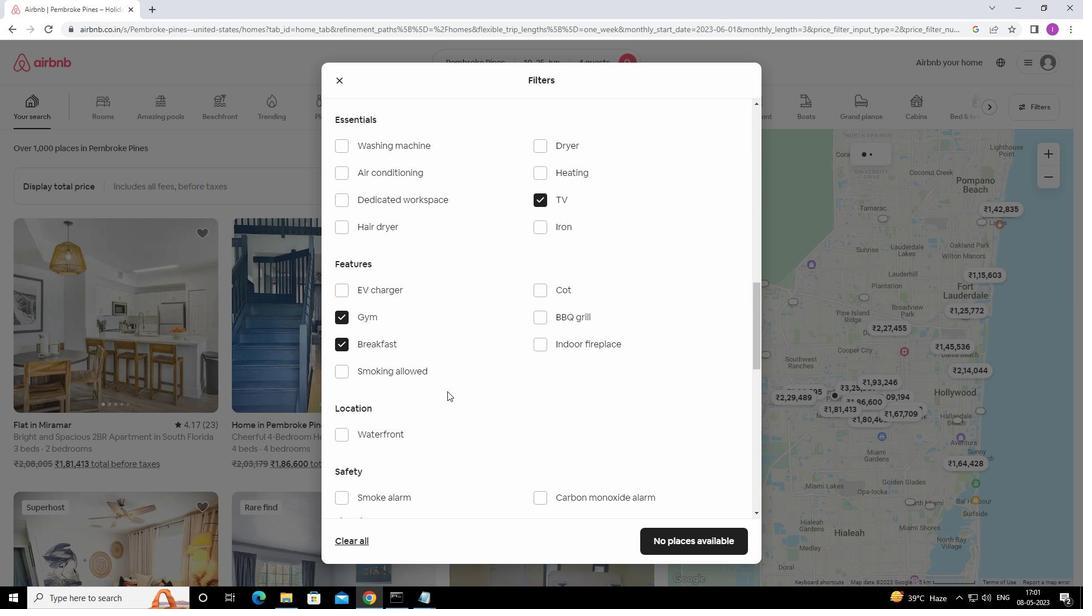 
Action: Mouse scrolled (452, 394) with delta (0, 0)
Screenshot: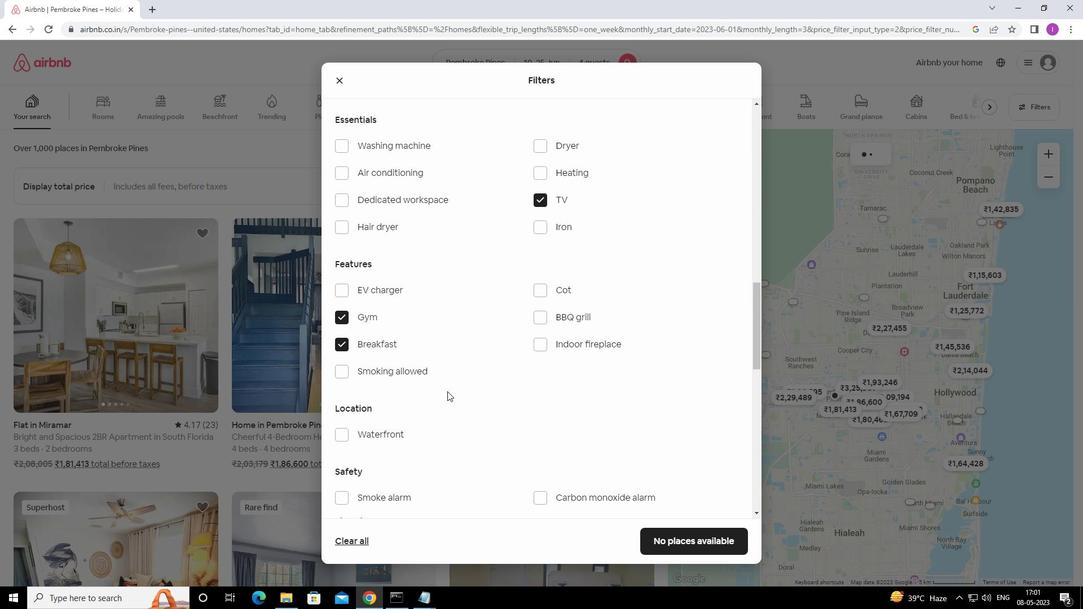 
Action: Mouse moved to (492, 383)
Screenshot: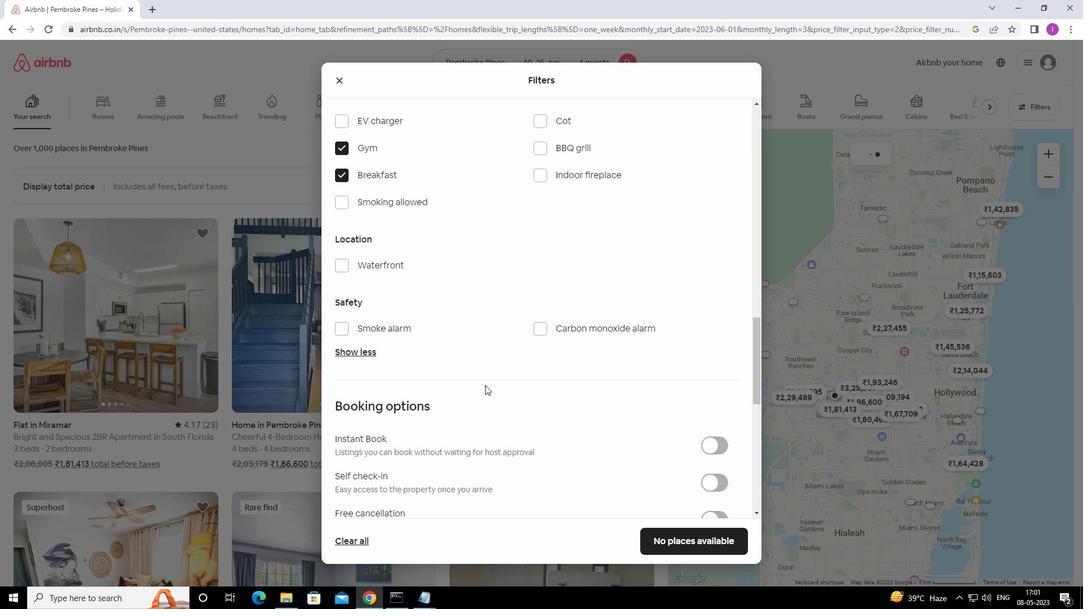 
Action: Mouse scrolled (492, 383) with delta (0, 0)
Screenshot: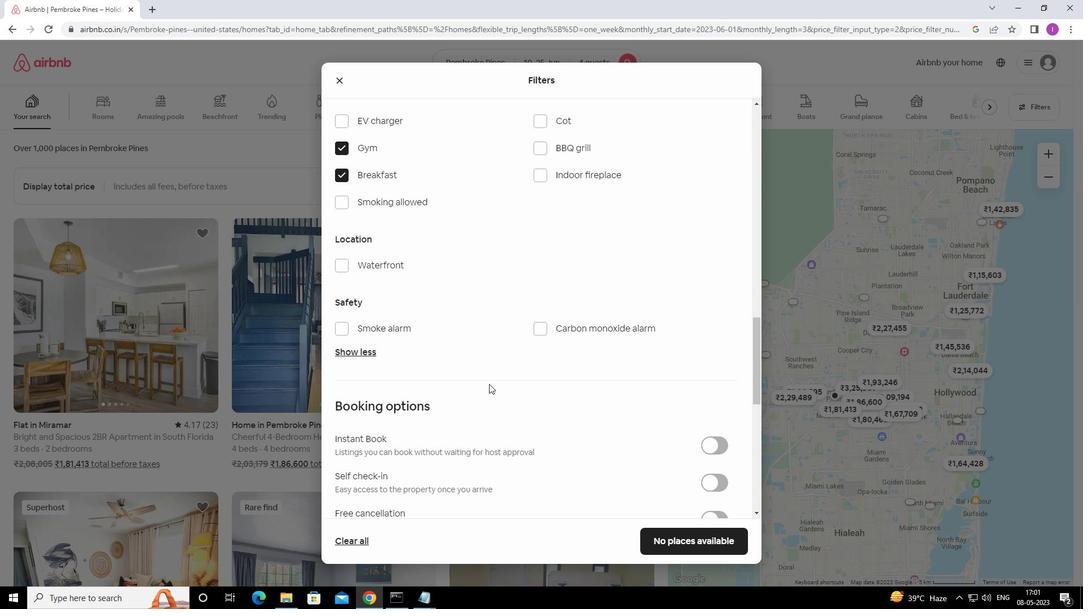 
Action: Mouse moved to (493, 383)
Screenshot: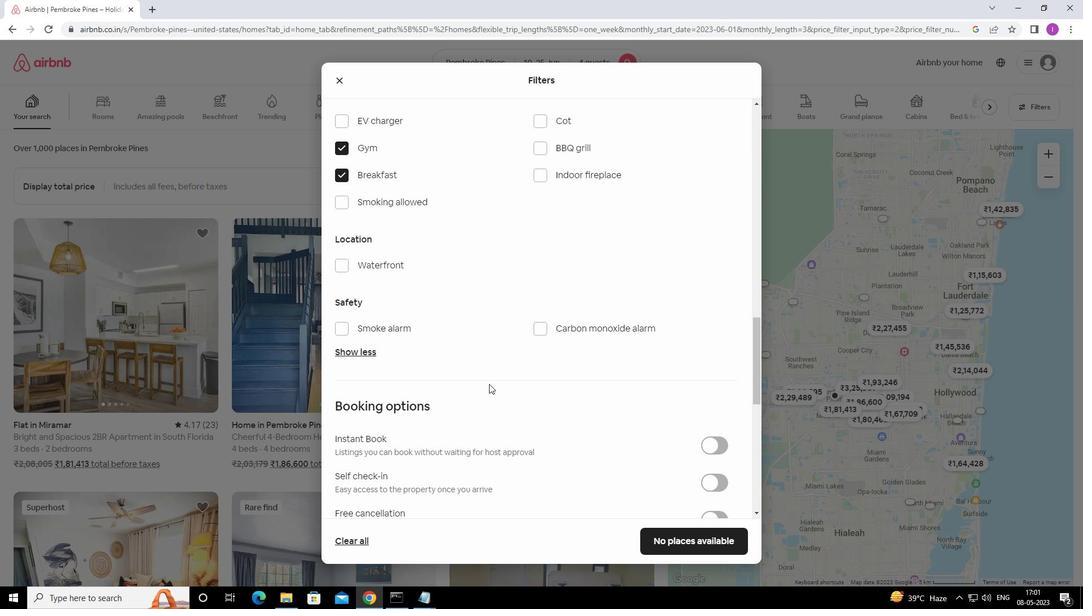 
Action: Mouse scrolled (493, 383) with delta (0, 0)
Screenshot: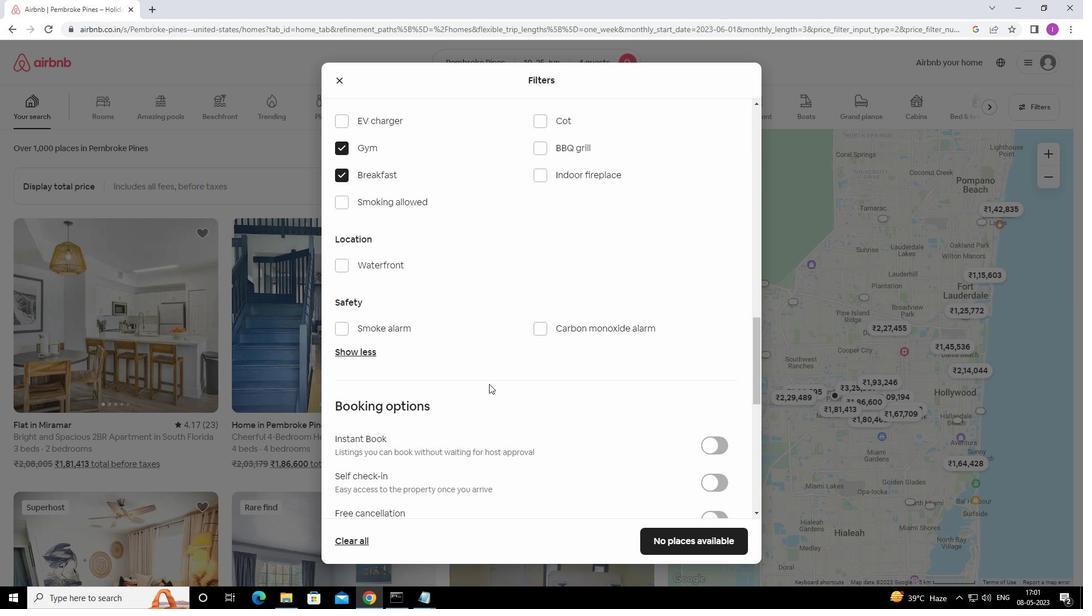 
Action: Mouse moved to (709, 368)
Screenshot: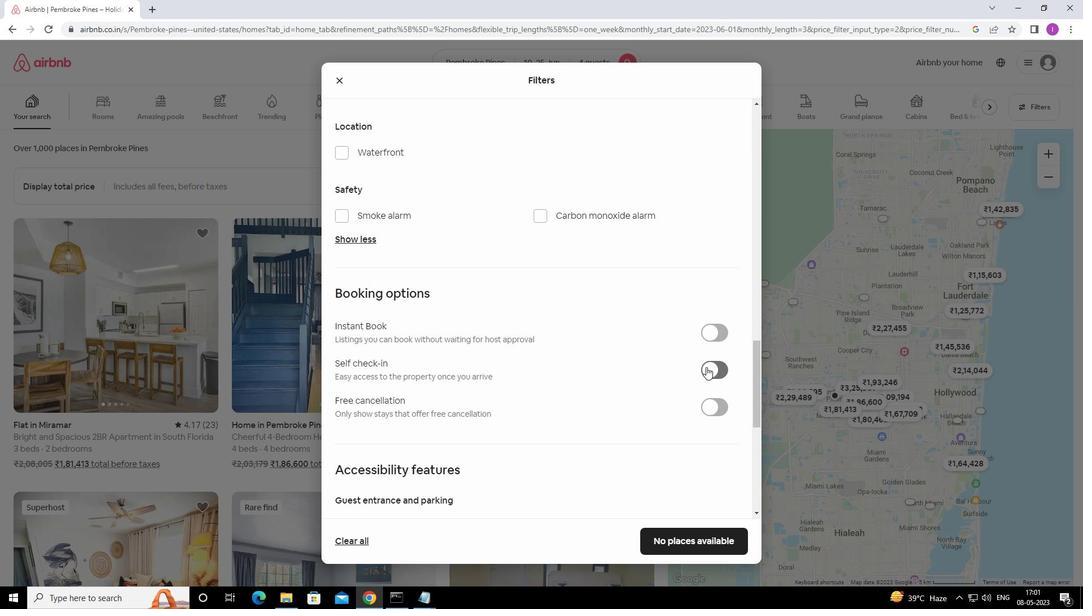 
Action: Mouse pressed left at (709, 368)
Screenshot: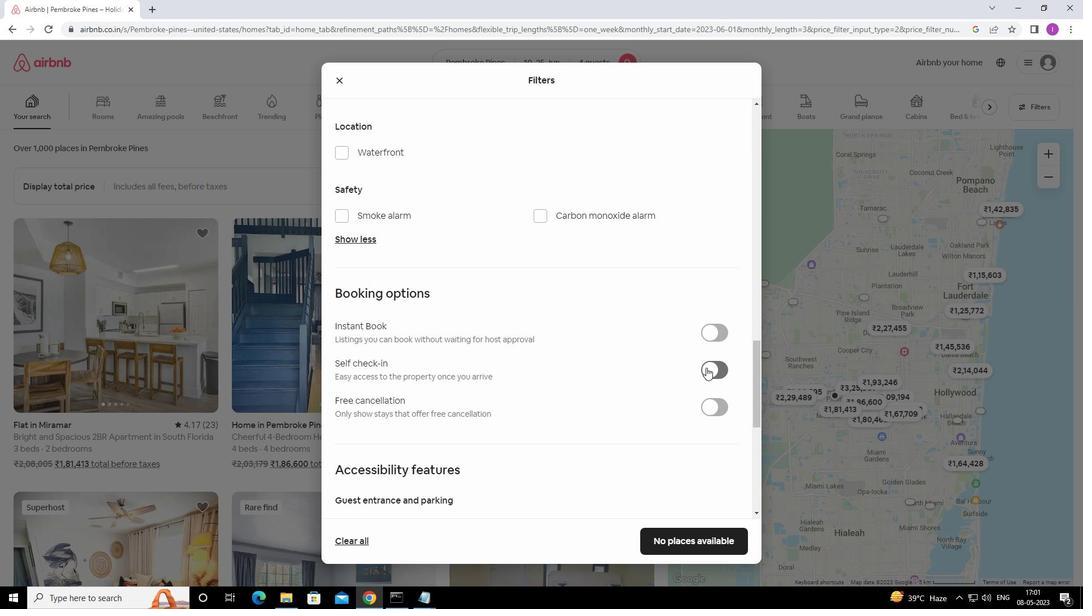 
Action: Mouse moved to (452, 415)
Screenshot: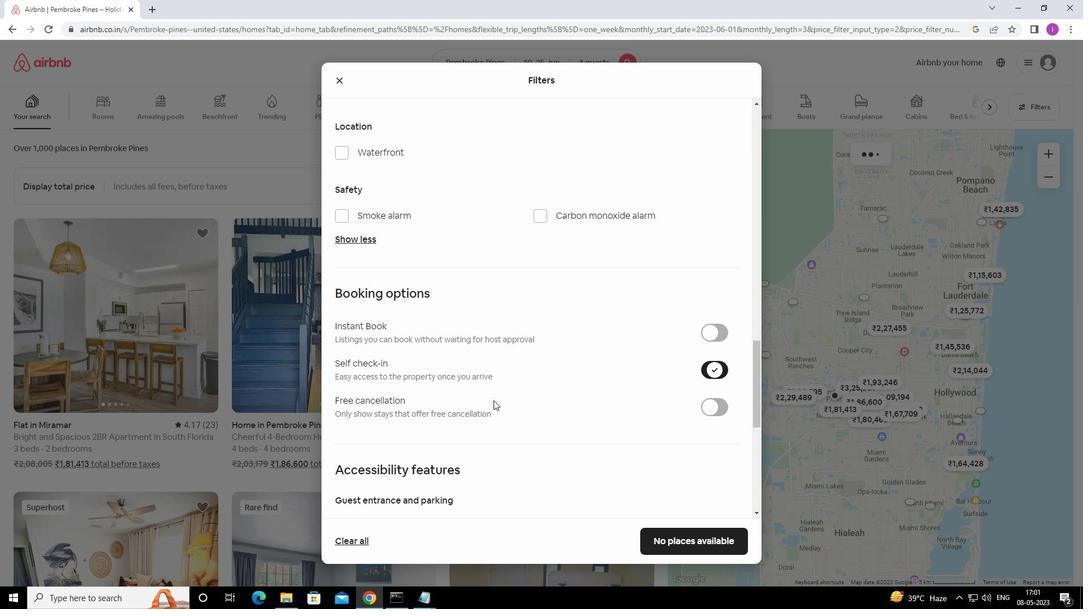 
Action: Mouse scrolled (452, 415) with delta (0, 0)
Screenshot: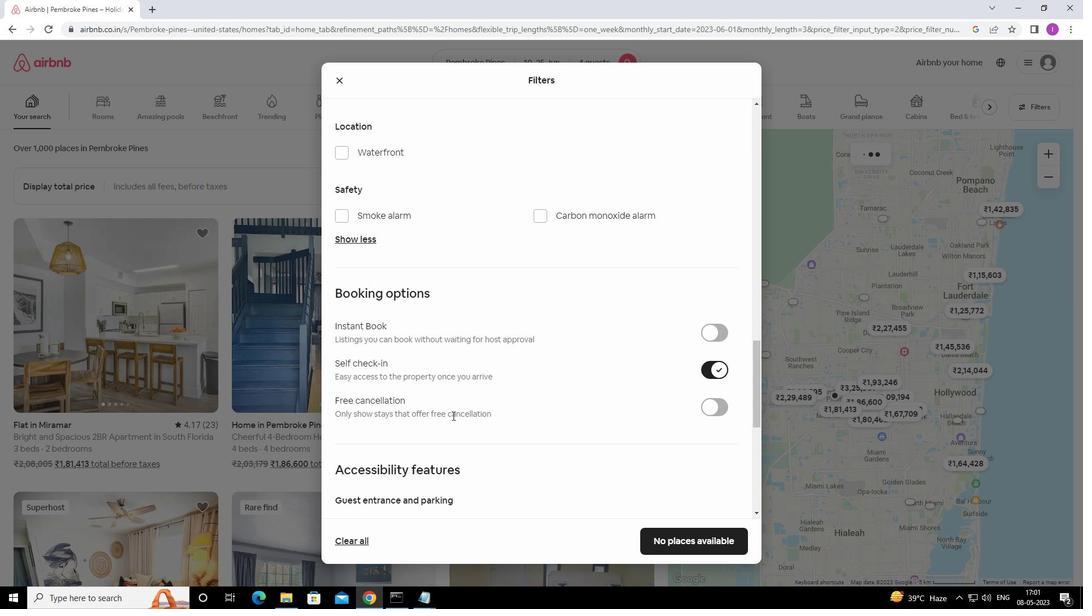 
Action: Mouse scrolled (452, 415) with delta (0, 0)
Screenshot: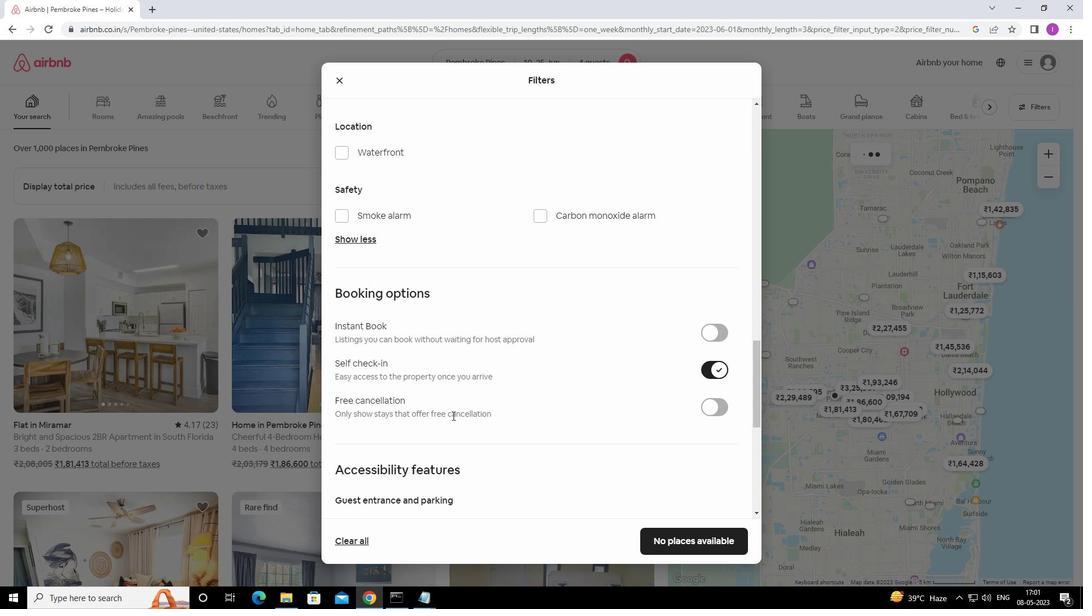 
Action: Mouse scrolled (452, 415) with delta (0, 0)
Screenshot: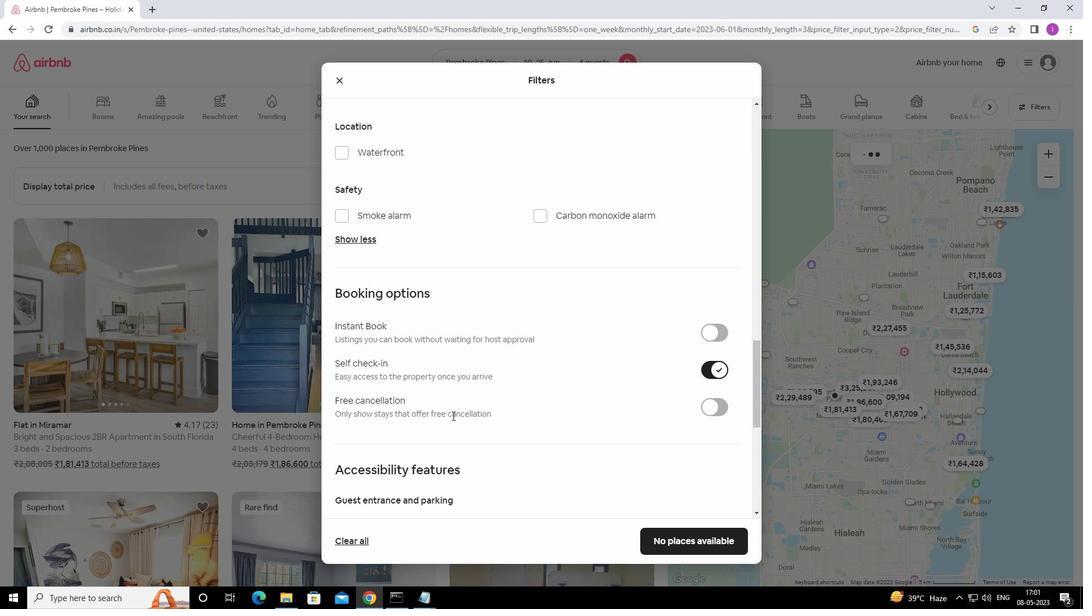 
Action: Mouse scrolled (452, 415) with delta (0, 0)
Screenshot: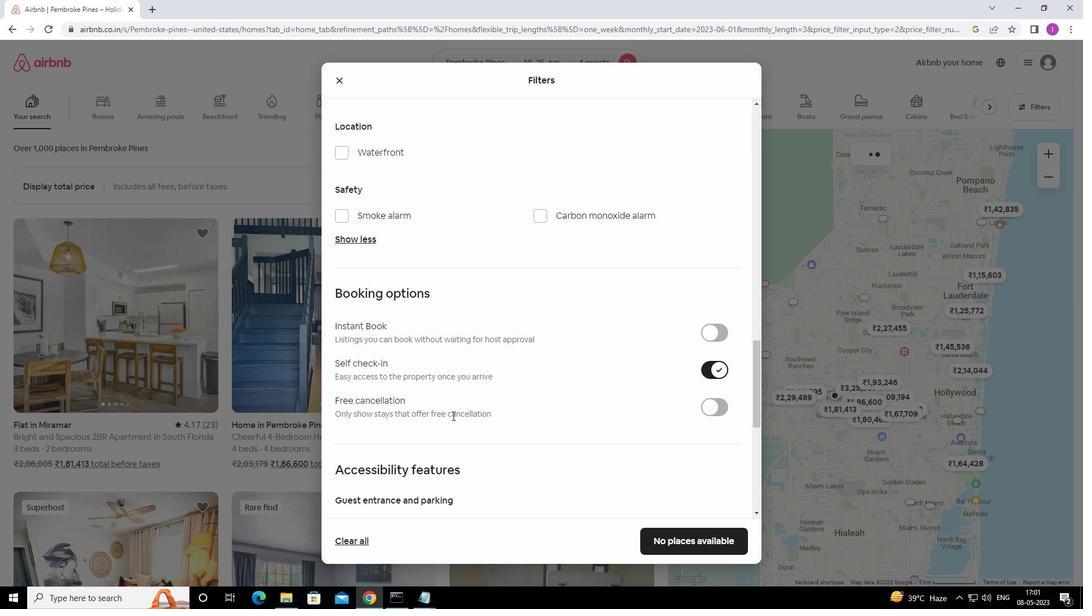 
Action: Mouse scrolled (452, 415) with delta (0, 0)
Screenshot: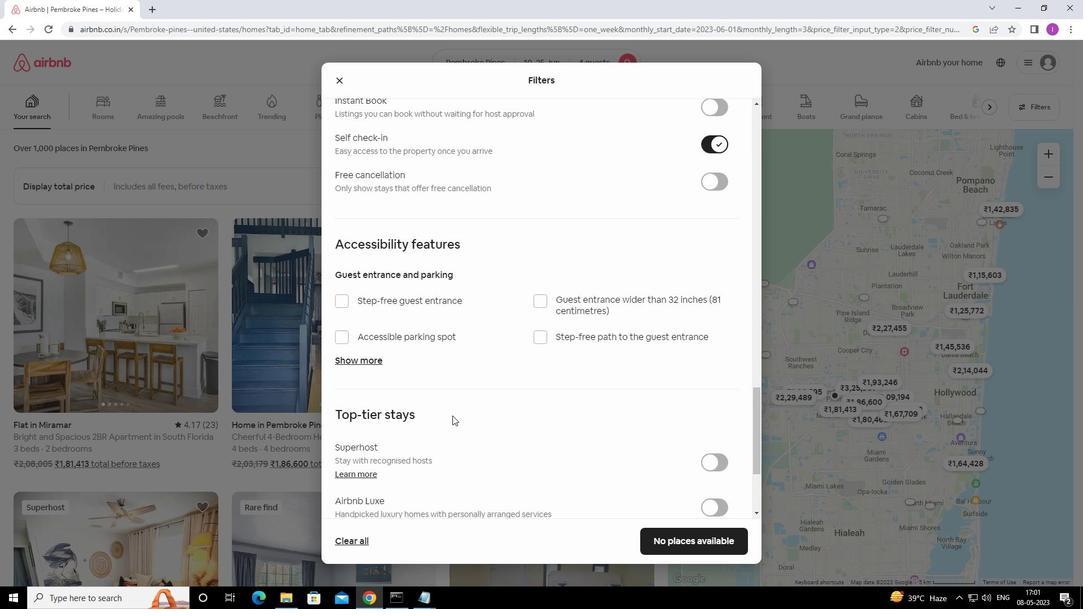 
Action: Mouse scrolled (452, 415) with delta (0, 0)
Screenshot: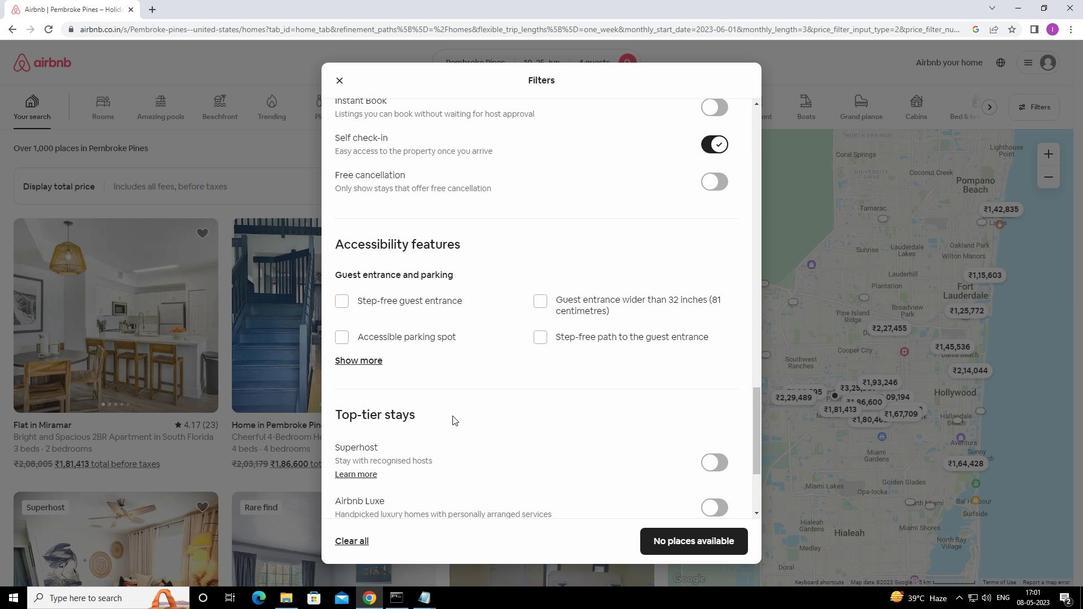 
Action: Mouse moved to (491, 400)
Screenshot: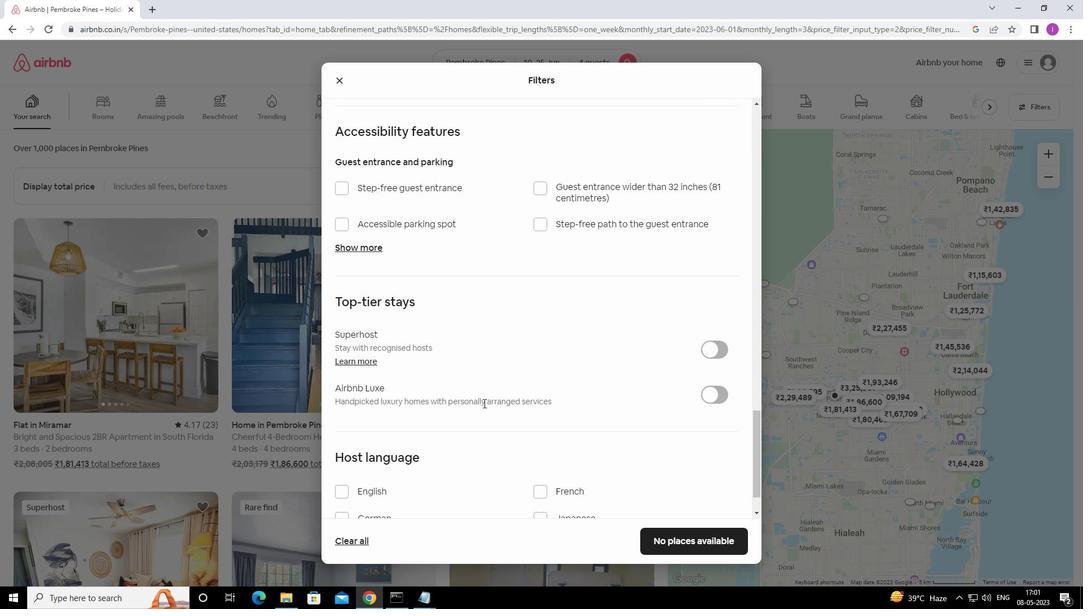 
Action: Mouse scrolled (491, 400) with delta (0, 0)
Screenshot: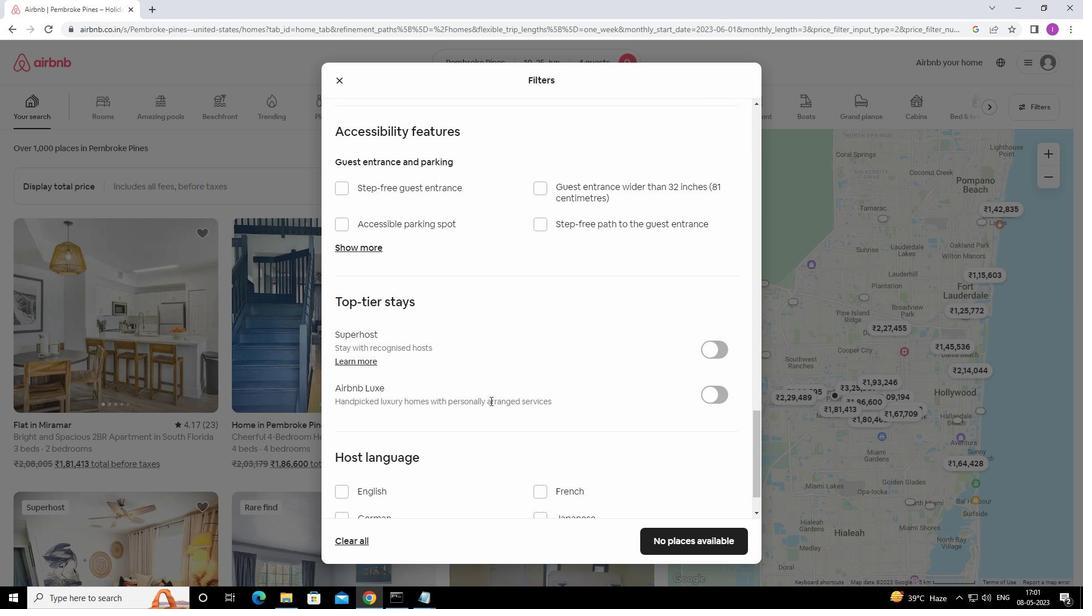
Action: Mouse moved to (491, 400)
Screenshot: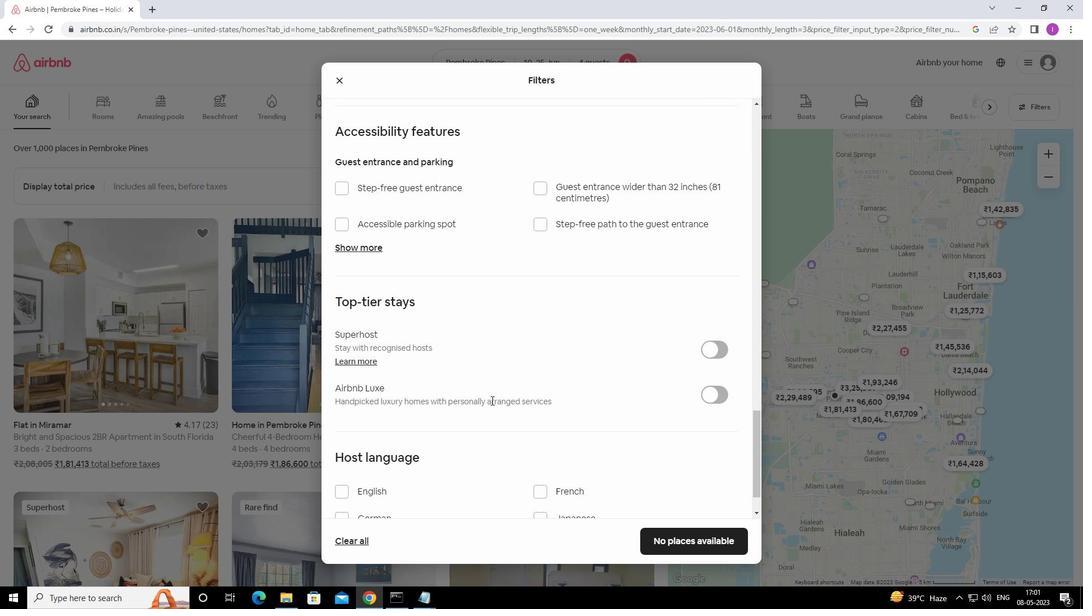 
Action: Mouse scrolled (491, 400) with delta (0, 0)
Screenshot: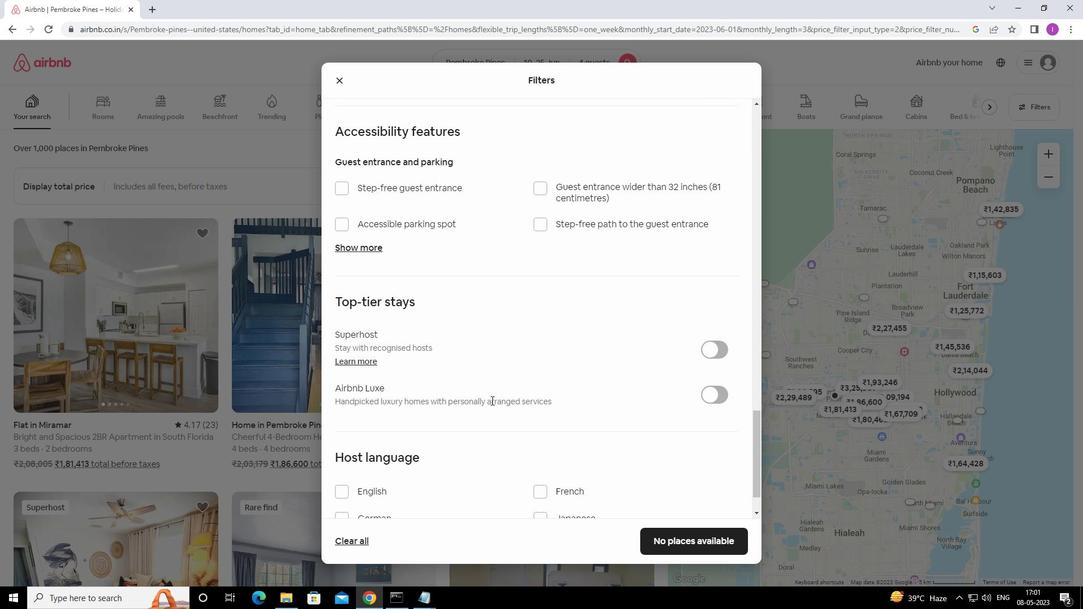 
Action: Mouse moved to (350, 438)
Screenshot: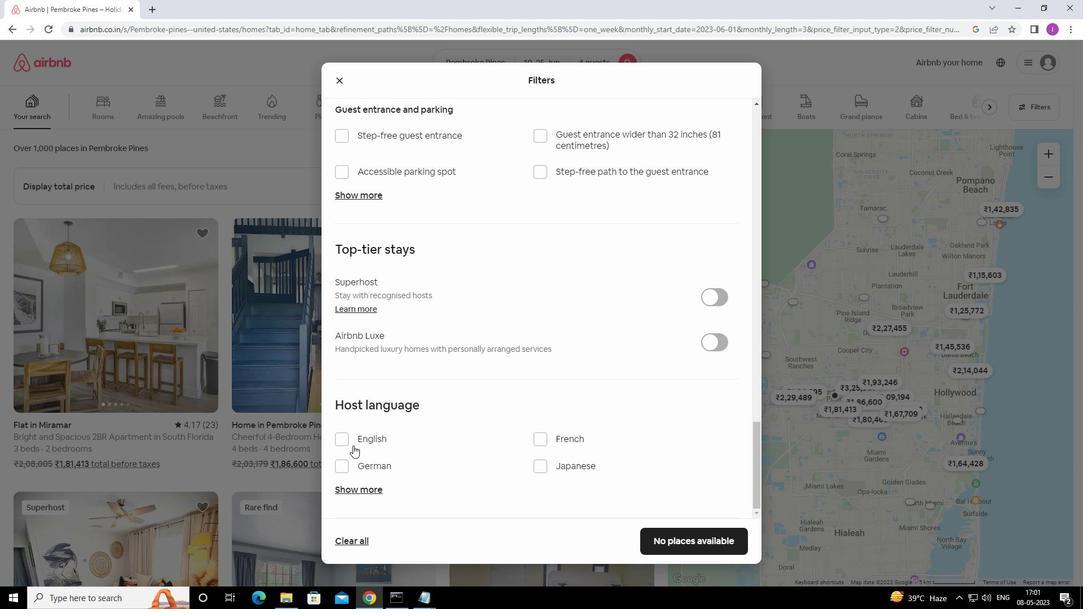 
Action: Mouse pressed left at (350, 438)
Screenshot: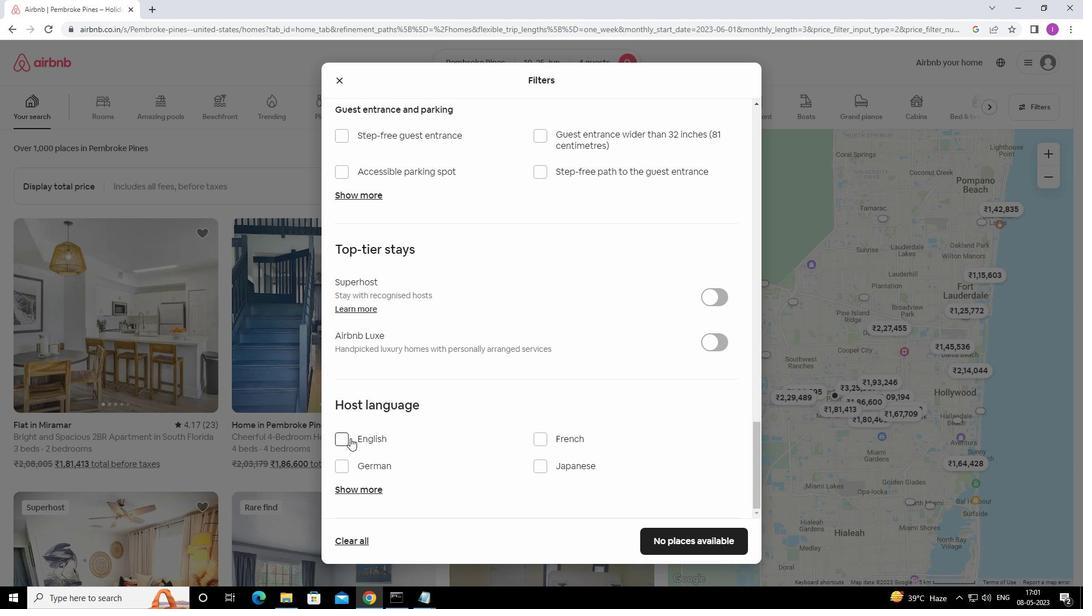 
Action: Mouse moved to (527, 459)
Screenshot: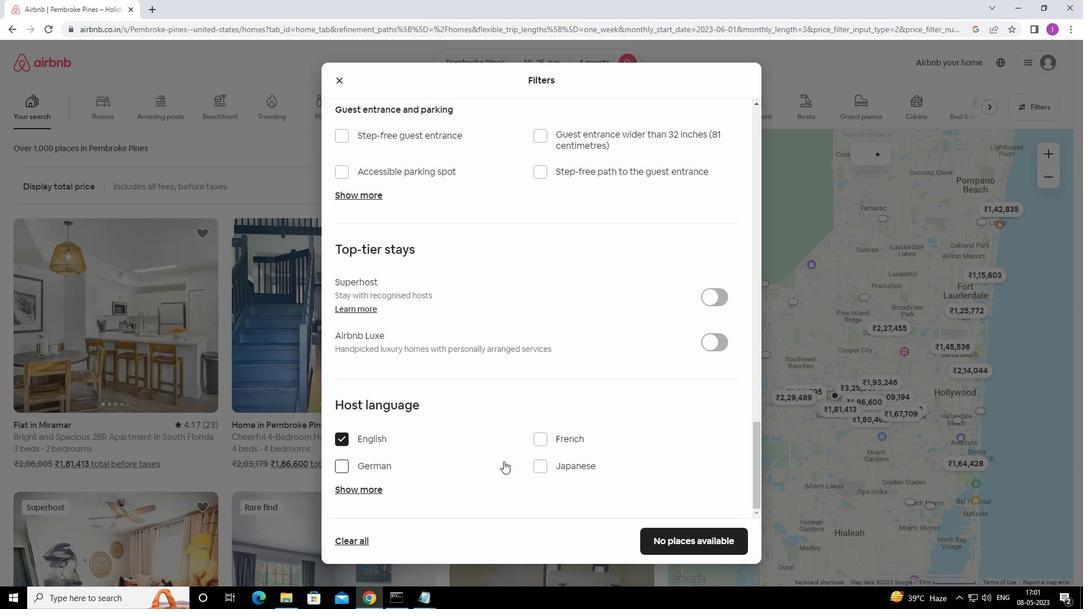 
Action: Mouse scrolled (527, 459) with delta (0, 0)
Screenshot: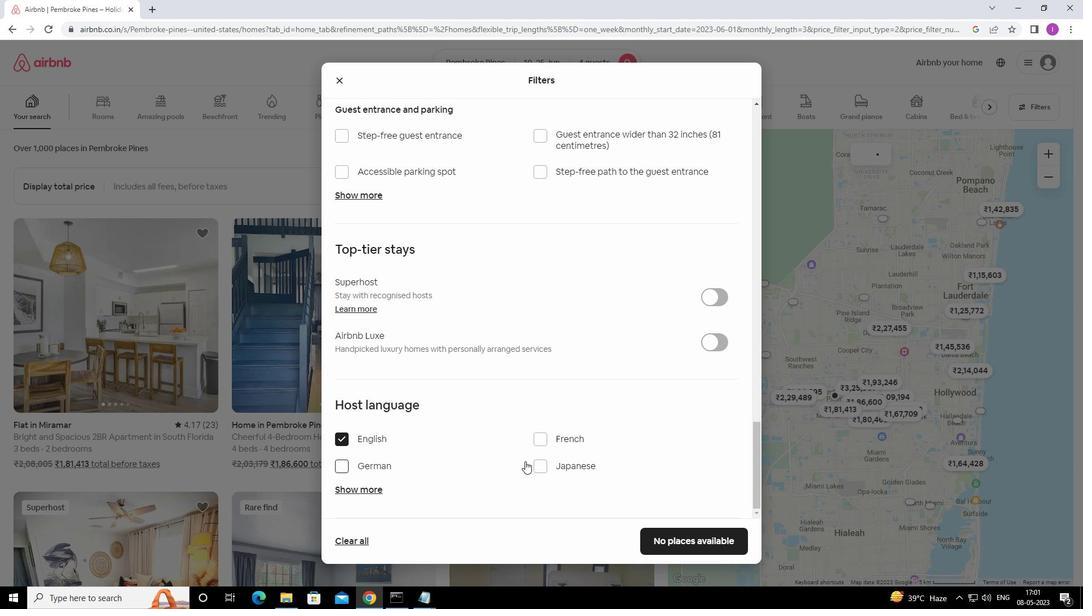 
Action: Mouse scrolled (527, 459) with delta (0, 0)
Screenshot: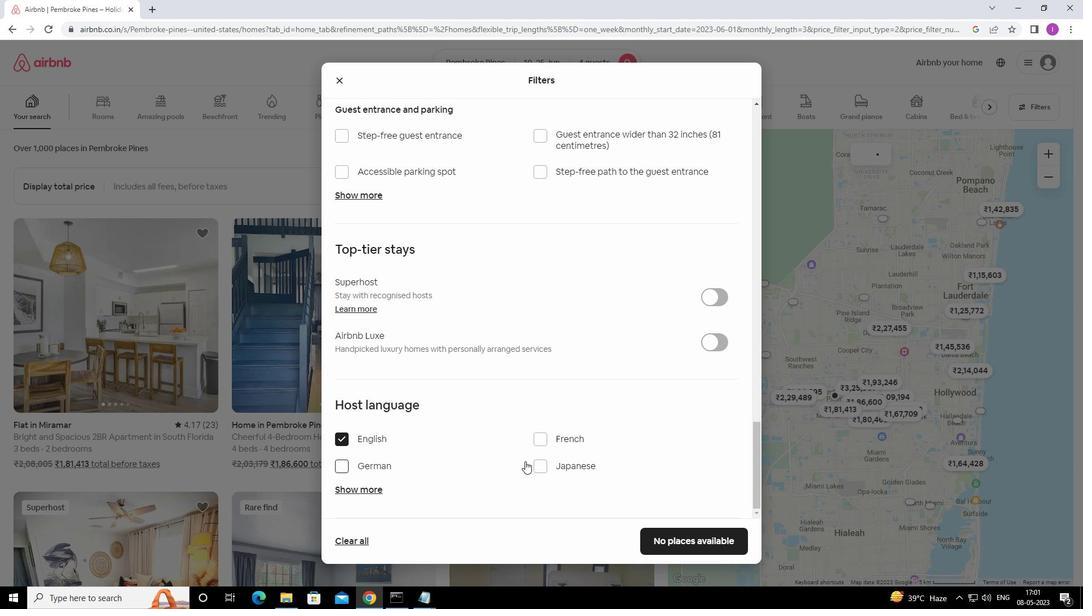 
Action: Mouse moved to (527, 459)
Screenshot: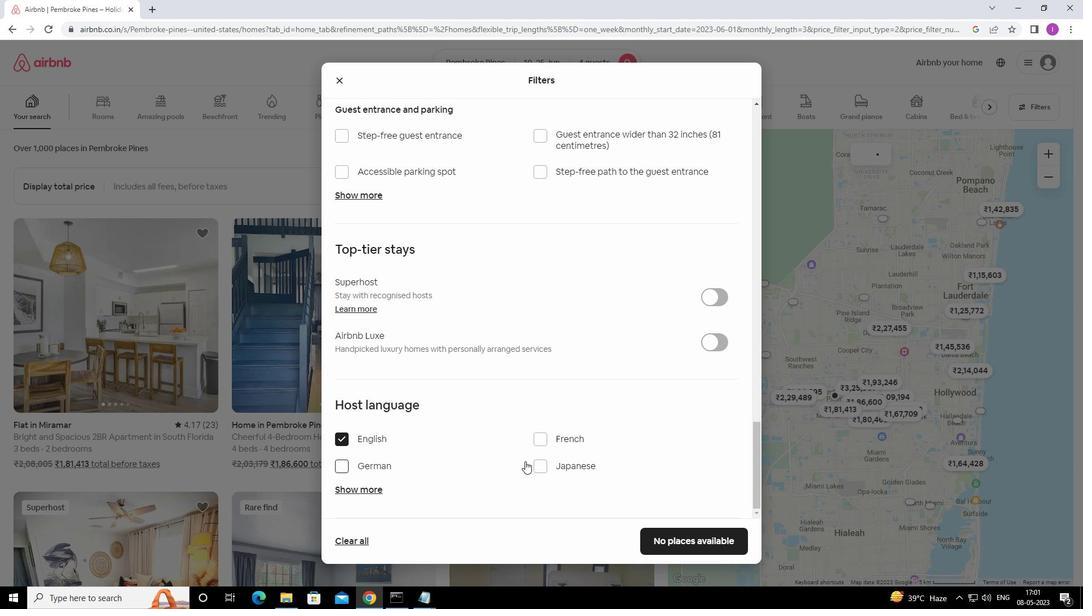 
Action: Mouse scrolled (527, 459) with delta (0, 0)
Screenshot: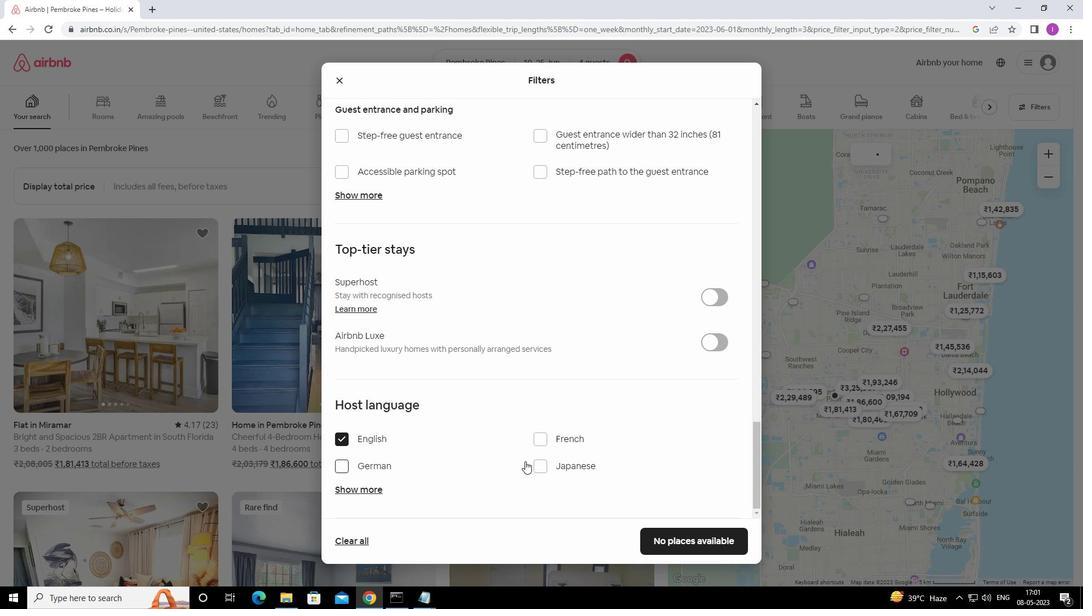 
Action: Mouse moved to (528, 459)
Screenshot: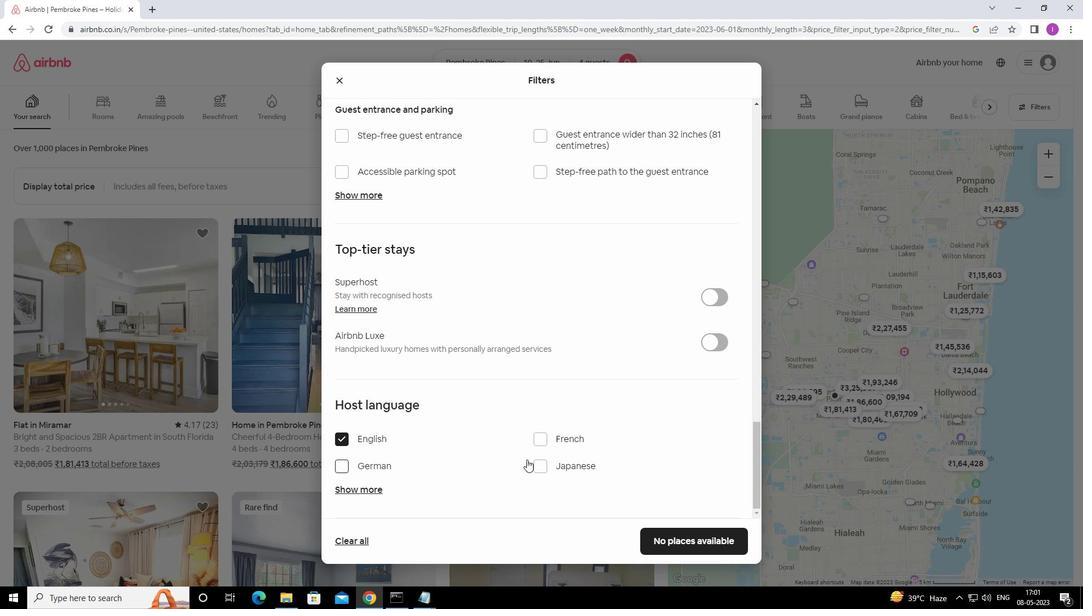 
Action: Mouse scrolled (528, 459) with delta (0, 0)
Screenshot: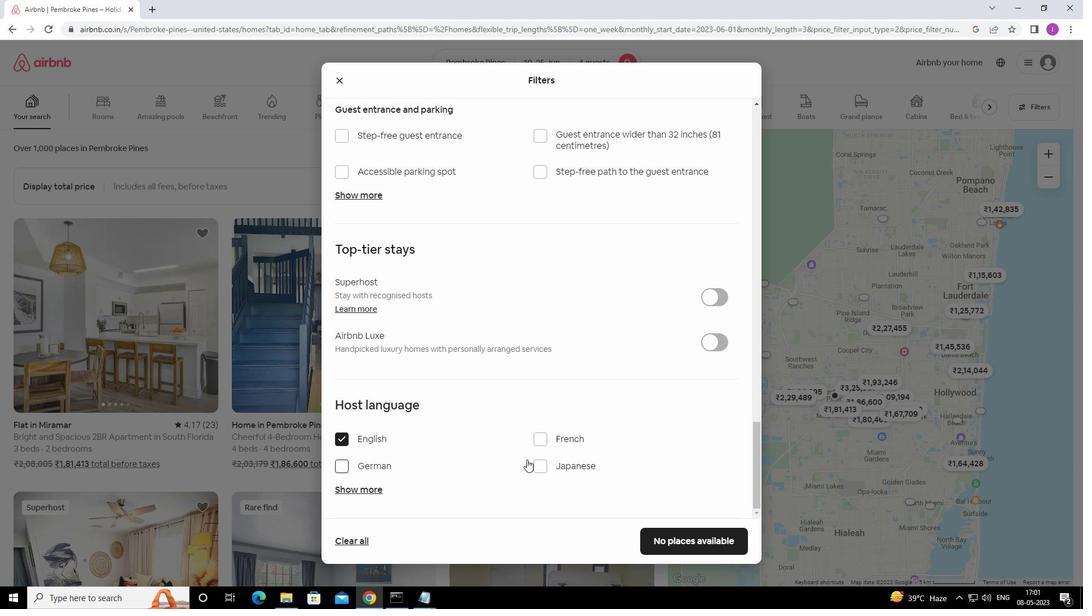
Action: Mouse moved to (655, 533)
Screenshot: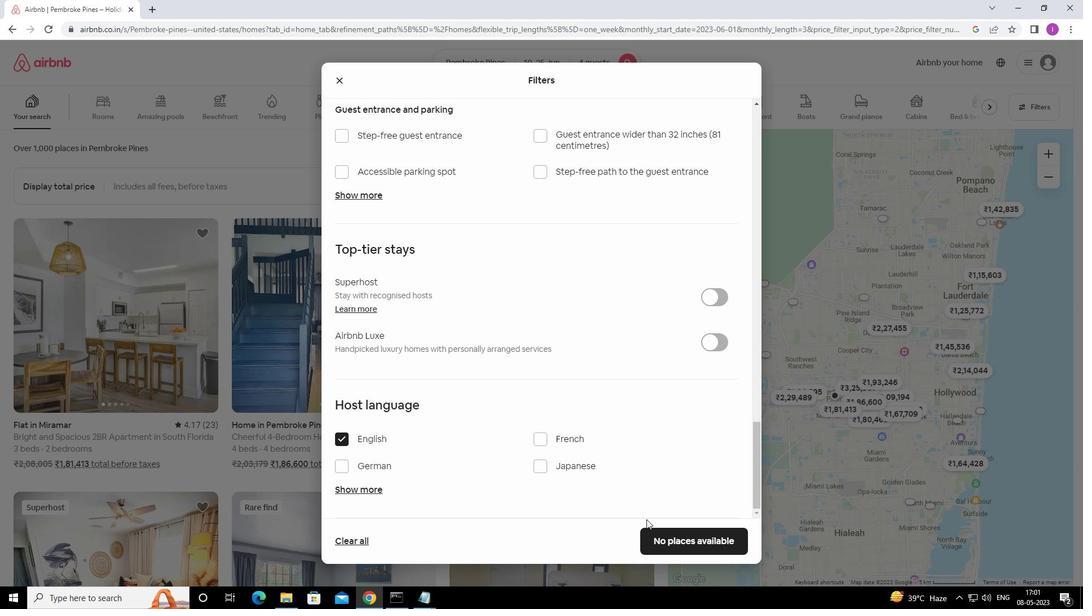 
Action: Mouse pressed left at (655, 533)
Screenshot: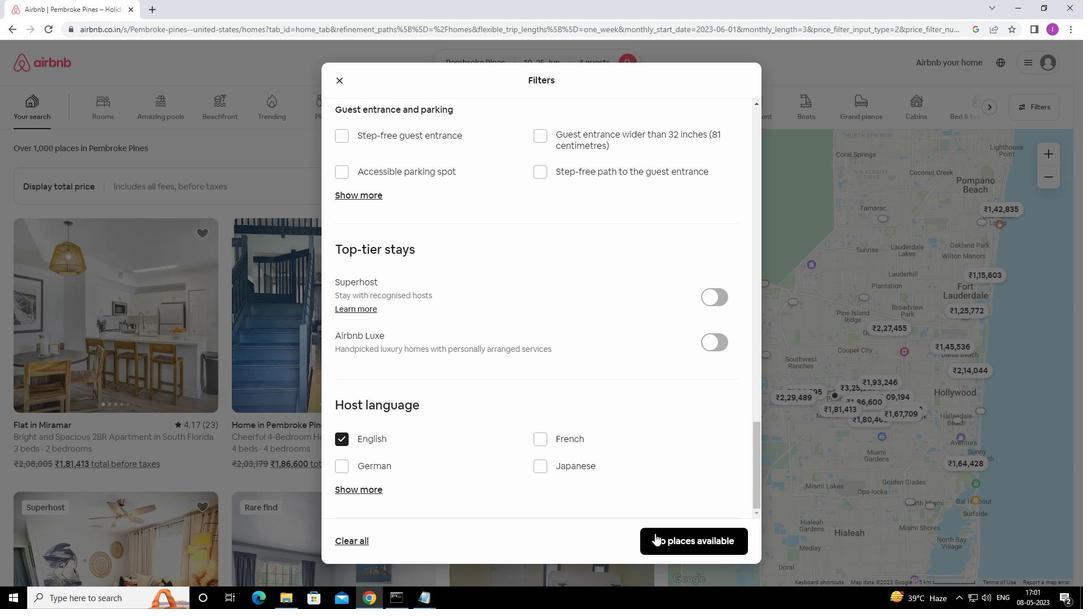 
Action: Mouse moved to (662, 529)
Screenshot: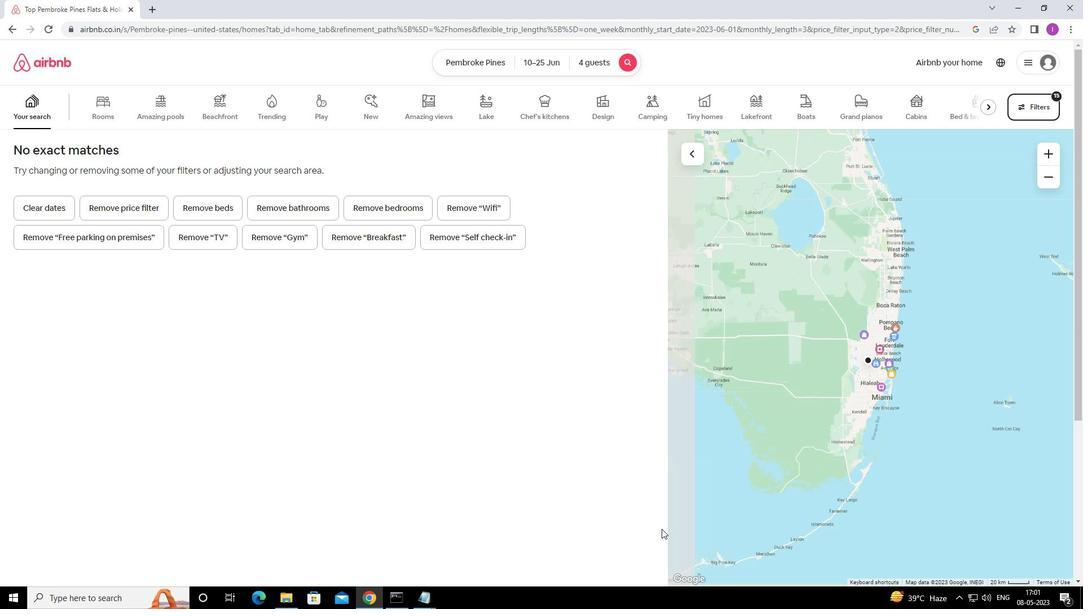 
